 Task: Look for space in Melton, Australia from 6th September, 2023 to 10th September, 2023 for 1 adult in price range Rs.9000 to Rs.17000. Place can be private room with 1  bedroom having 1 bed and 1 bathroom. Property type can be house, flat, guest house, hotel. Amenities needed are: washing machine, kitchen. Booking option can be shelf check-in. Required host language is English.
Action: Mouse moved to (408, 190)
Screenshot: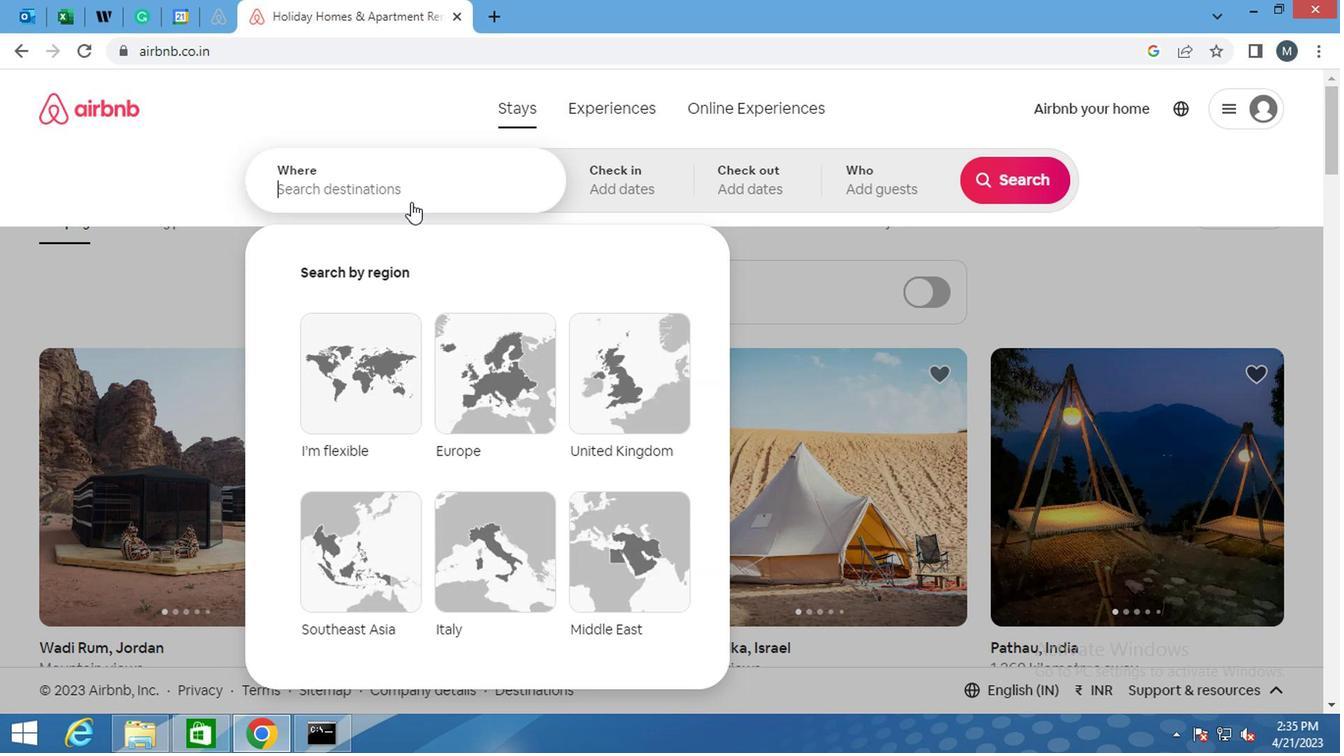 
Action: Mouse pressed left at (408, 190)
Screenshot: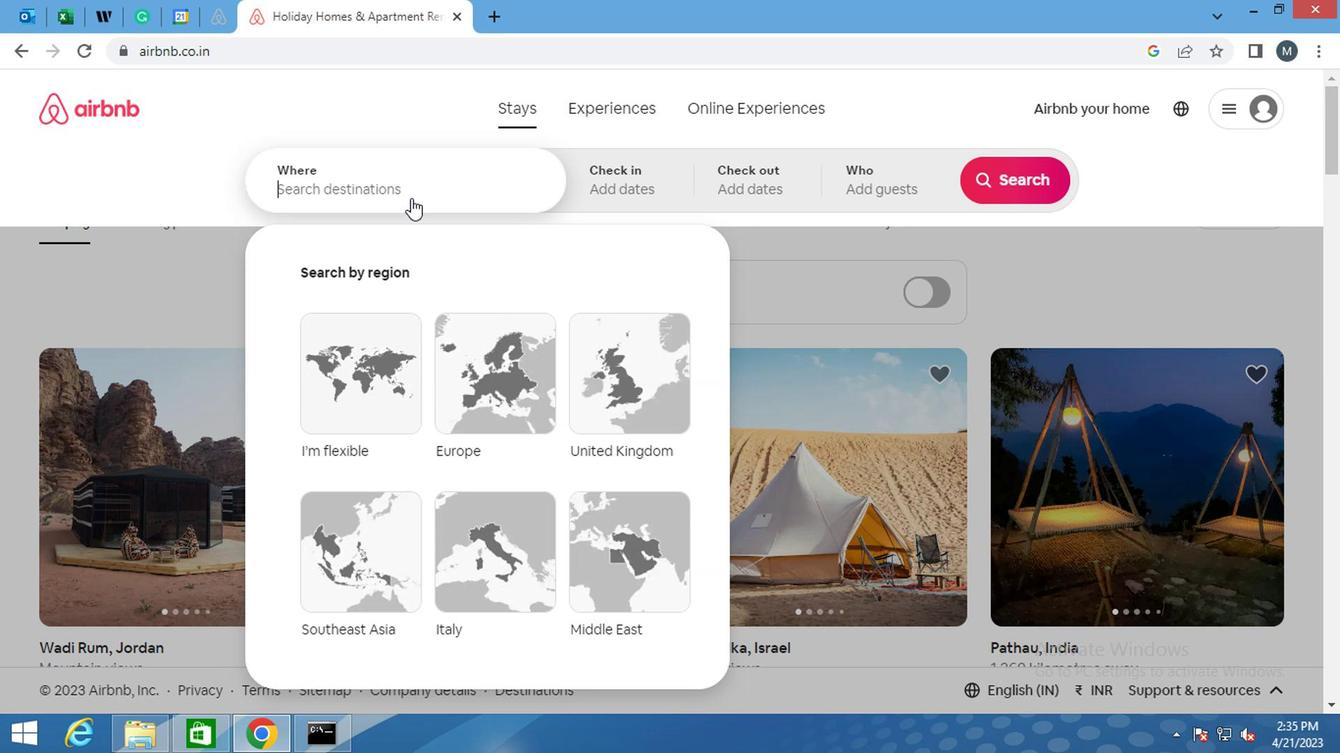 
Action: Key pressed <Key.shift>MELTON<Key.space><Key.shift>A<Key.backspace><Key.backspace>,<Key.shift>AUSTRALIA<Key.enter>
Screenshot: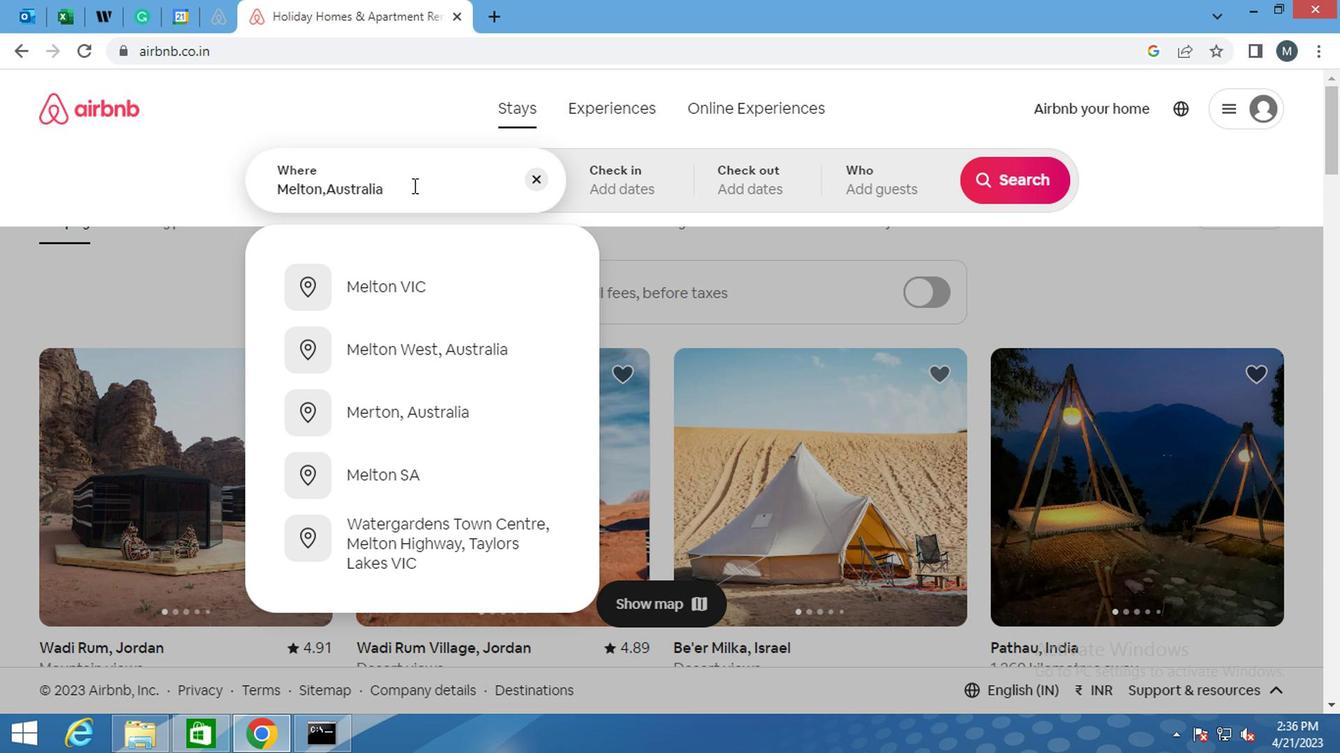 
Action: Mouse moved to (1003, 328)
Screenshot: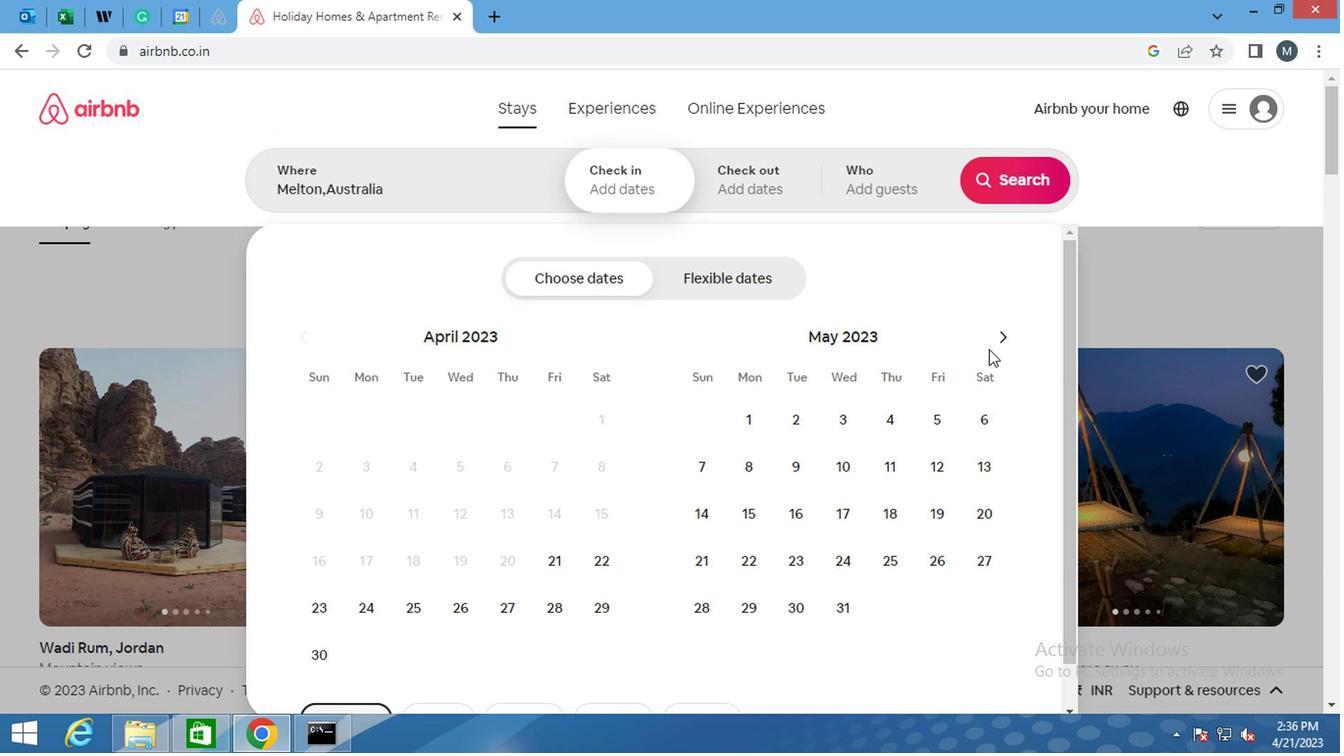 
Action: Mouse pressed left at (1003, 328)
Screenshot: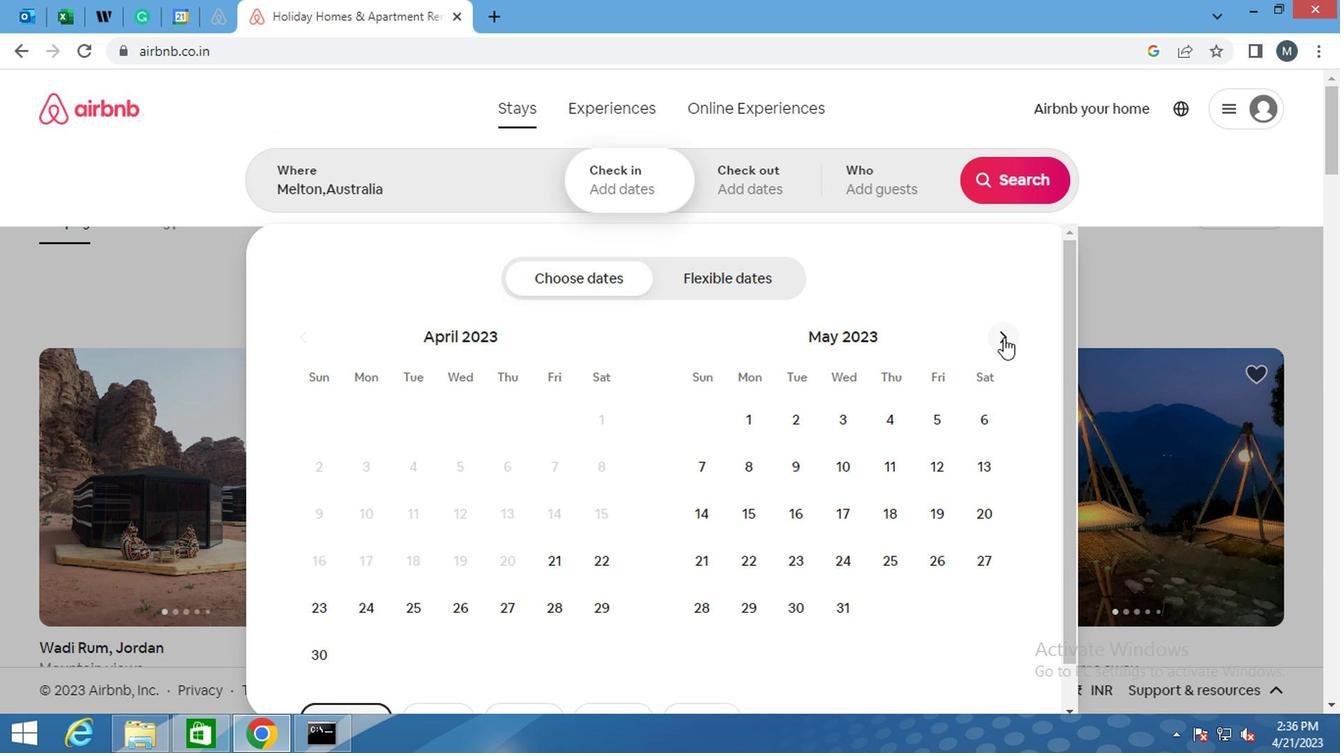 
Action: Mouse pressed left at (1003, 328)
Screenshot: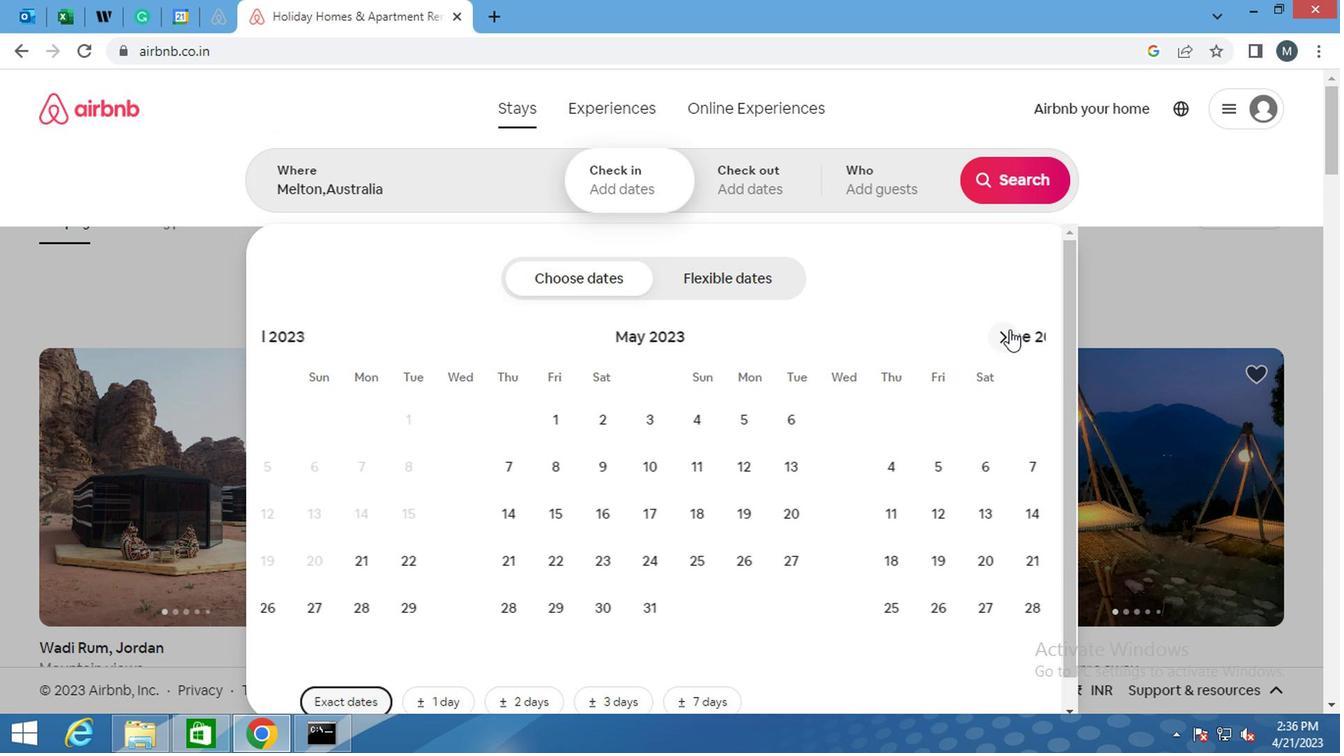 
Action: Mouse pressed left at (1003, 328)
Screenshot: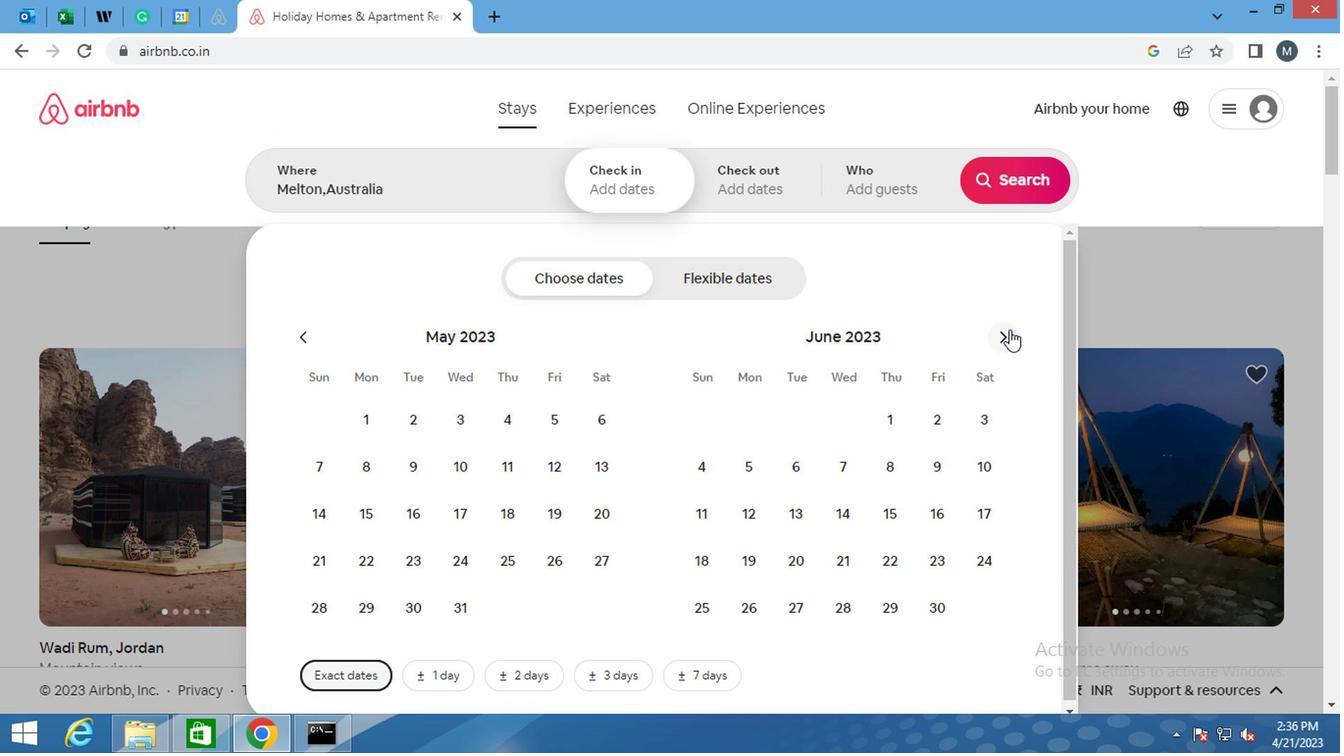 
Action: Mouse pressed left at (1003, 328)
Screenshot: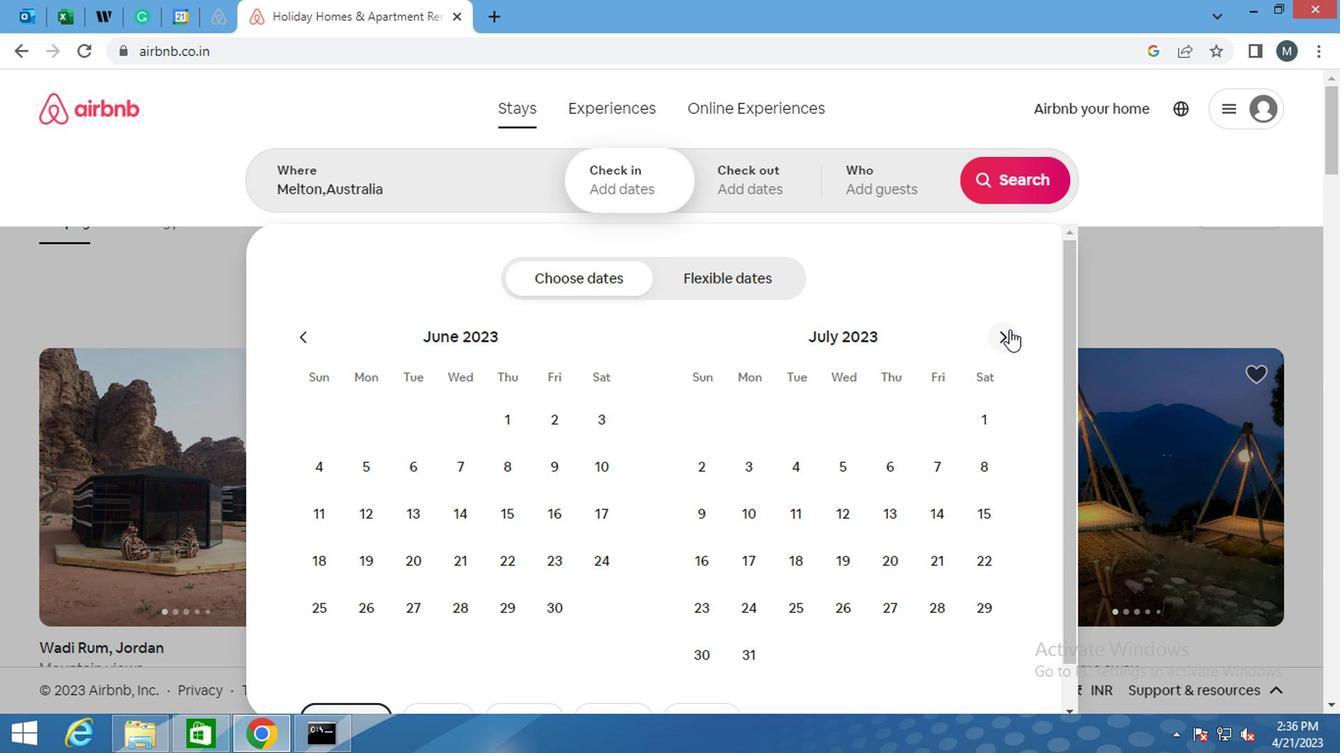 
Action: Mouse moved to (1003, 328)
Screenshot: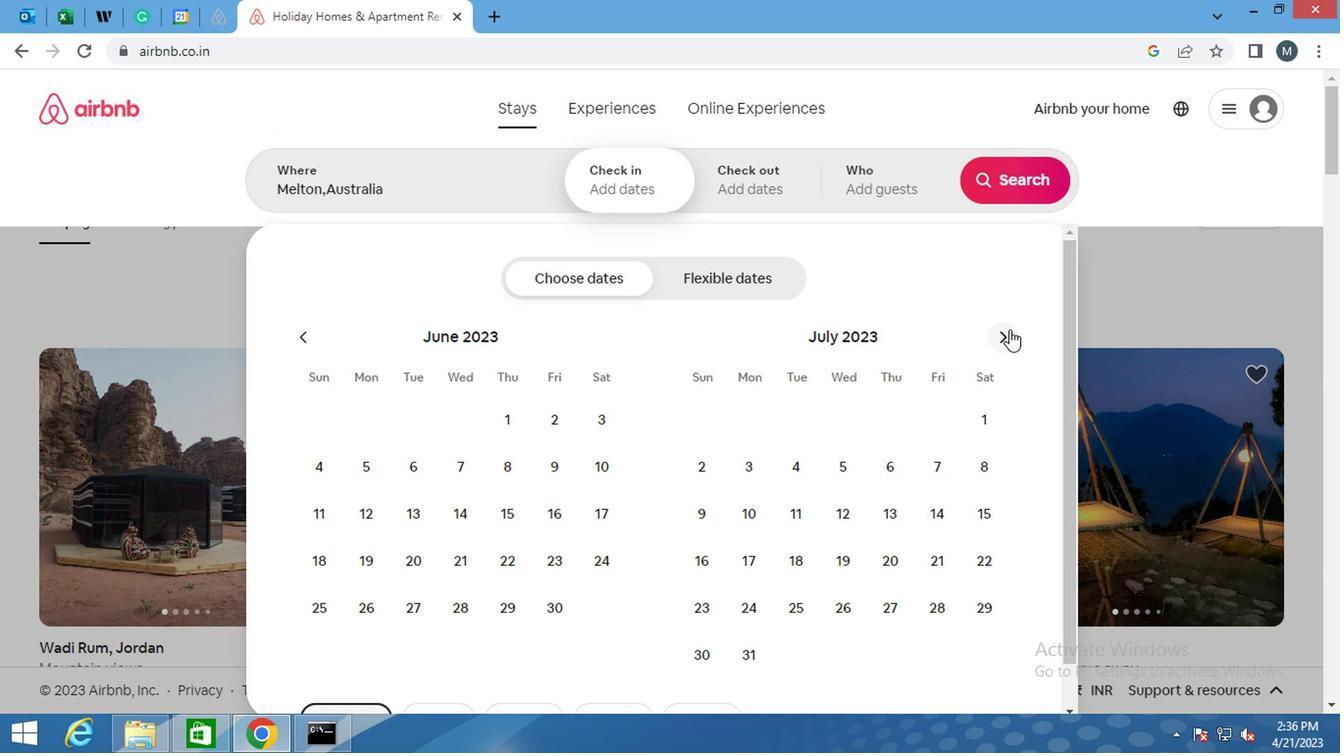 
Action: Mouse pressed left at (1003, 328)
Screenshot: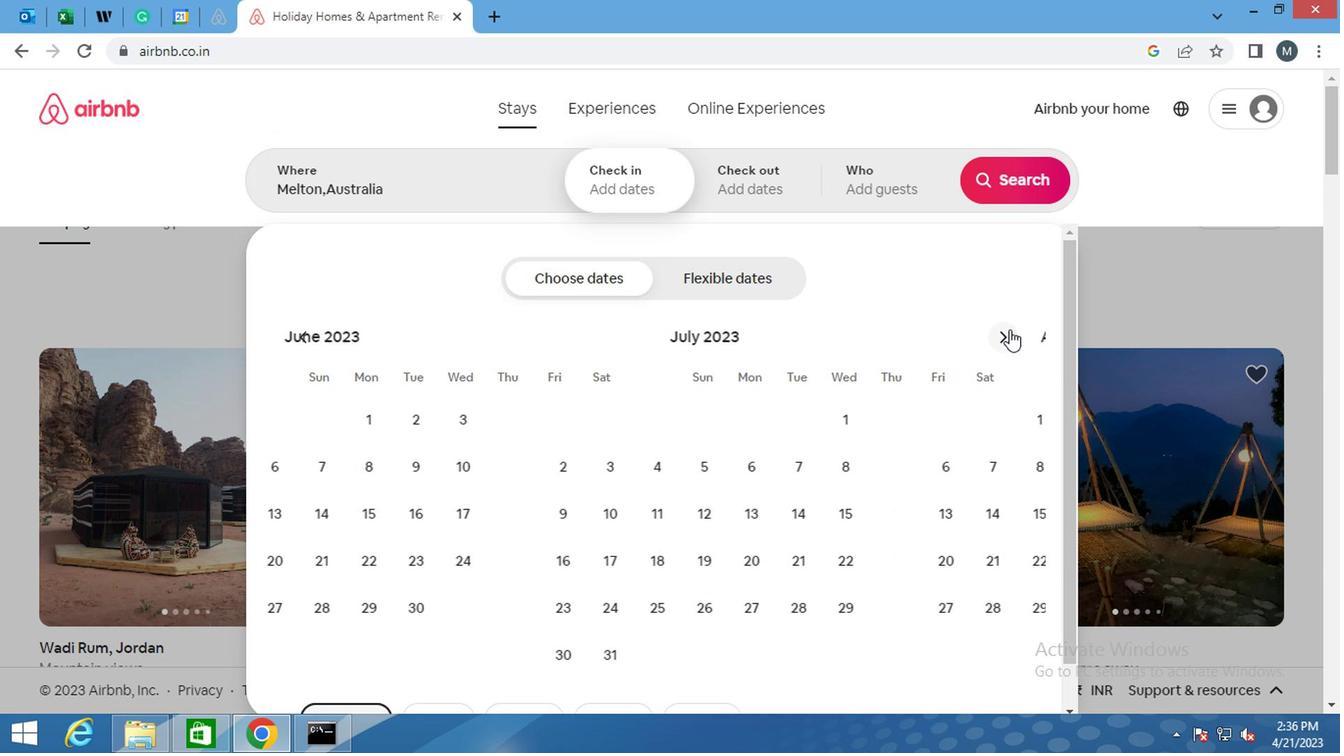 
Action: Mouse moved to (837, 469)
Screenshot: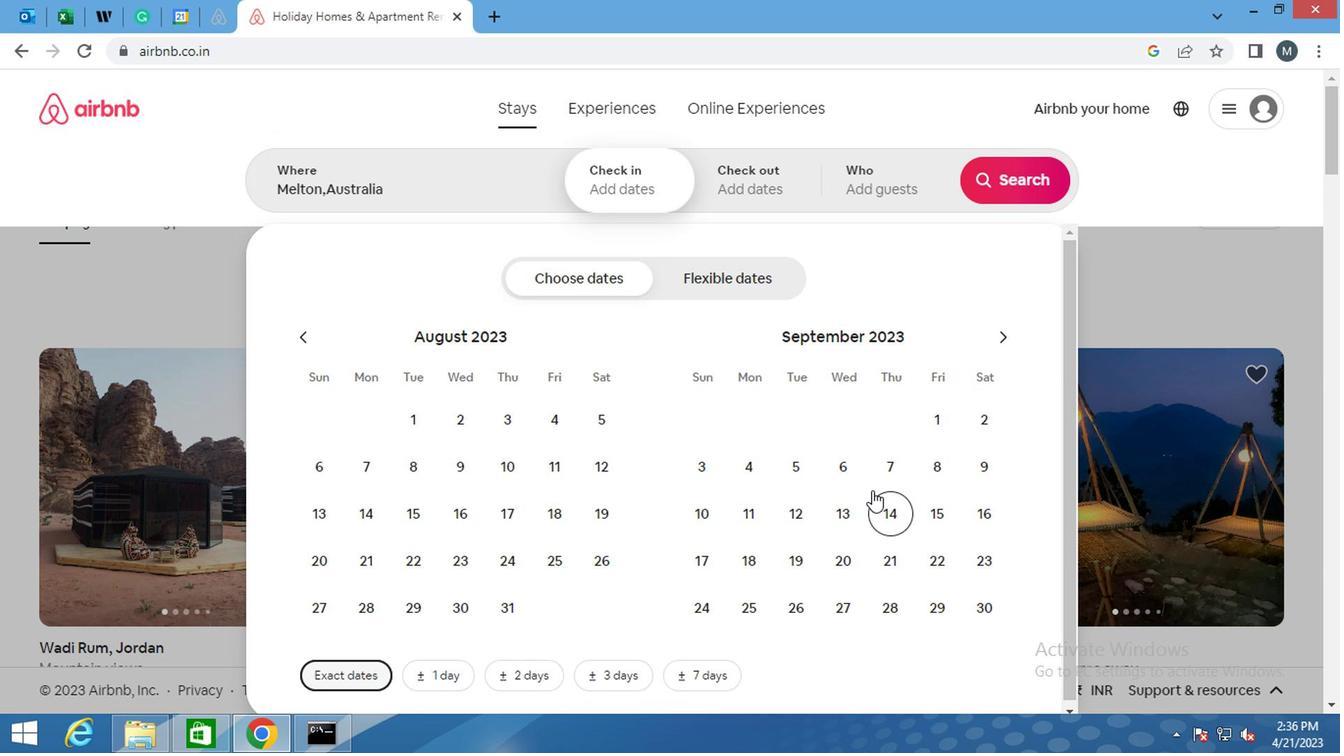 
Action: Mouse pressed left at (837, 469)
Screenshot: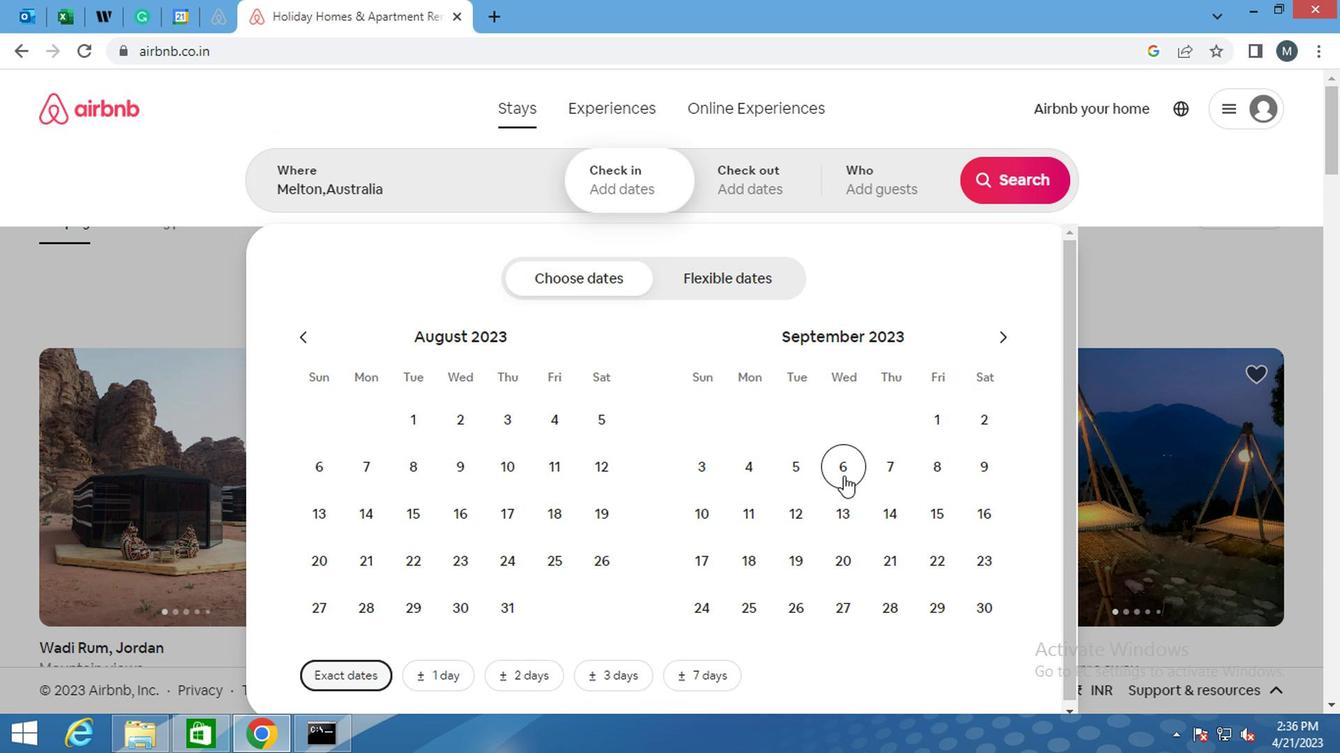 
Action: Mouse moved to (691, 503)
Screenshot: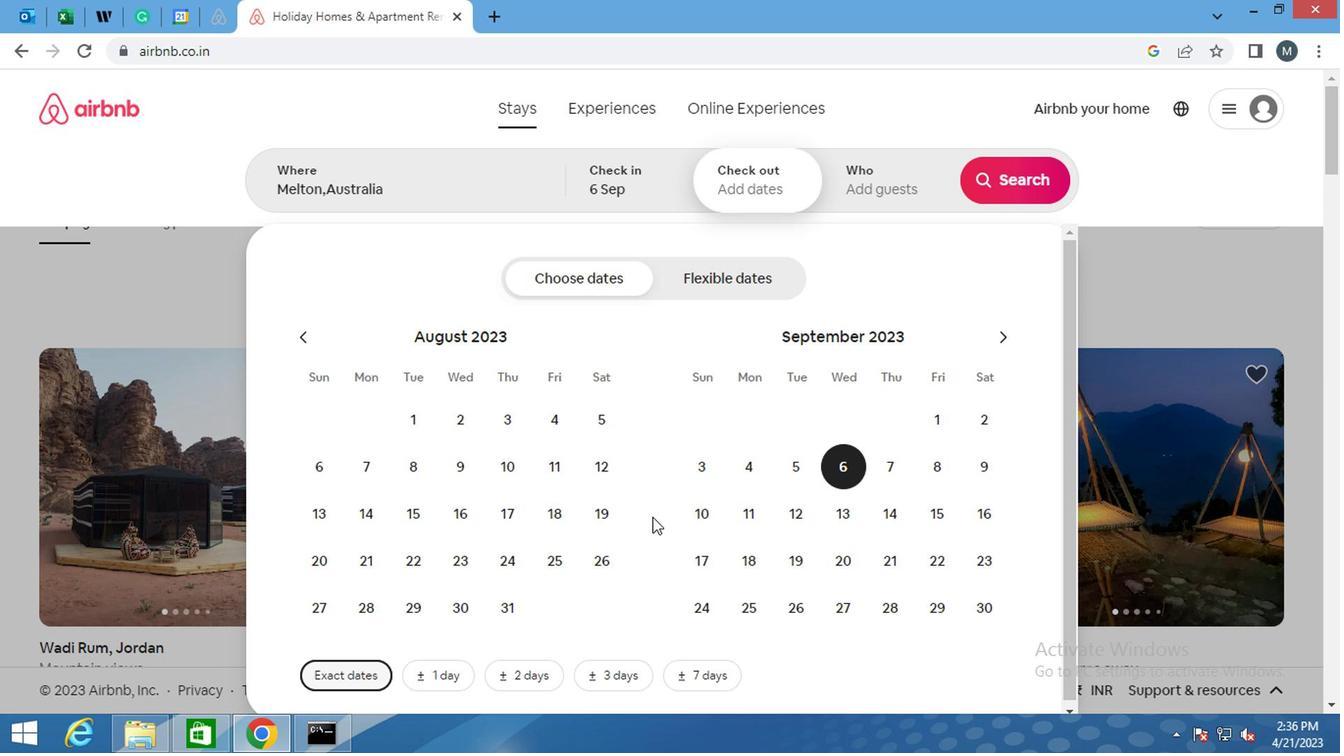 
Action: Mouse pressed left at (691, 503)
Screenshot: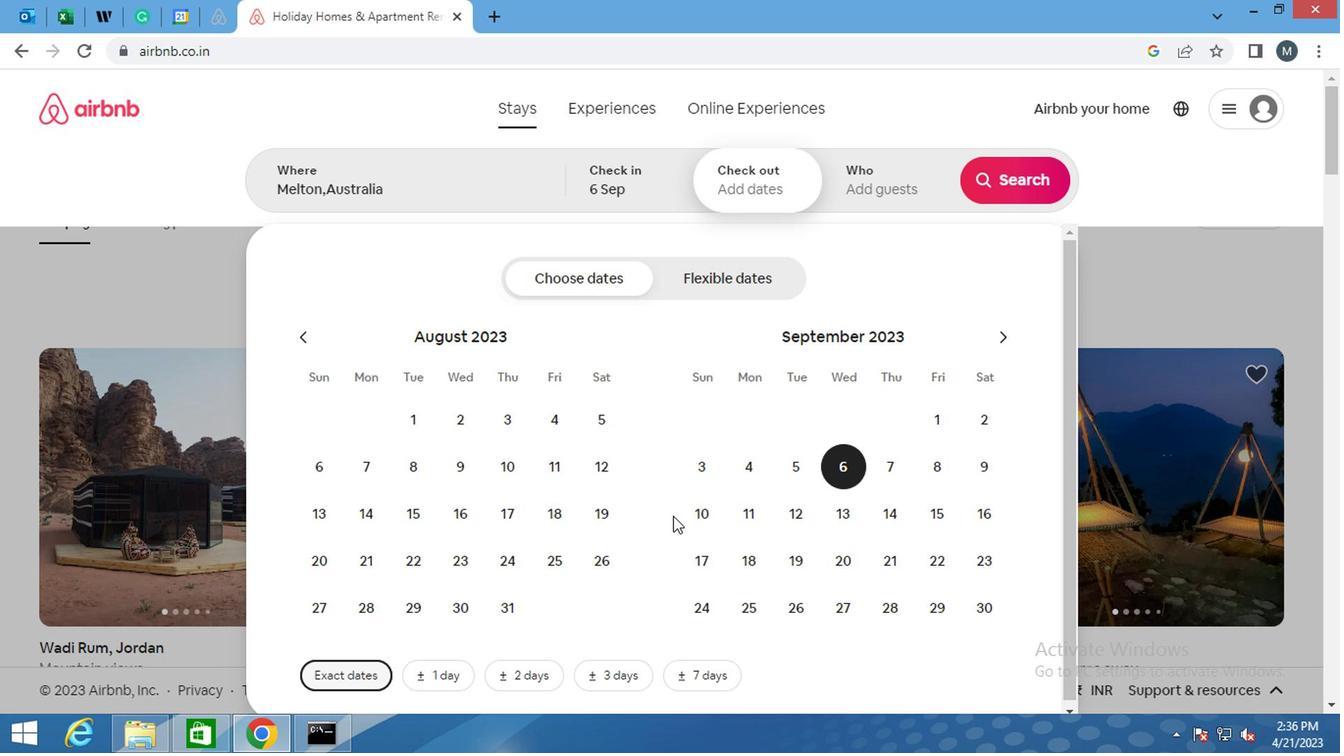 
Action: Mouse moved to (862, 204)
Screenshot: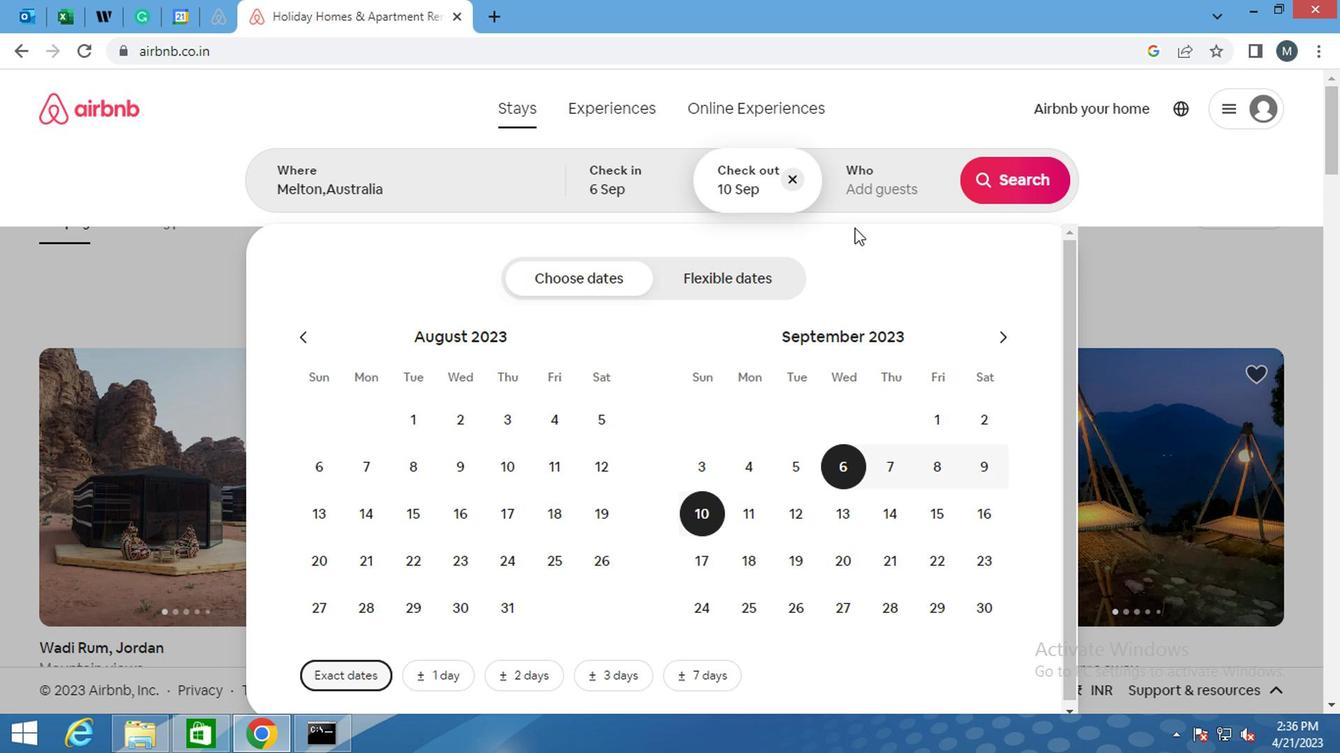 
Action: Mouse pressed left at (862, 204)
Screenshot: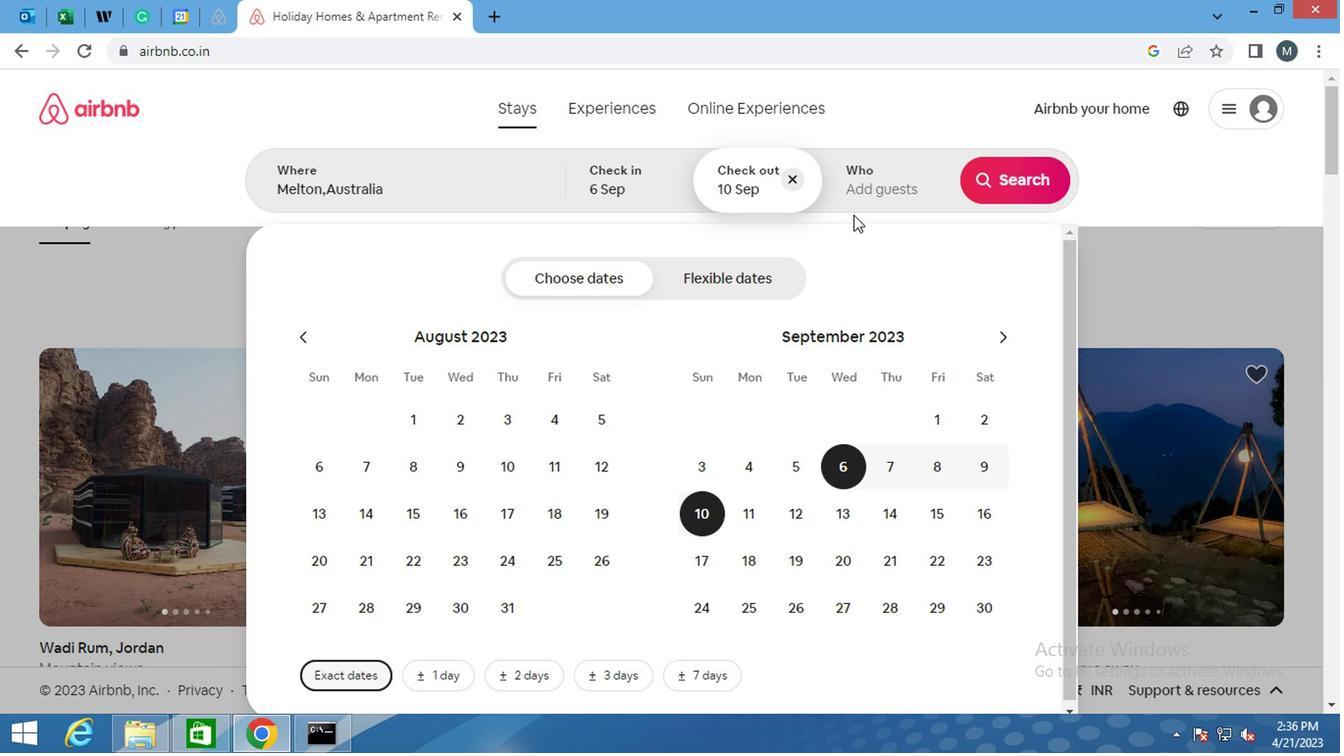 
Action: Mouse moved to (1012, 292)
Screenshot: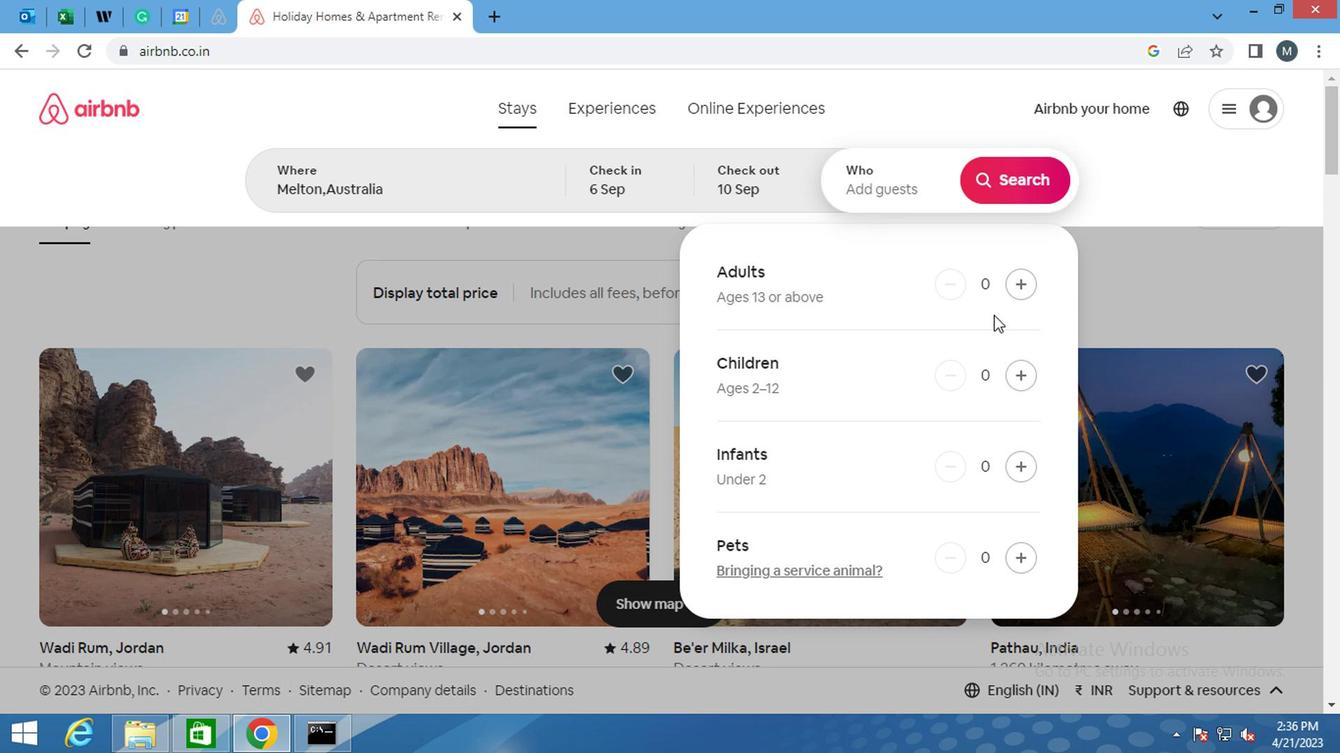 
Action: Mouse pressed left at (1012, 292)
Screenshot: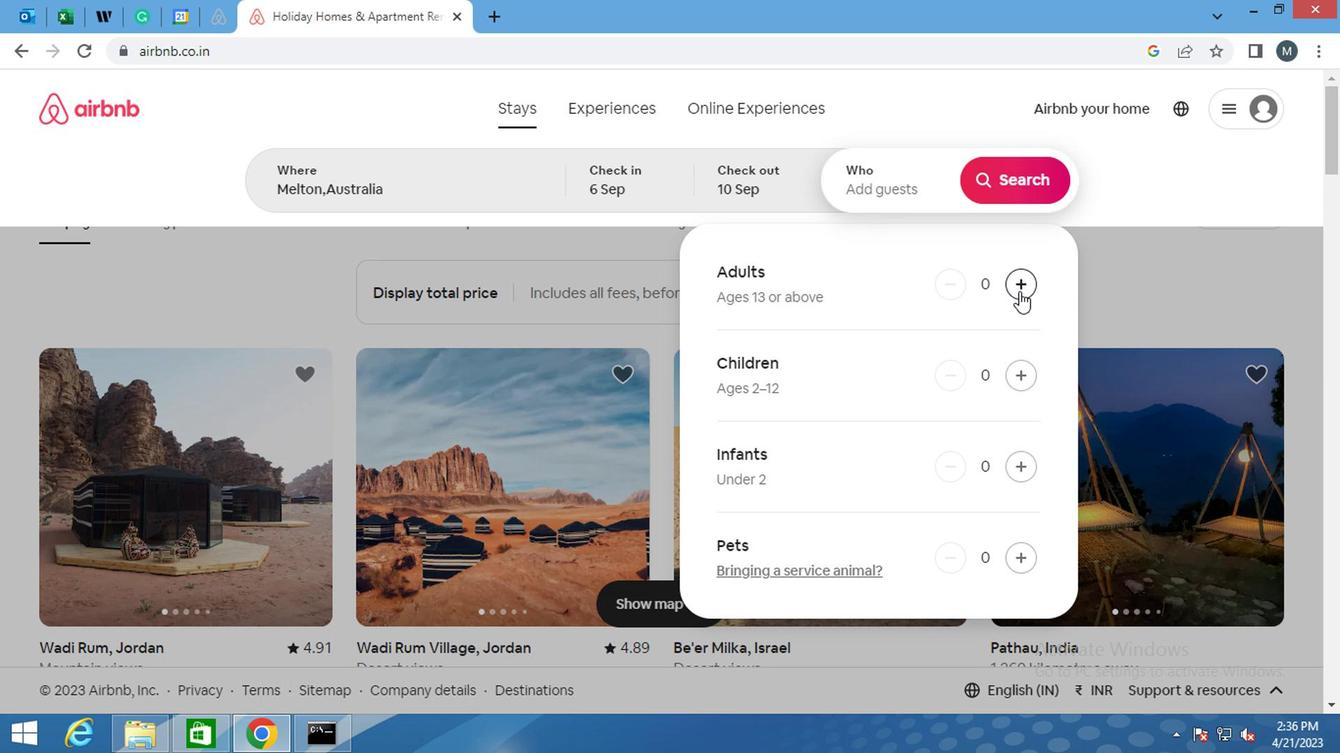 
Action: Mouse moved to (1202, 219)
Screenshot: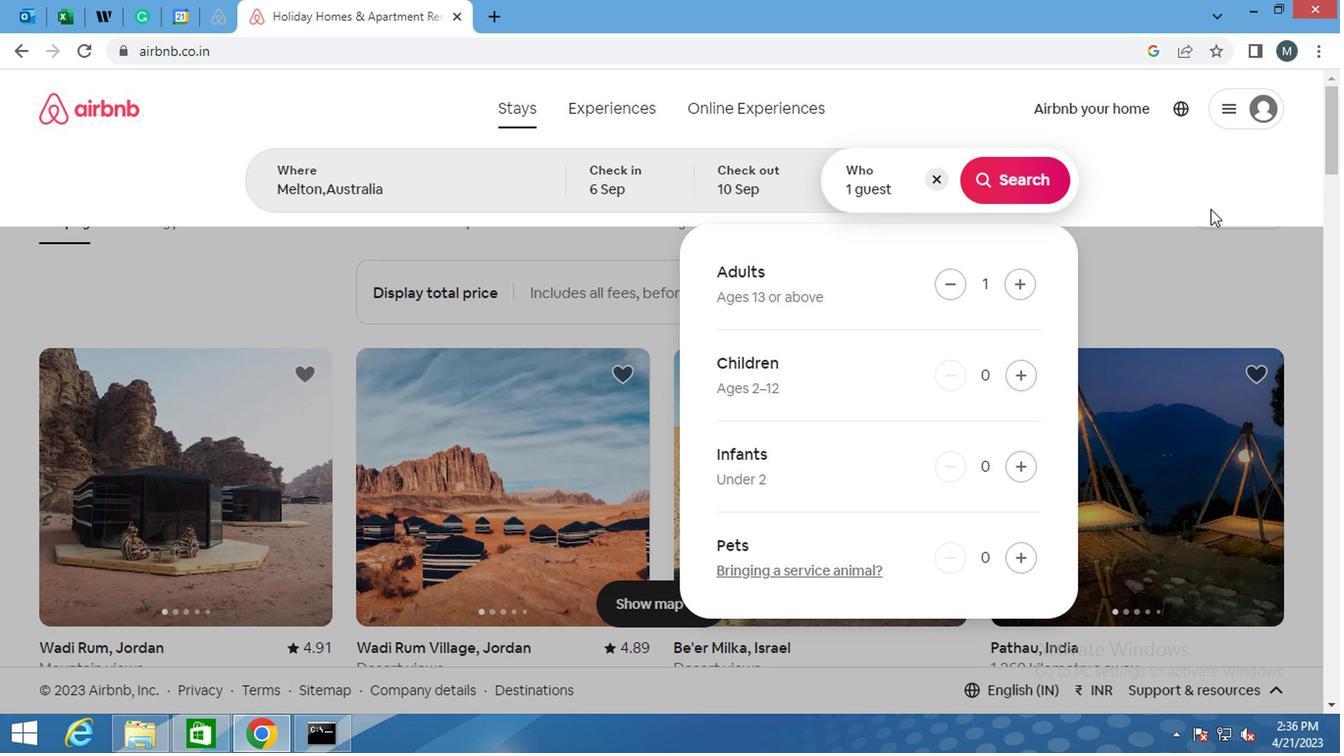 
Action: Mouse pressed left at (1202, 219)
Screenshot: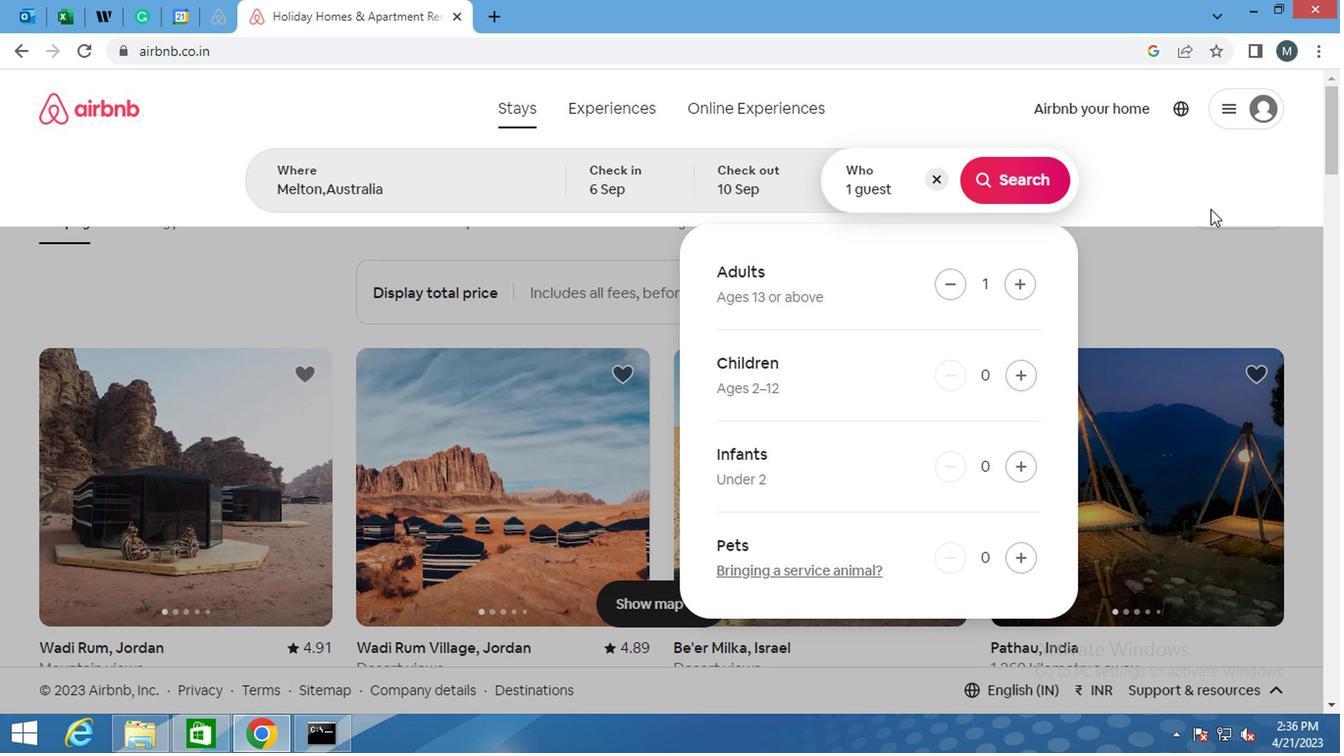 
Action: Mouse moved to (1199, 206)
Screenshot: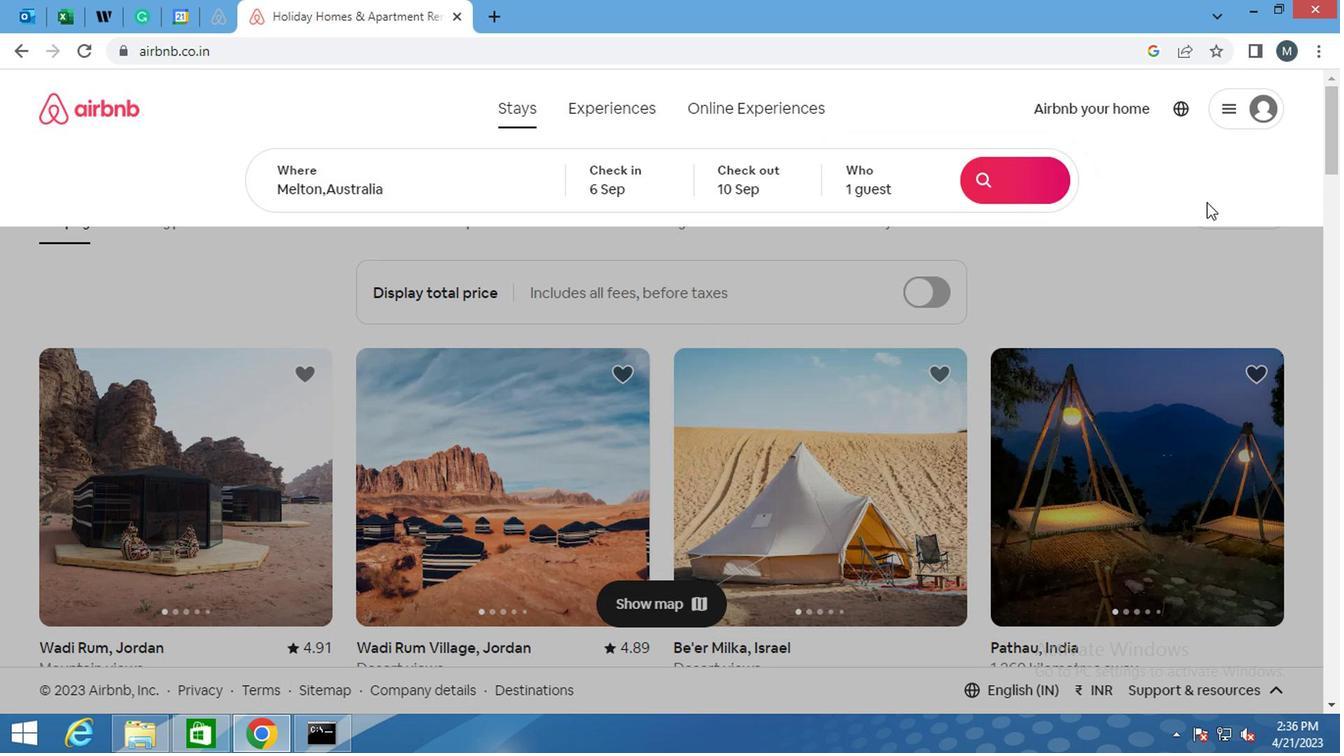 
Action: Mouse scrolled (1199, 205) with delta (0, -1)
Screenshot: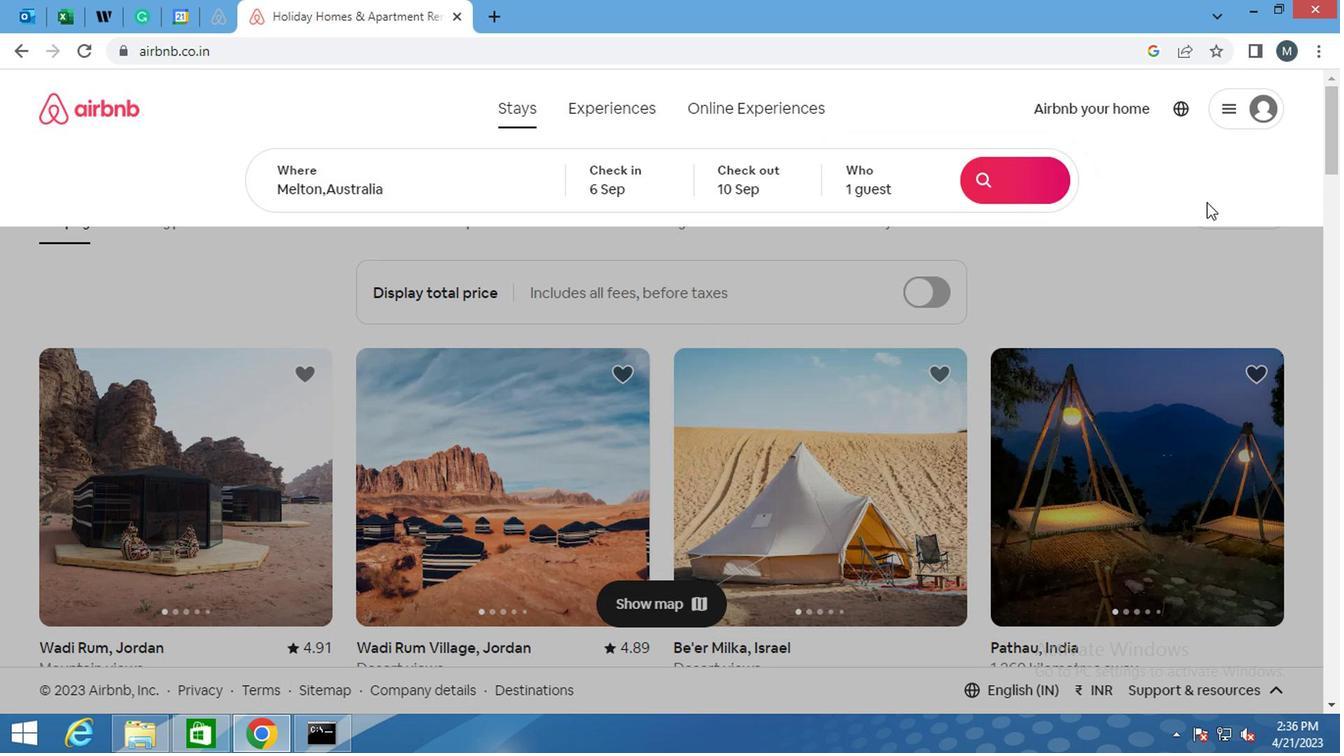 
Action: Mouse moved to (1199, 222)
Screenshot: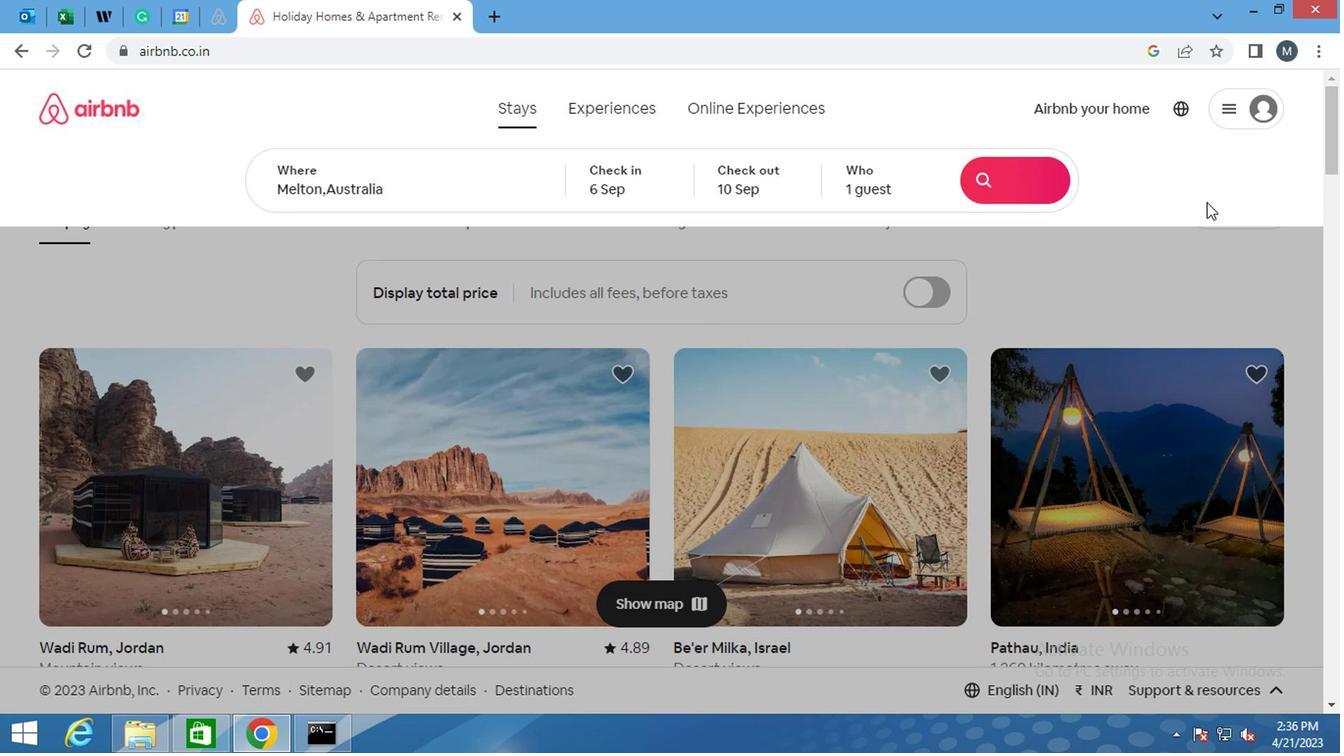 
Action: Mouse scrolled (1199, 221) with delta (0, -1)
Screenshot: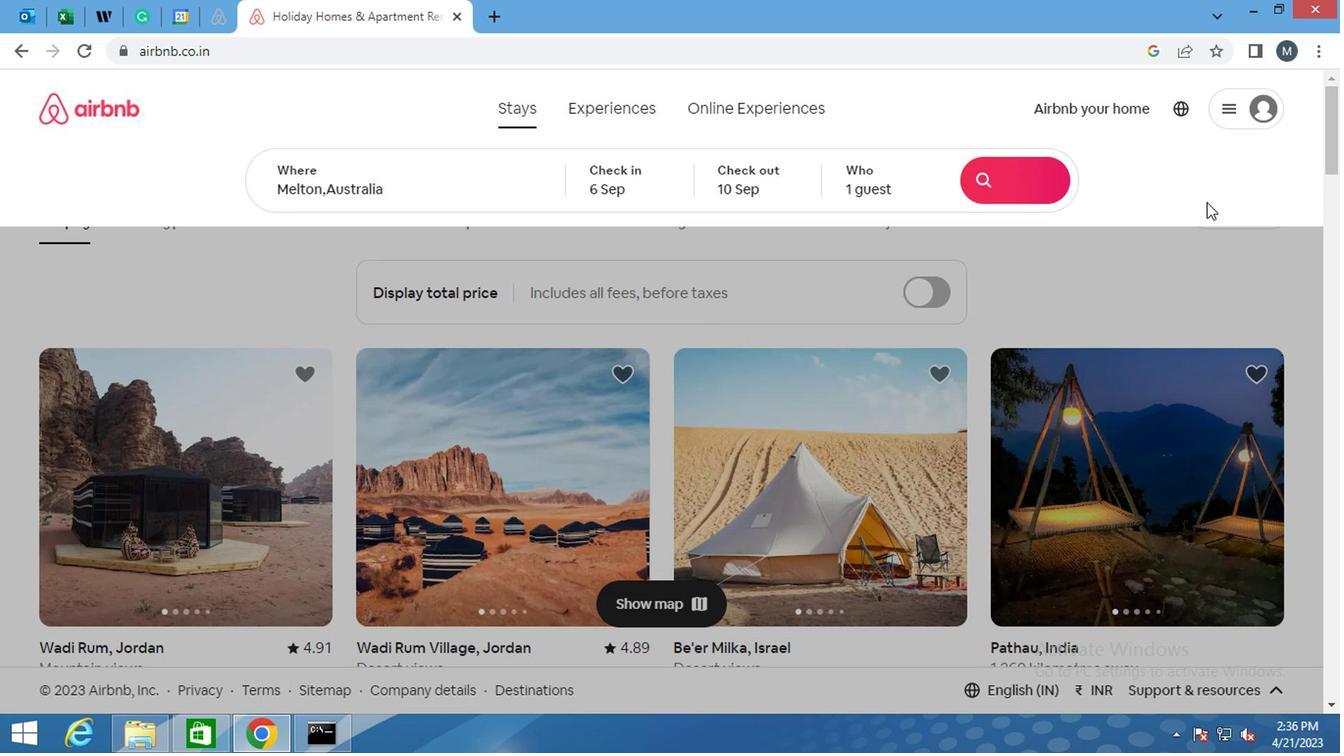 
Action: Mouse moved to (1200, 233)
Screenshot: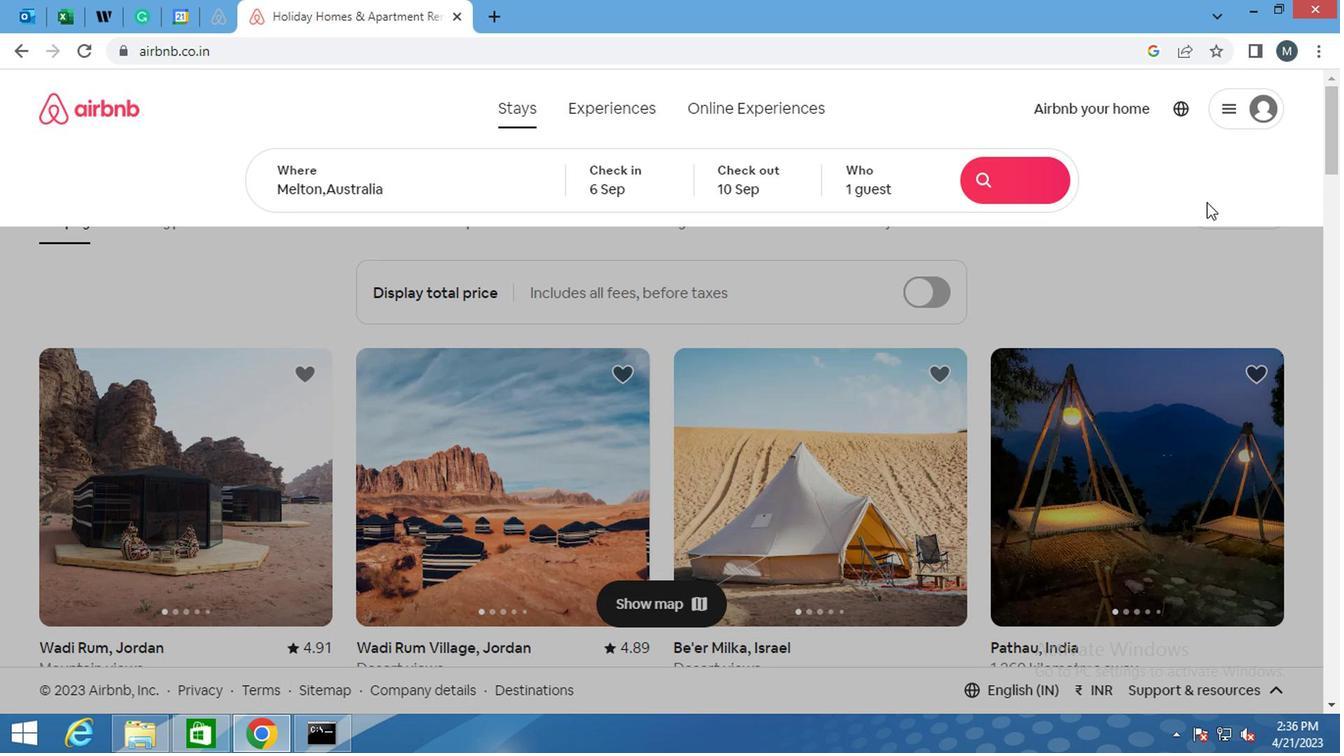 
Action: Mouse scrolled (1200, 233) with delta (0, 0)
Screenshot: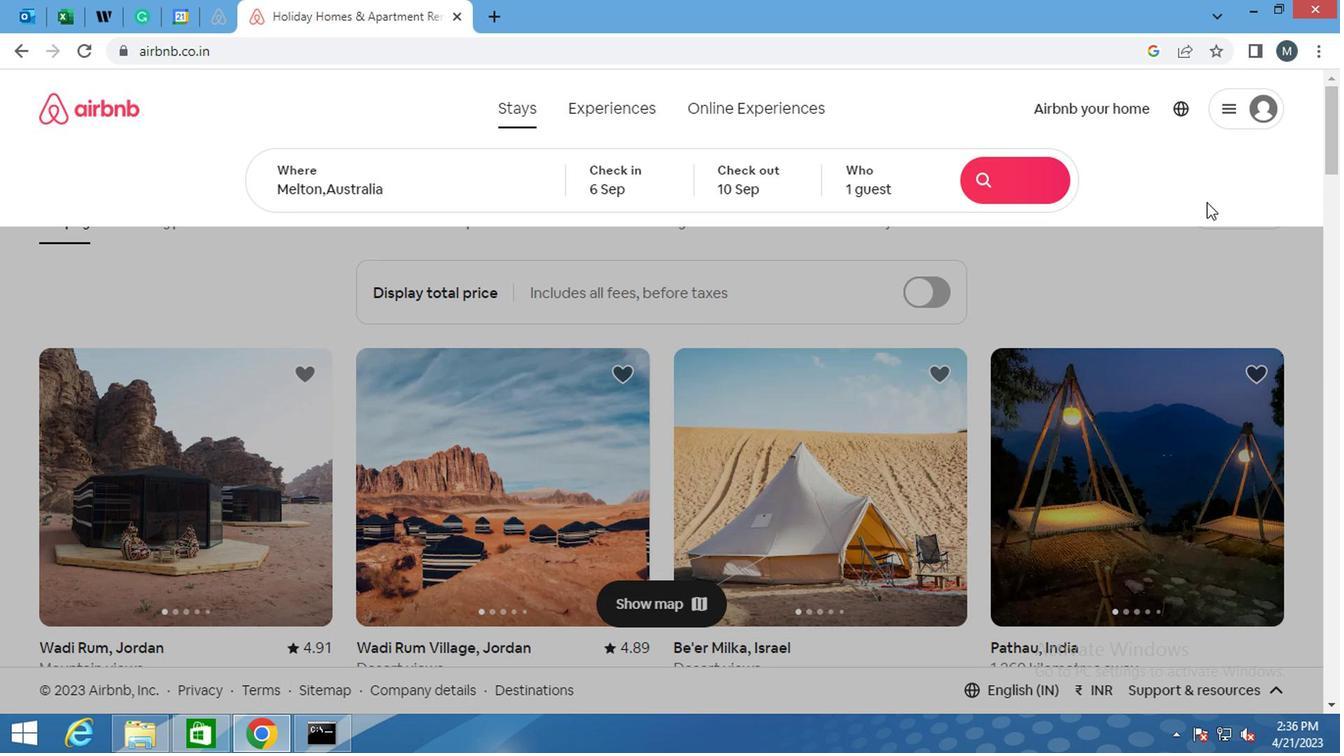 
Action: Mouse scrolled (1200, 234) with delta (0, 0)
Screenshot: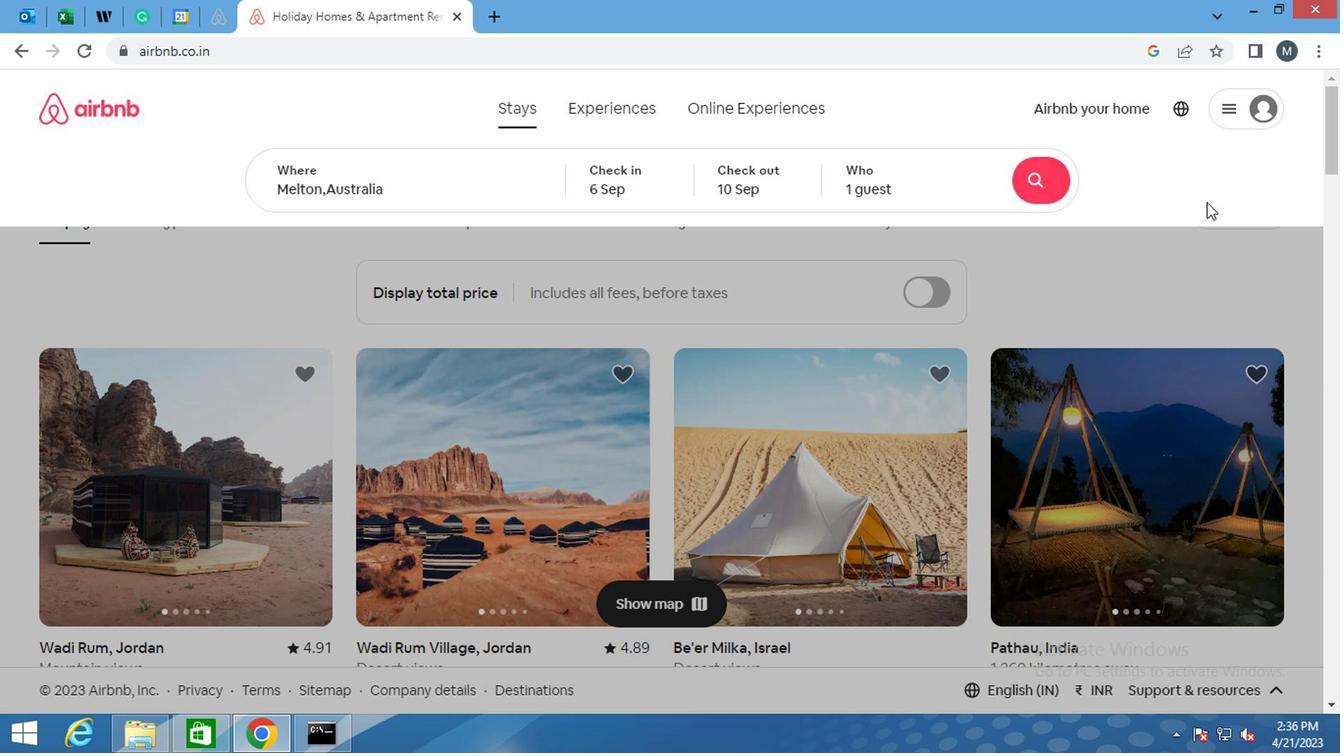 
Action: Mouse scrolled (1200, 234) with delta (0, 0)
Screenshot: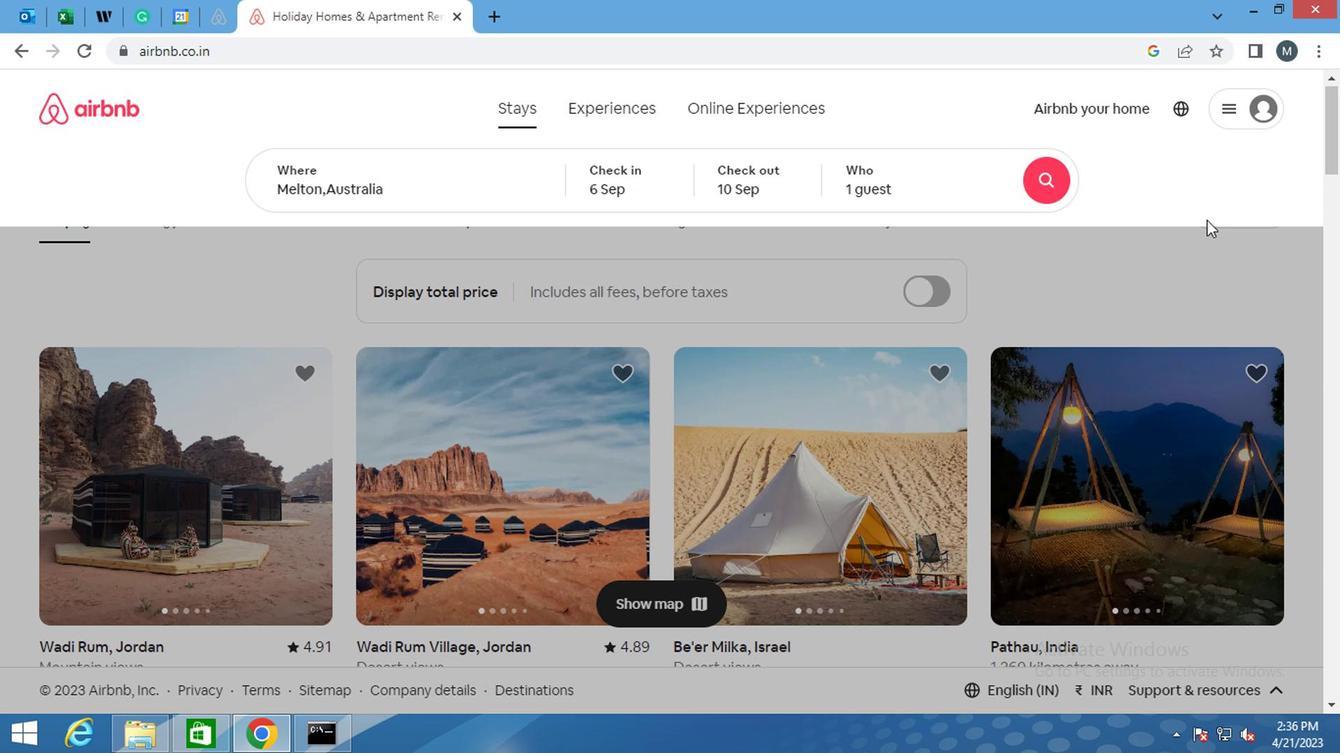 
Action: Mouse scrolled (1200, 234) with delta (0, 0)
Screenshot: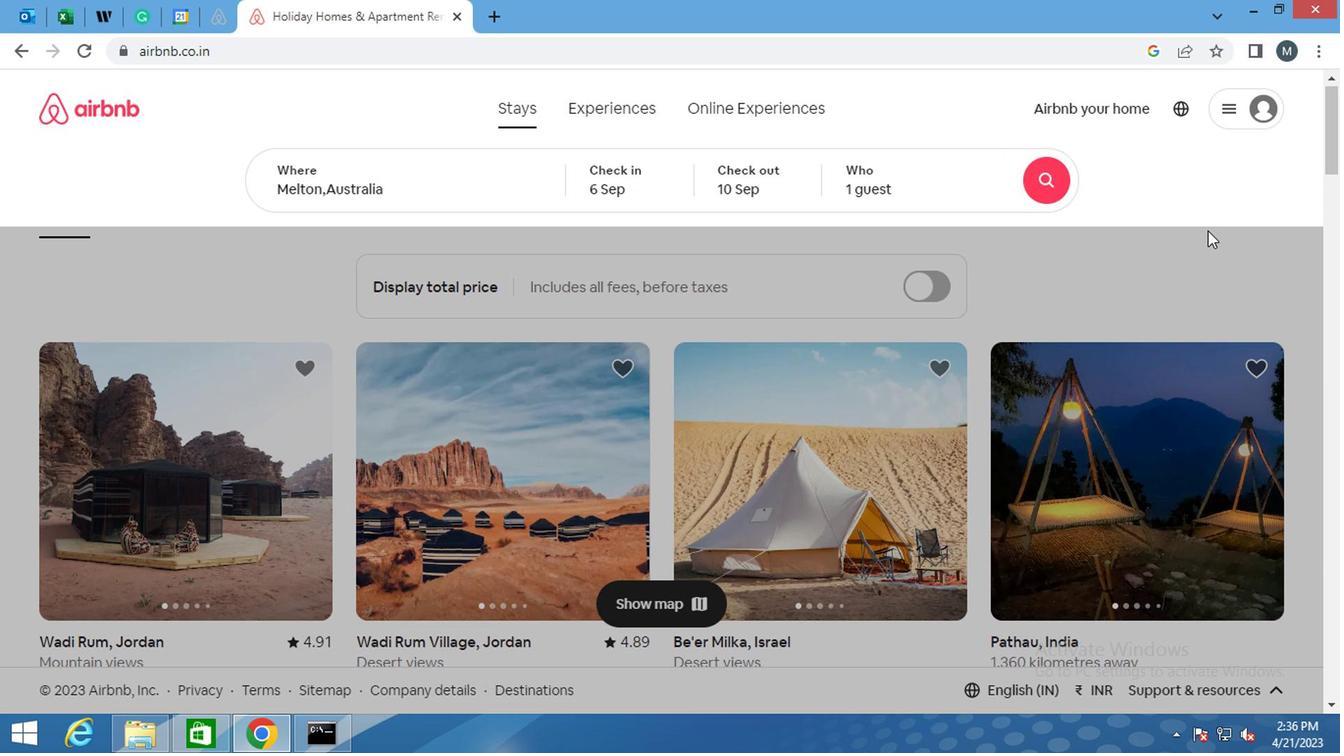 
Action: Mouse moved to (1248, 201)
Screenshot: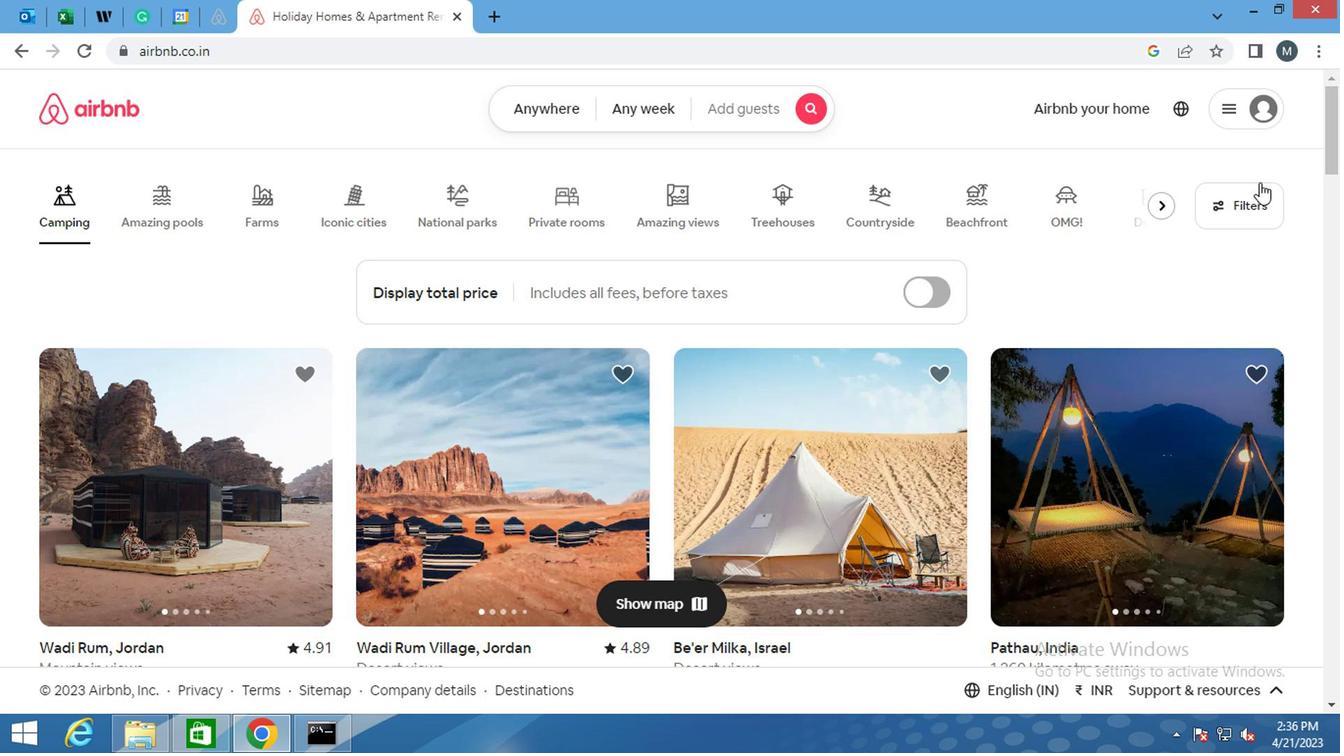 
Action: Mouse pressed left at (1248, 201)
Screenshot: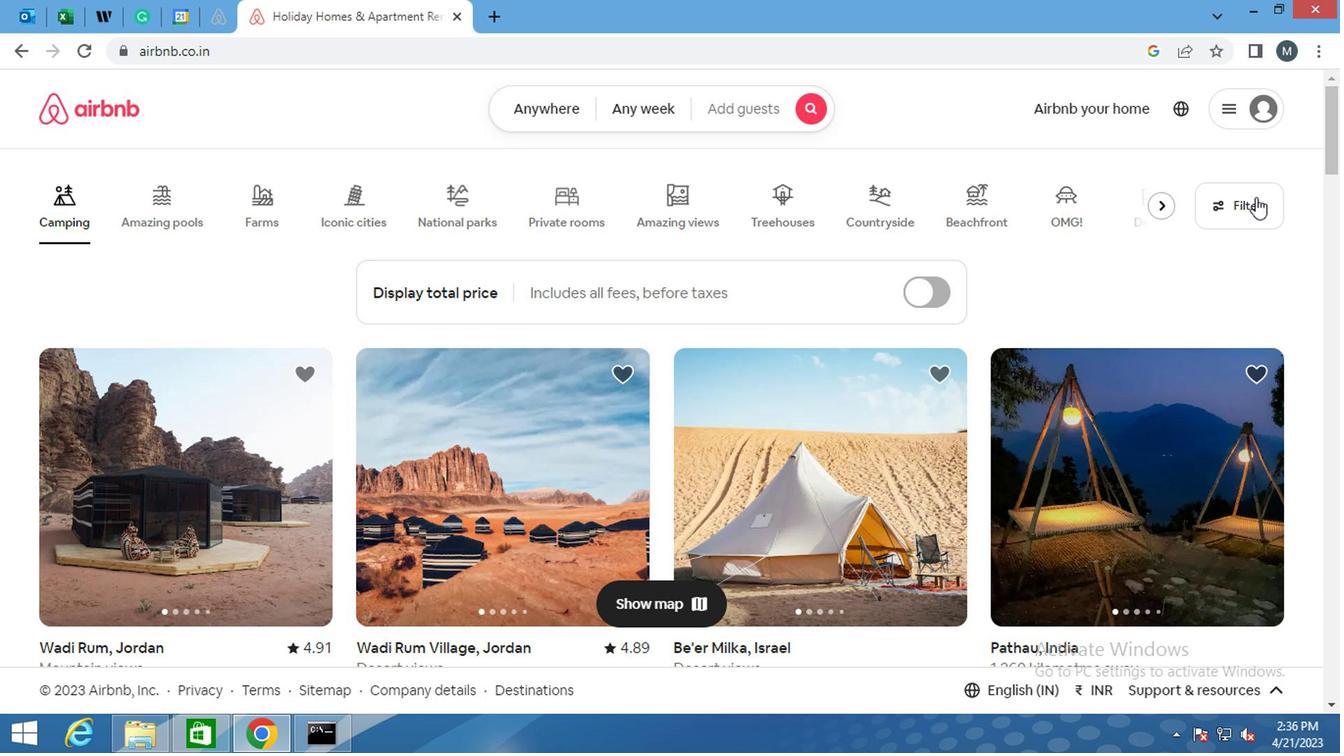 
Action: Mouse moved to (425, 439)
Screenshot: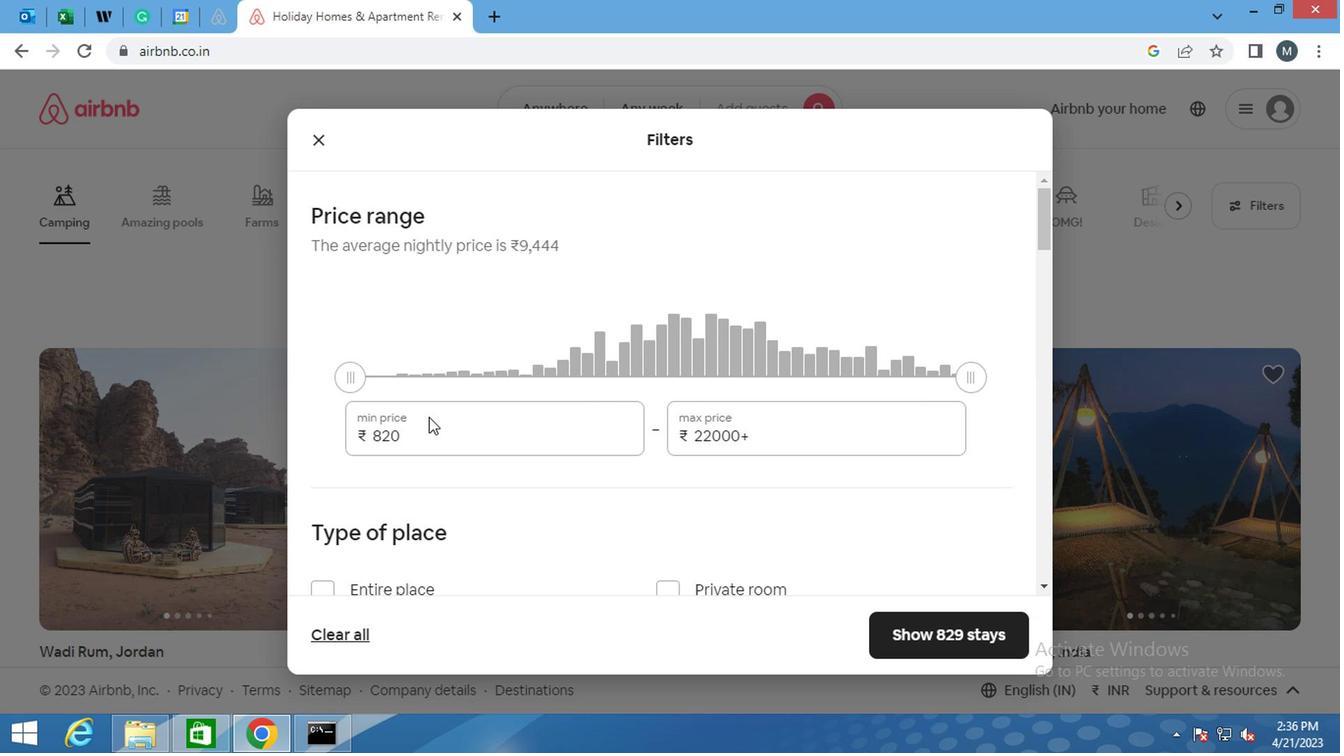 
Action: Mouse pressed left at (425, 439)
Screenshot: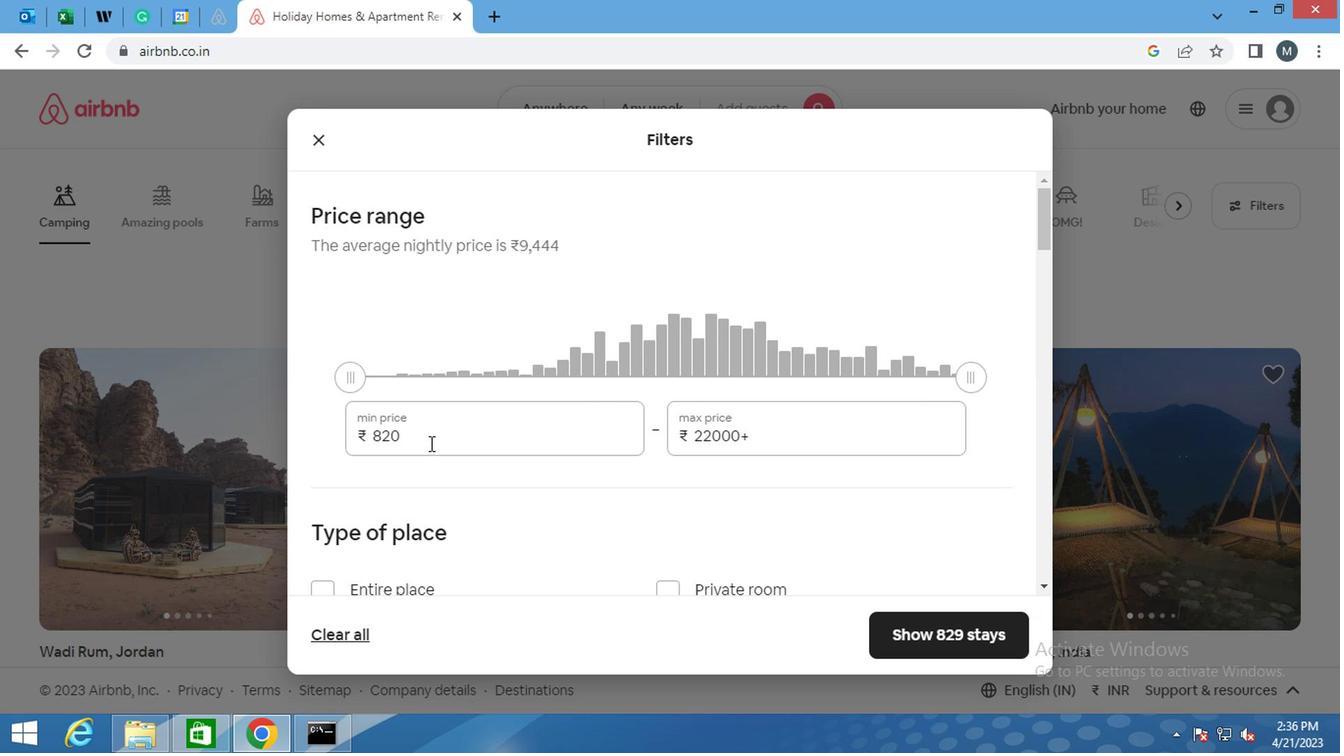 
Action: Mouse moved to (420, 437)
Screenshot: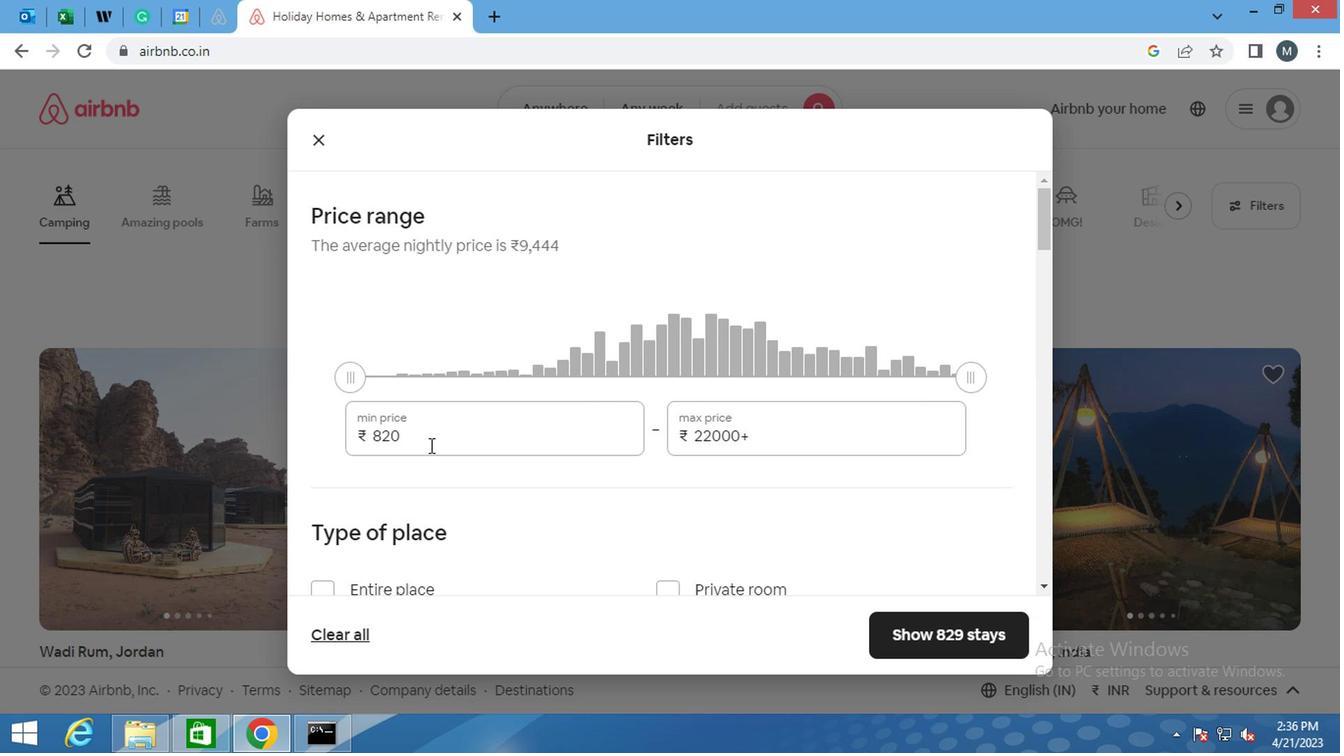 
Action: Key pressed <Key.backspace><Key.backspace><Key.backspace><Key.backspace>9000
Screenshot: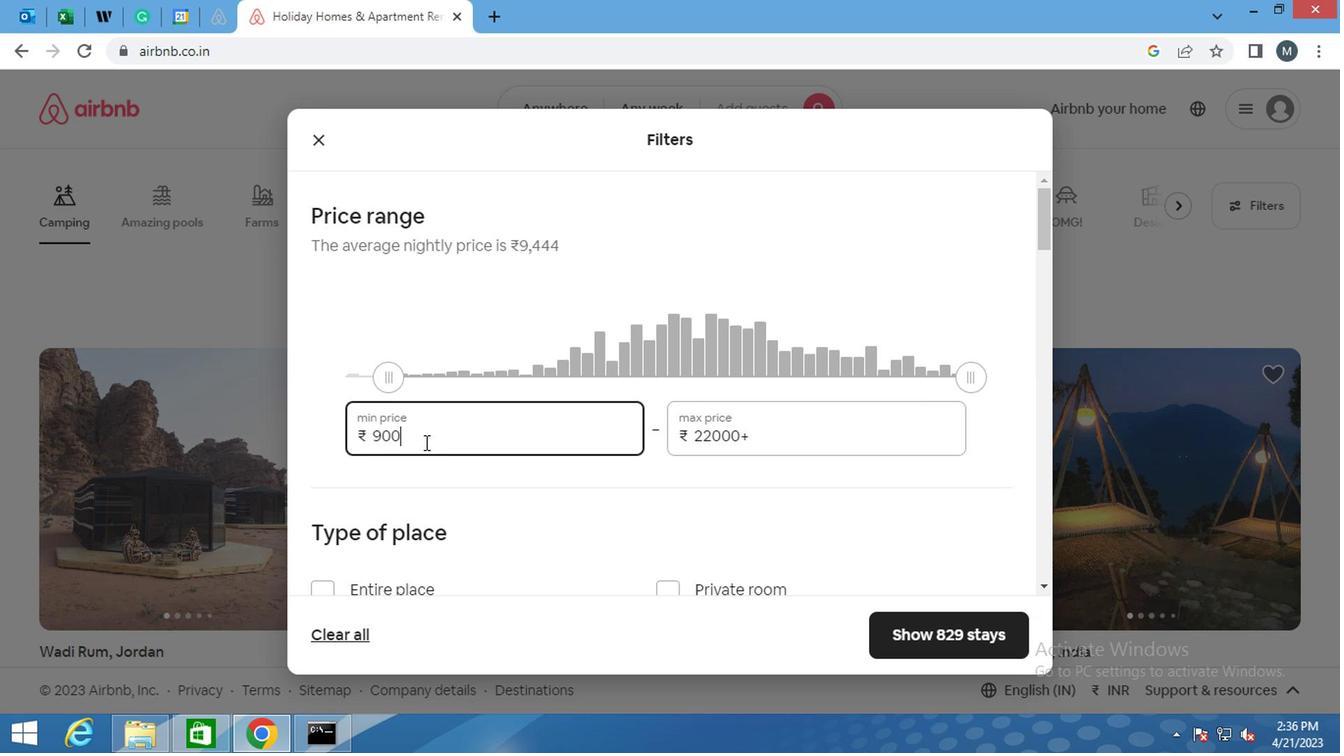 
Action: Mouse moved to (745, 434)
Screenshot: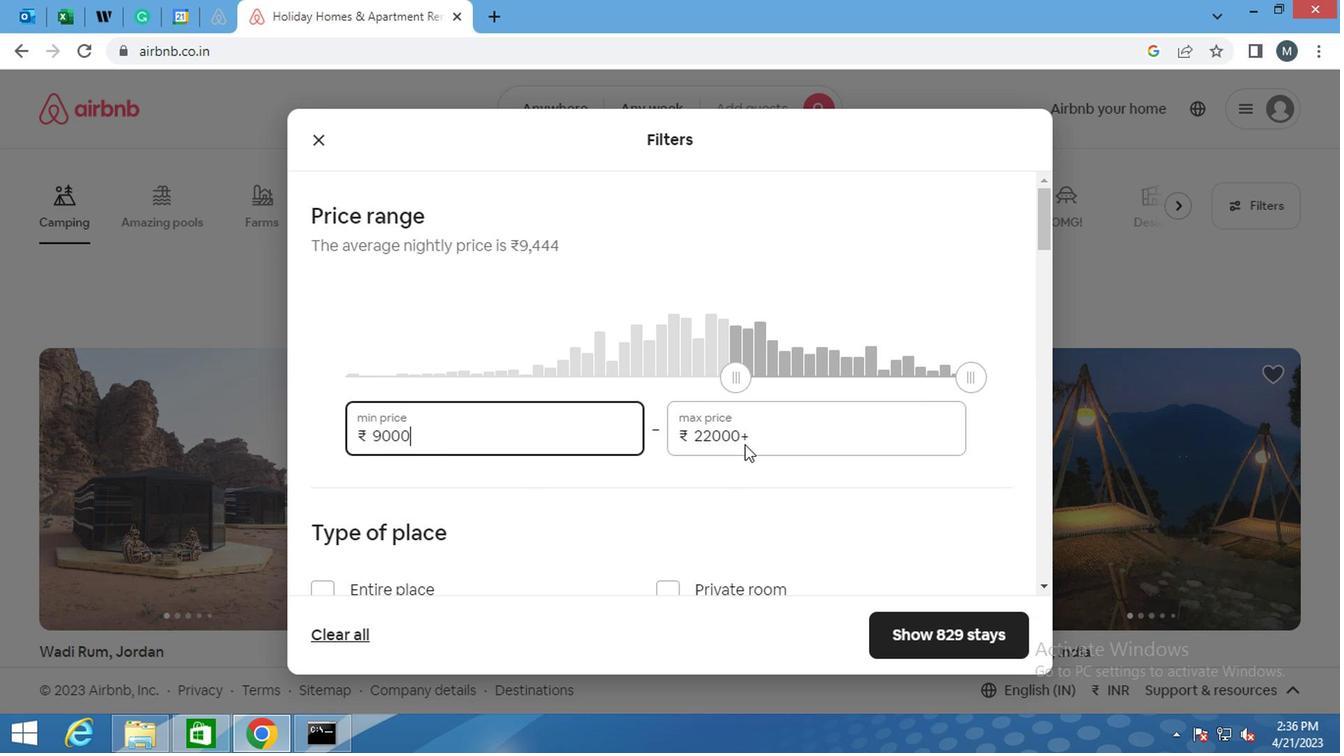 
Action: Mouse pressed left at (745, 434)
Screenshot: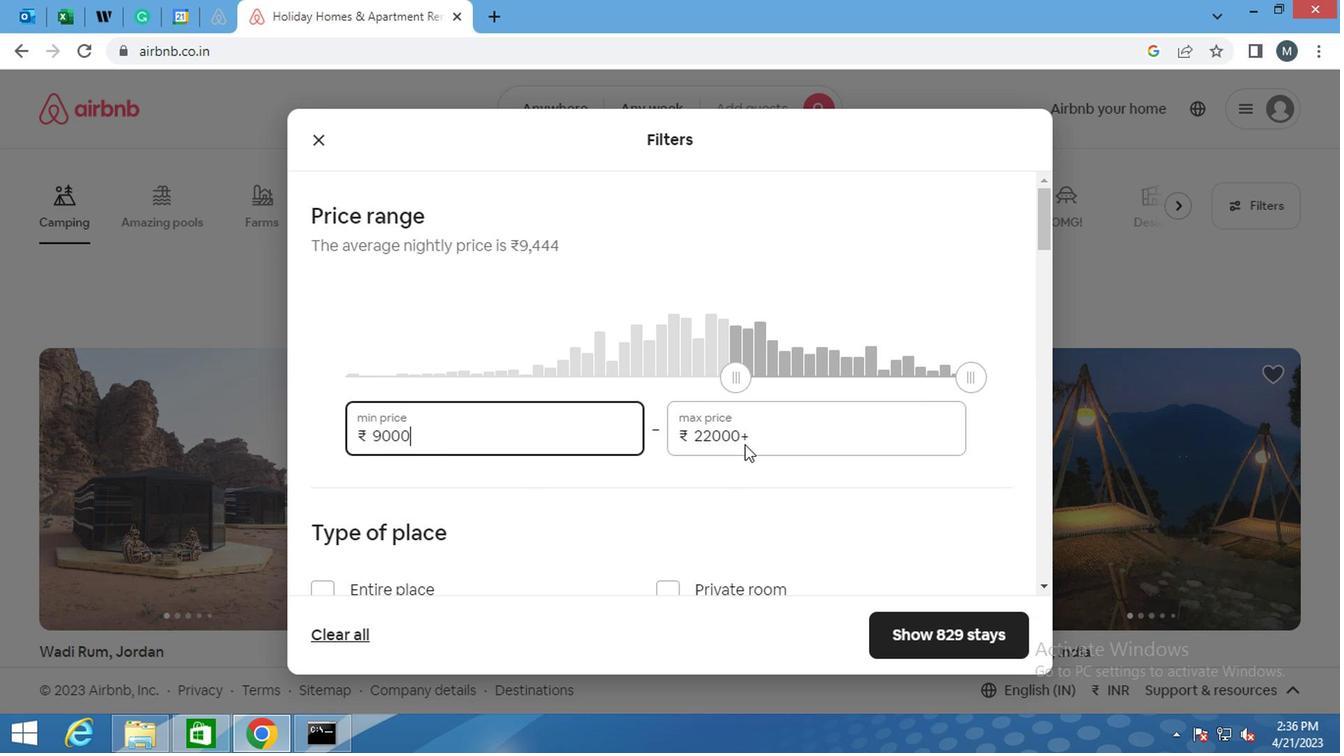 
Action: Key pressed <Key.backspace><Key.backspace><Key.backspace><Key.backspace><Key.backspace><Key.backspace><Key.backspace>17000
Screenshot: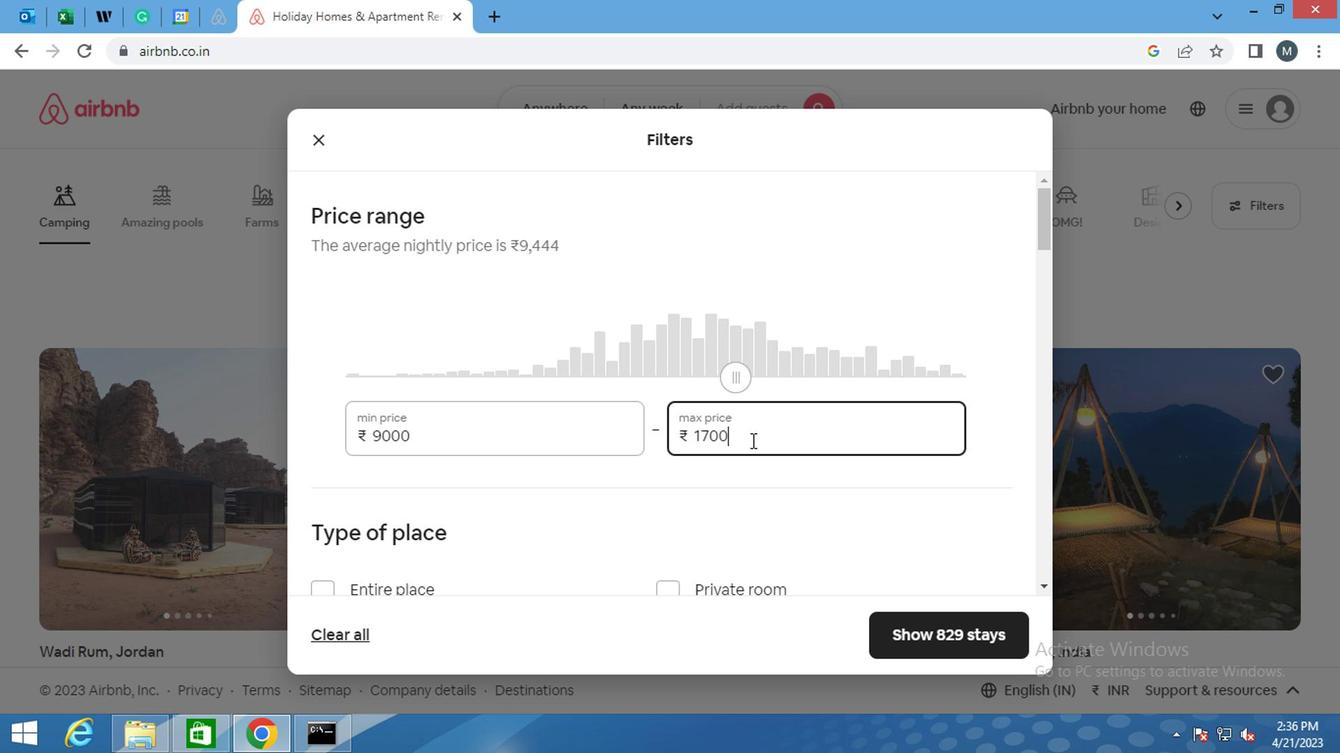 
Action: Mouse scrolled (745, 436) with delta (0, 1)
Screenshot: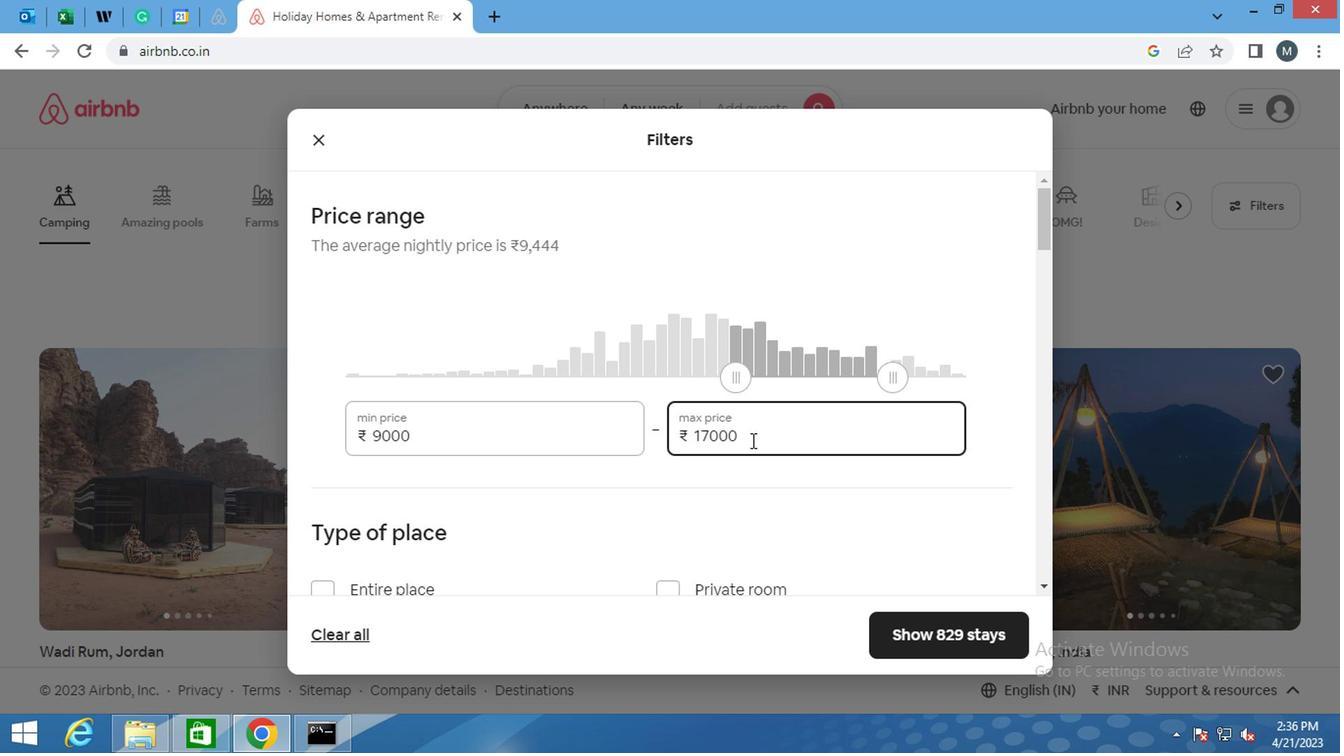 
Action: Mouse moved to (733, 441)
Screenshot: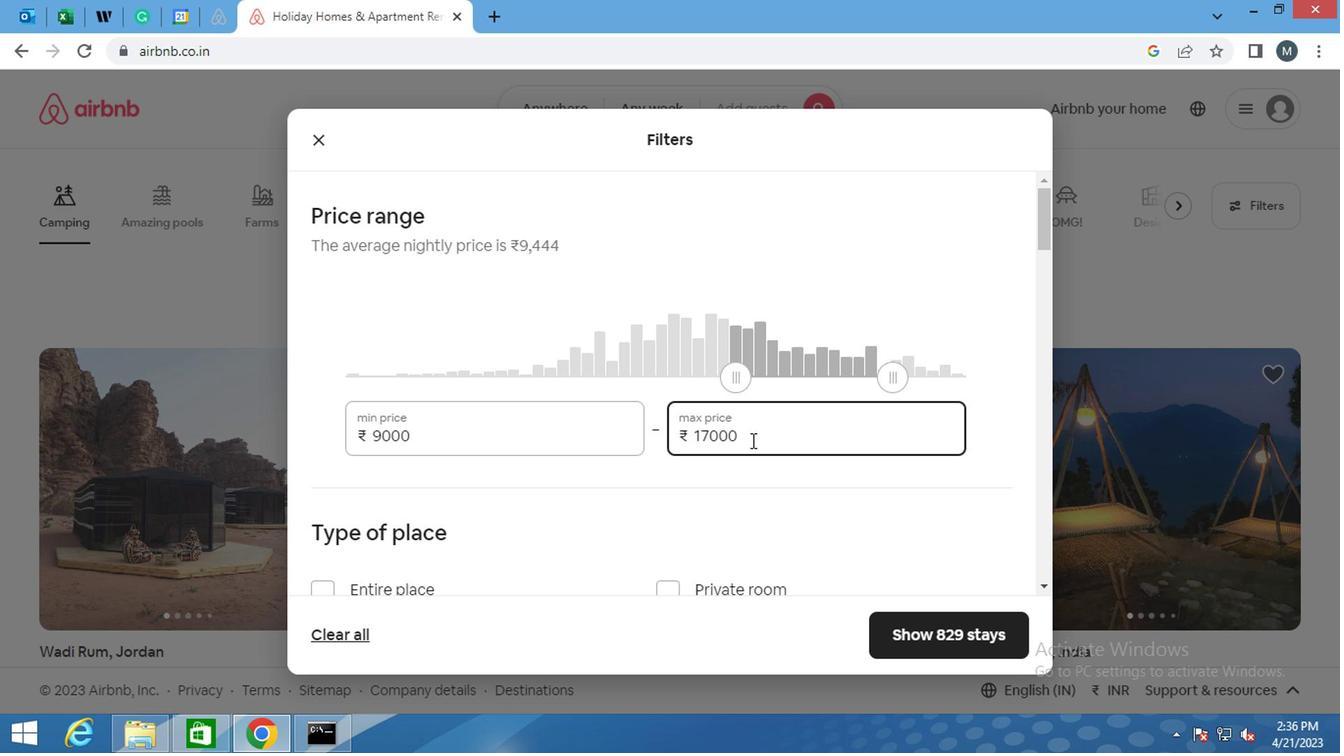 
Action: Mouse scrolled (733, 439) with delta (0, -1)
Screenshot: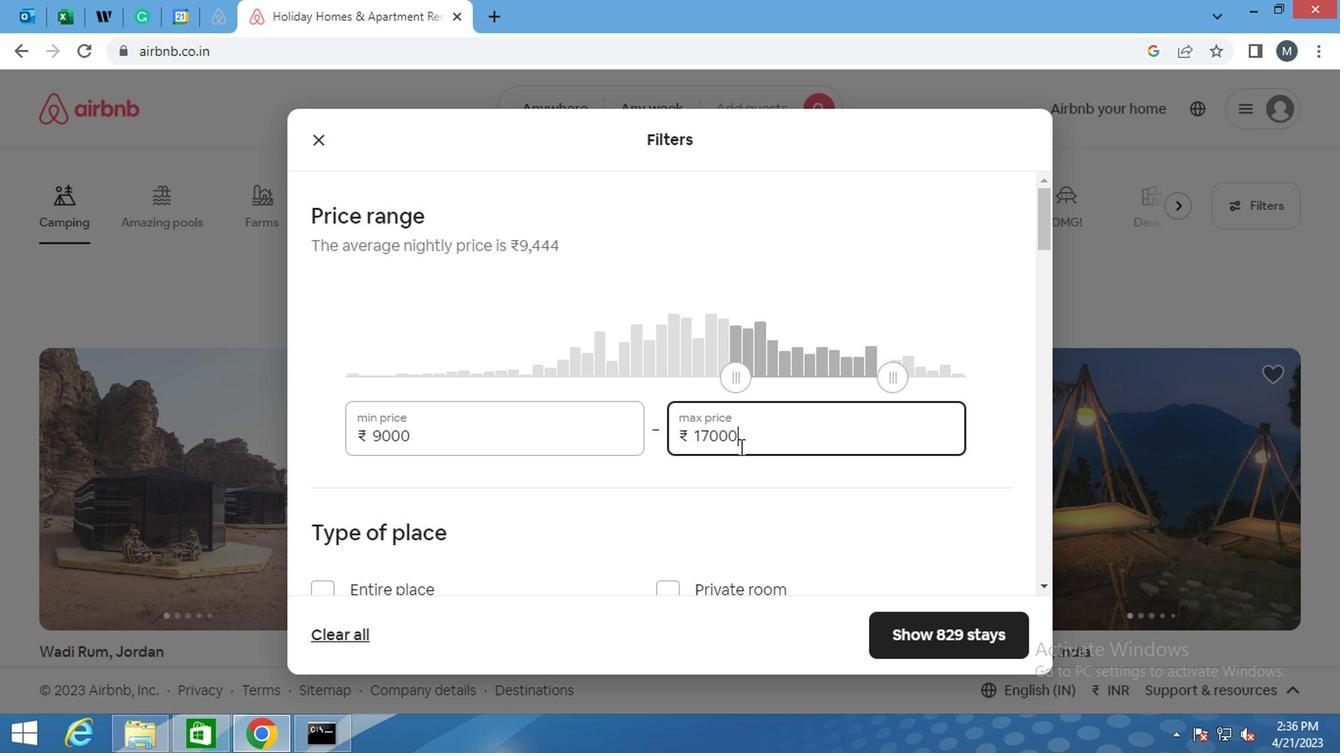 
Action: Mouse scrolled (733, 439) with delta (0, -1)
Screenshot: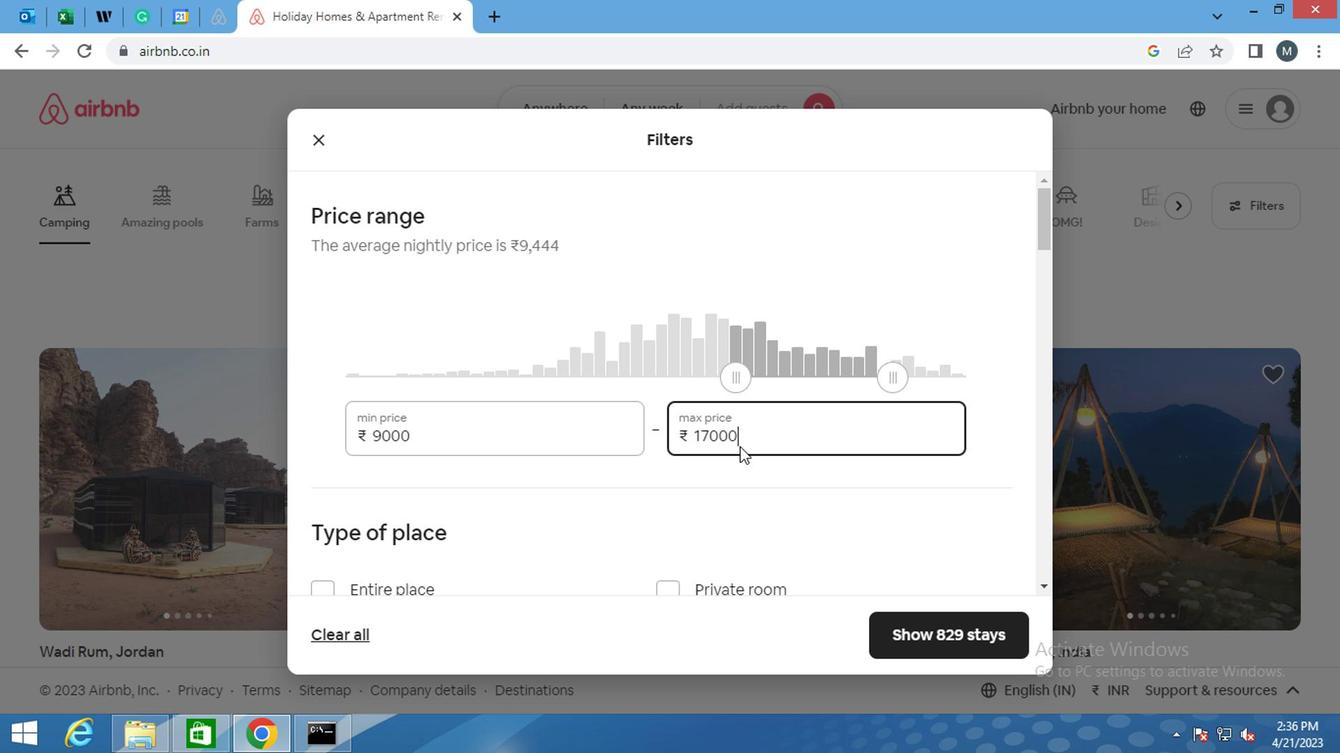 
Action: Mouse moved to (727, 461)
Screenshot: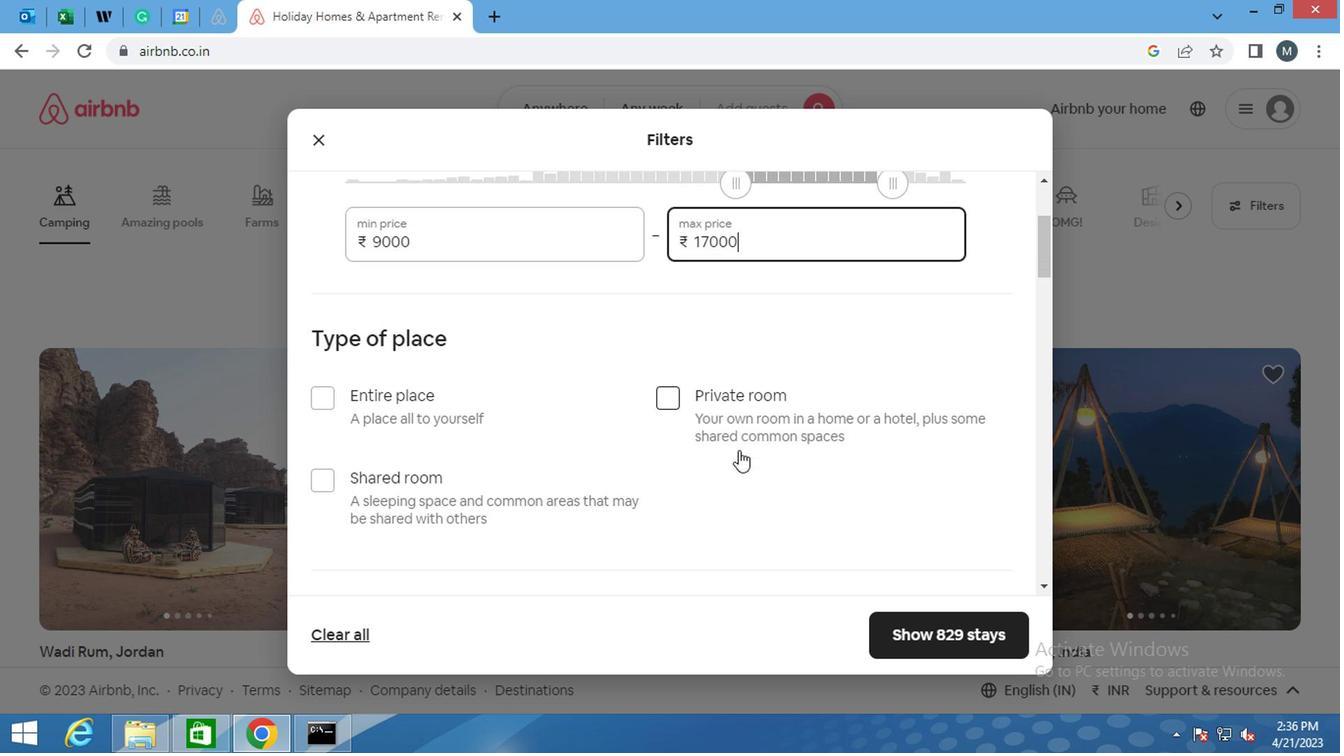 
Action: Mouse scrolled (727, 460) with delta (0, 0)
Screenshot: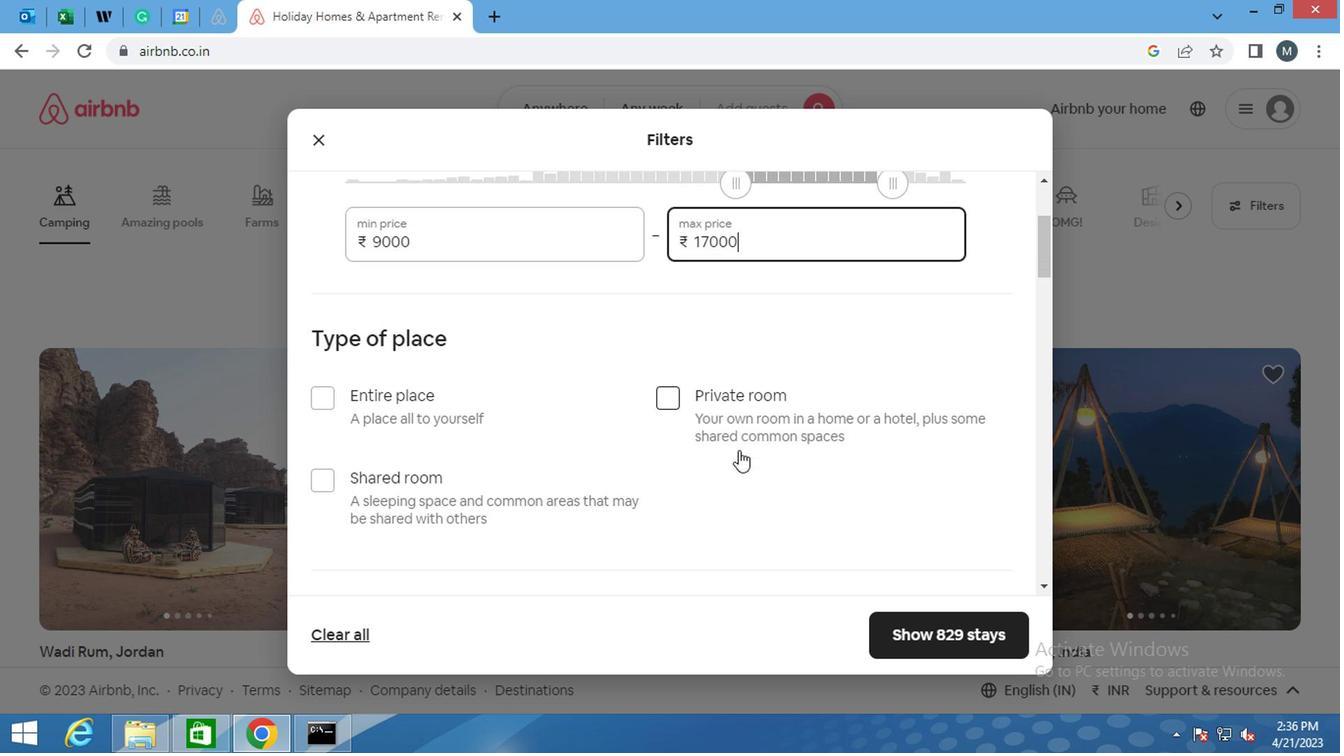 
Action: Mouse moved to (718, 472)
Screenshot: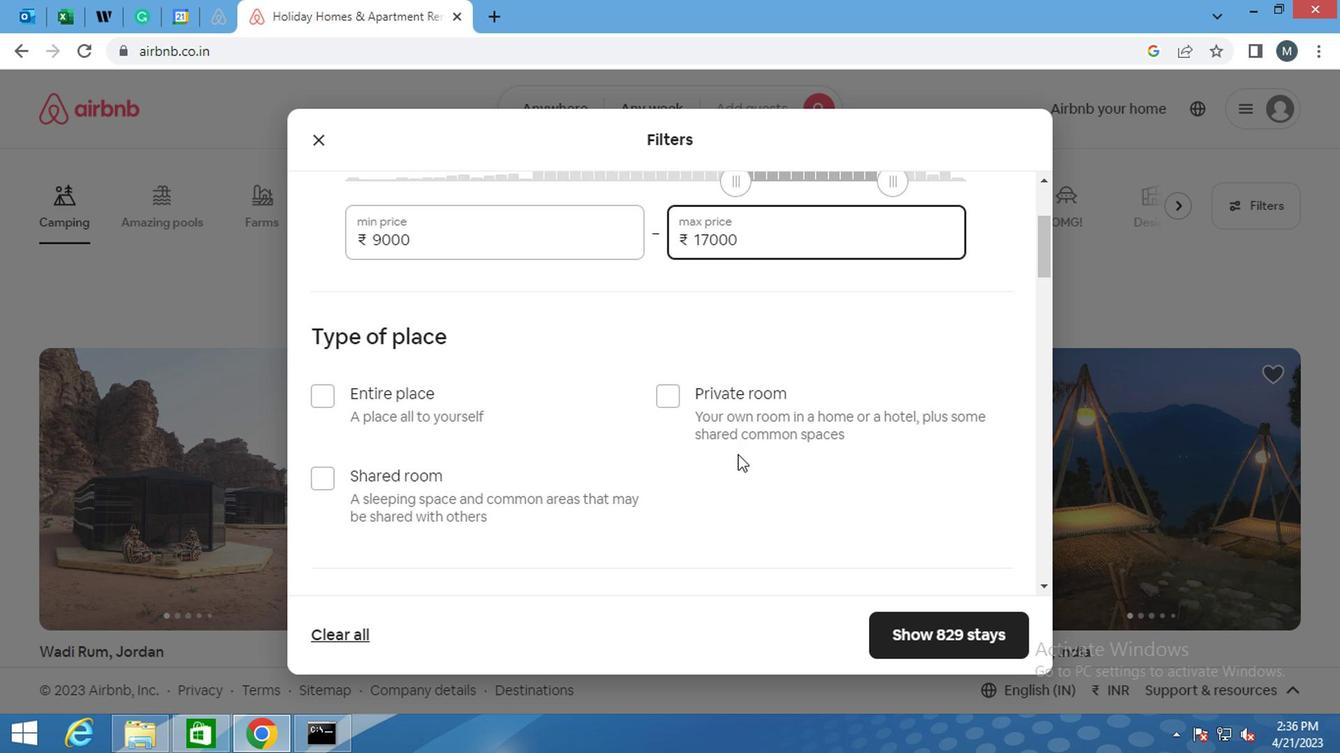 
Action: Mouse scrolled (718, 471) with delta (0, 0)
Screenshot: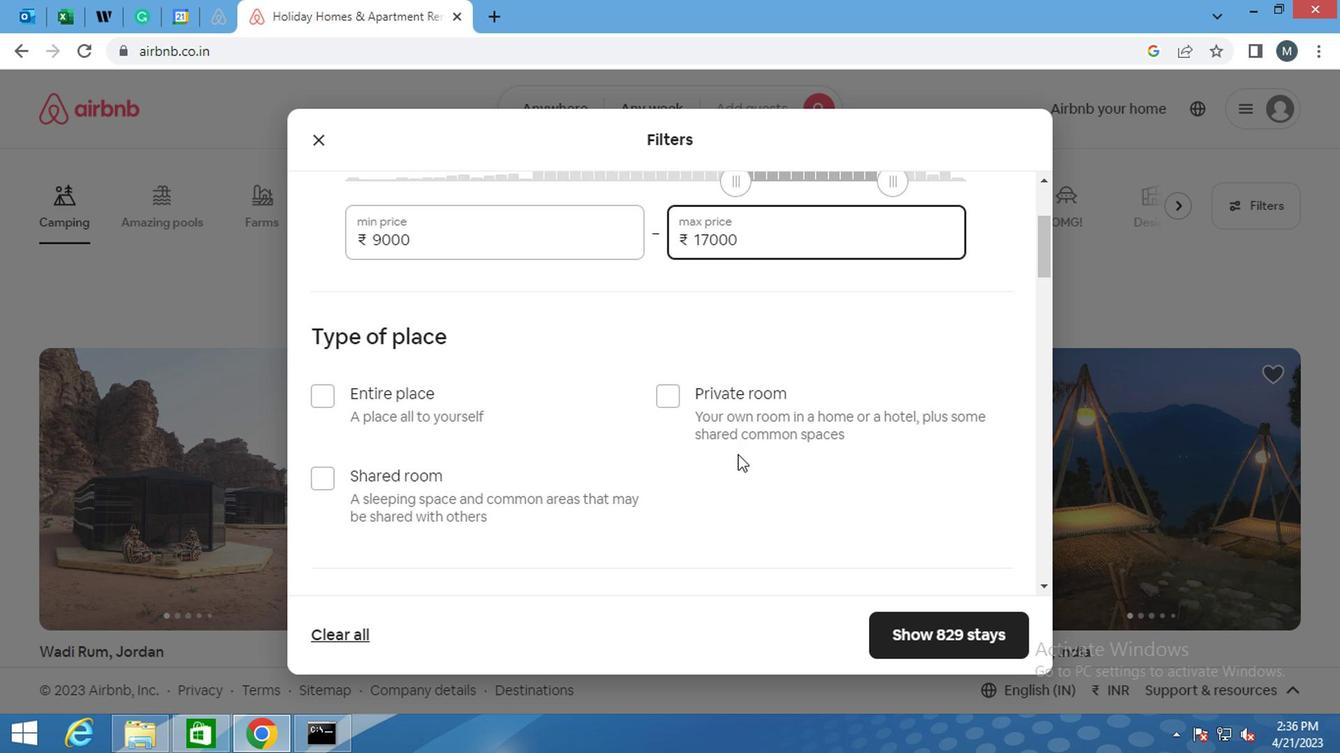 
Action: Mouse moved to (668, 204)
Screenshot: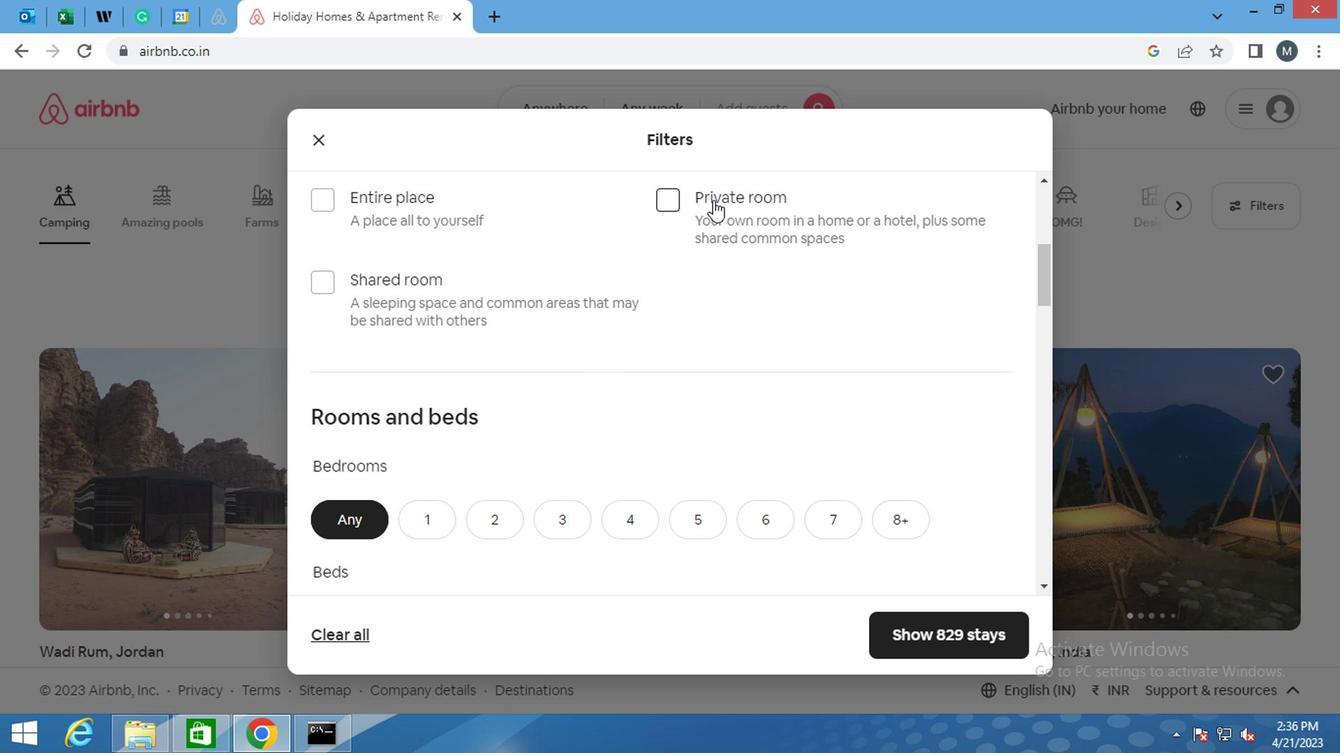 
Action: Mouse pressed left at (668, 204)
Screenshot: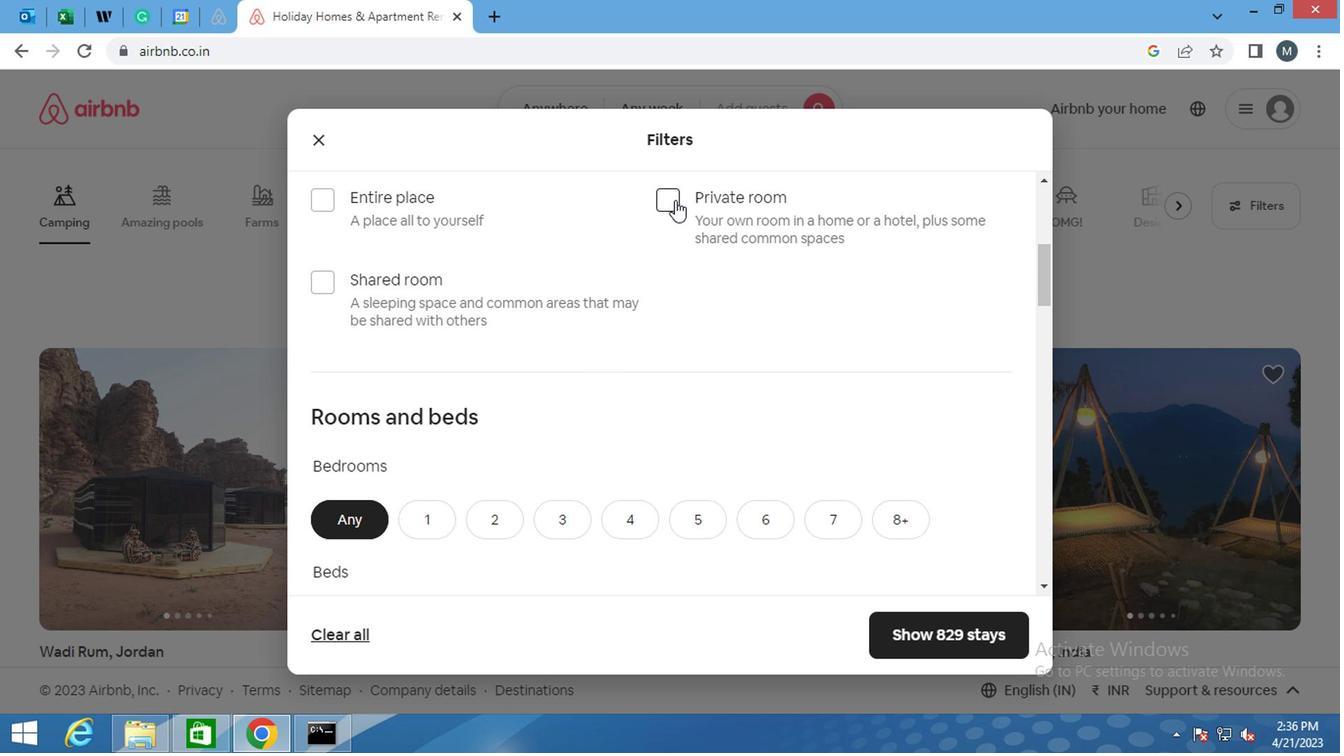 
Action: Mouse moved to (333, 357)
Screenshot: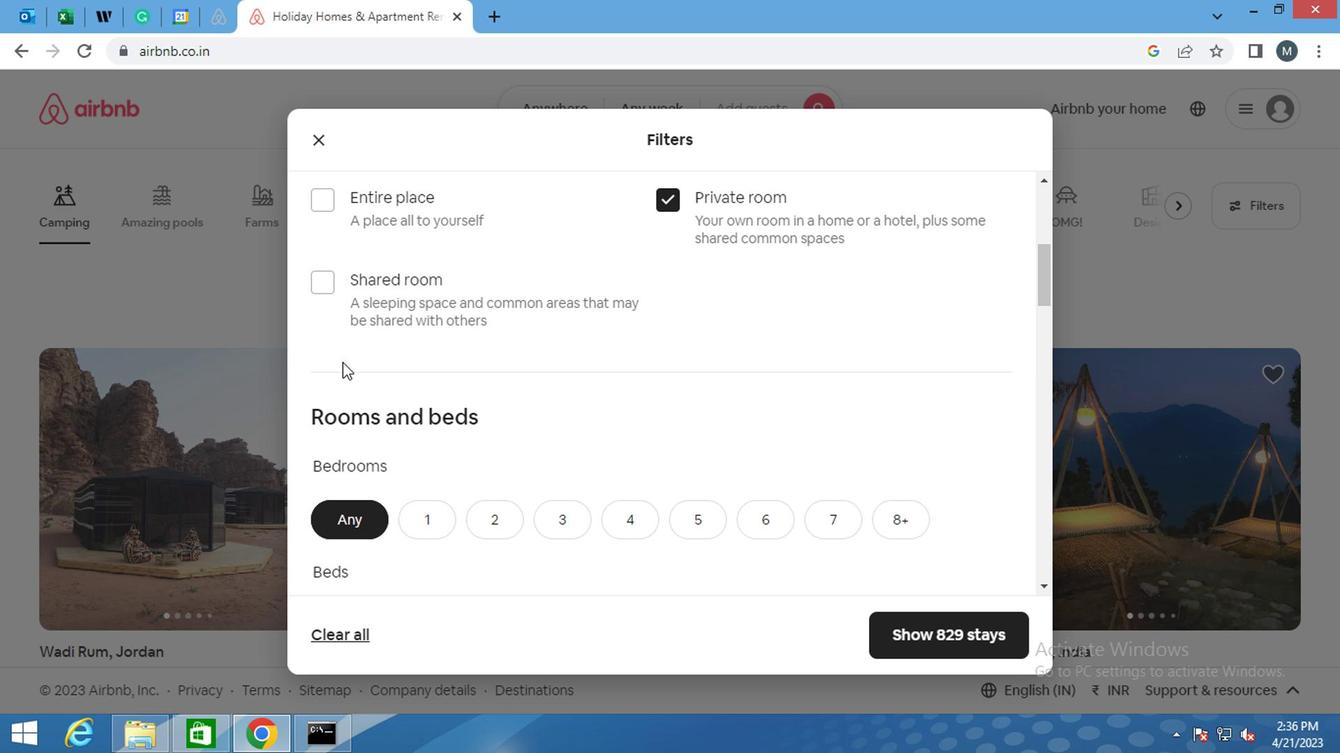 
Action: Mouse scrolled (333, 356) with delta (0, -1)
Screenshot: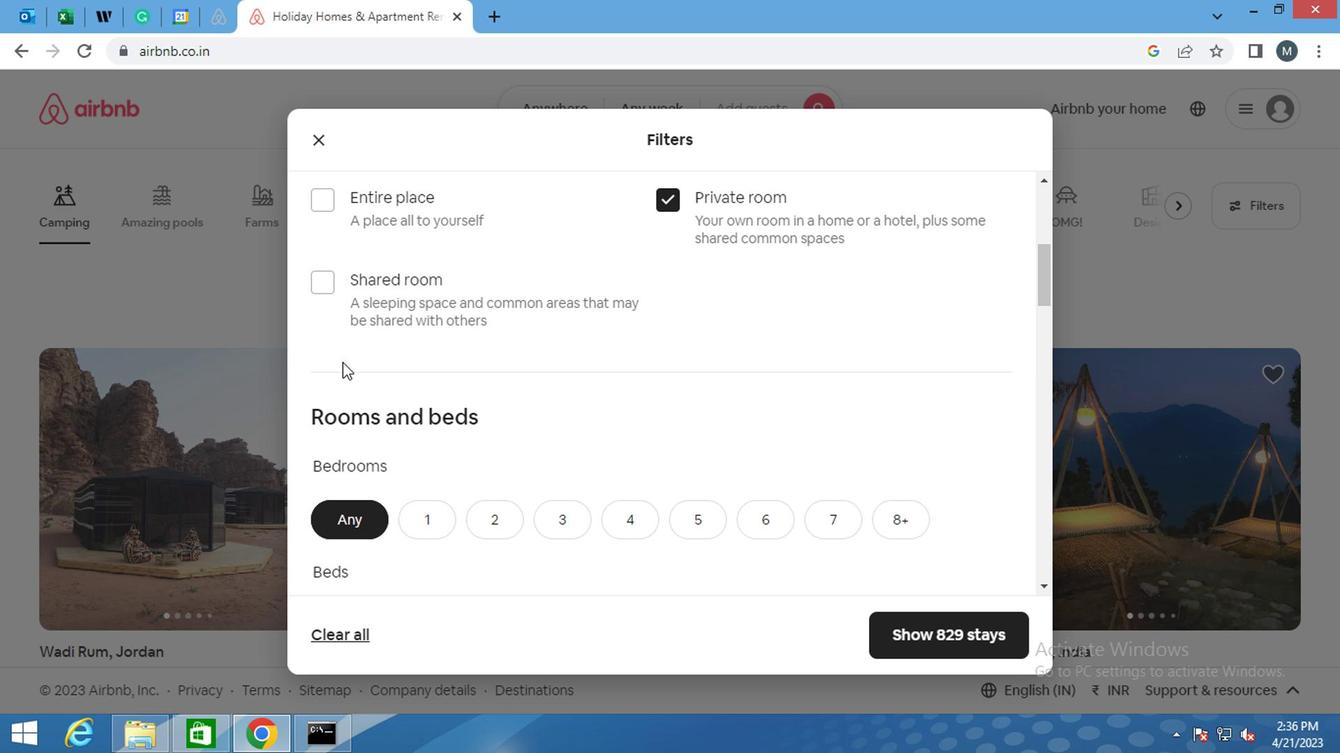 
Action: Mouse moved to (449, 409)
Screenshot: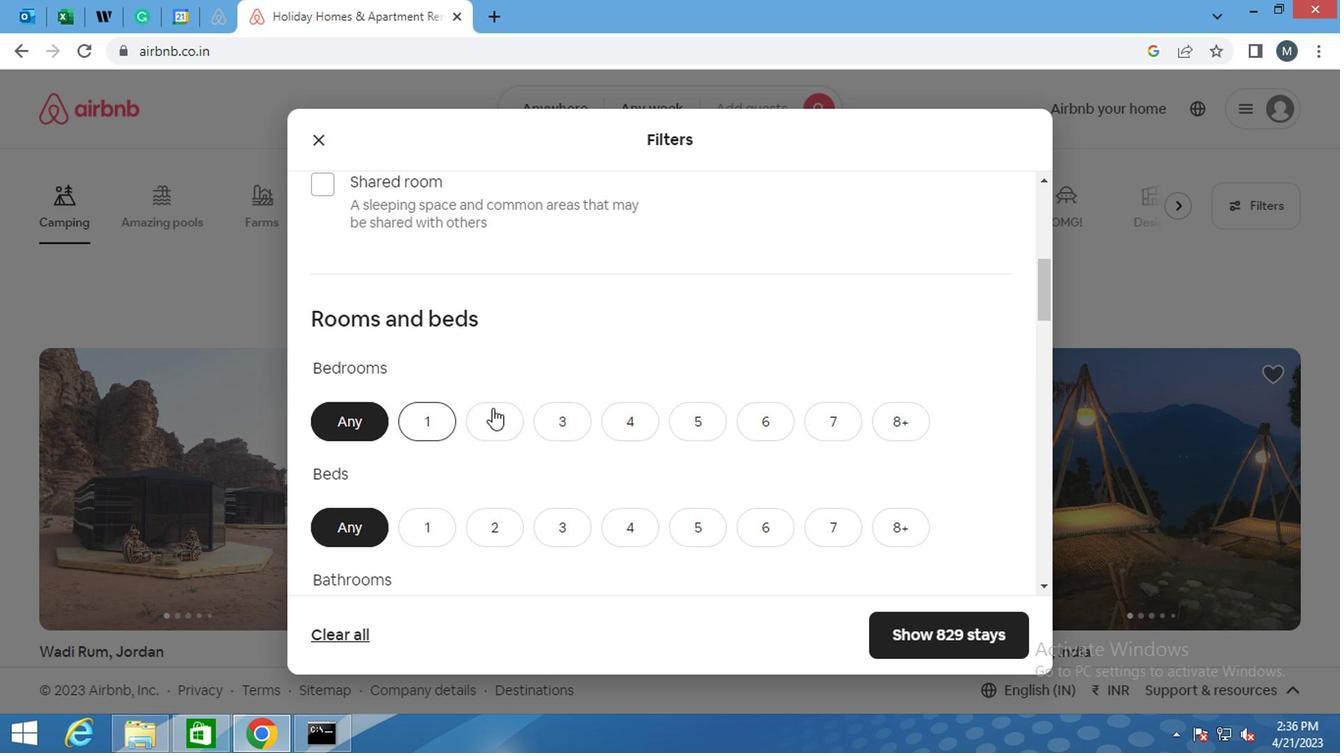 
Action: Mouse pressed left at (449, 409)
Screenshot: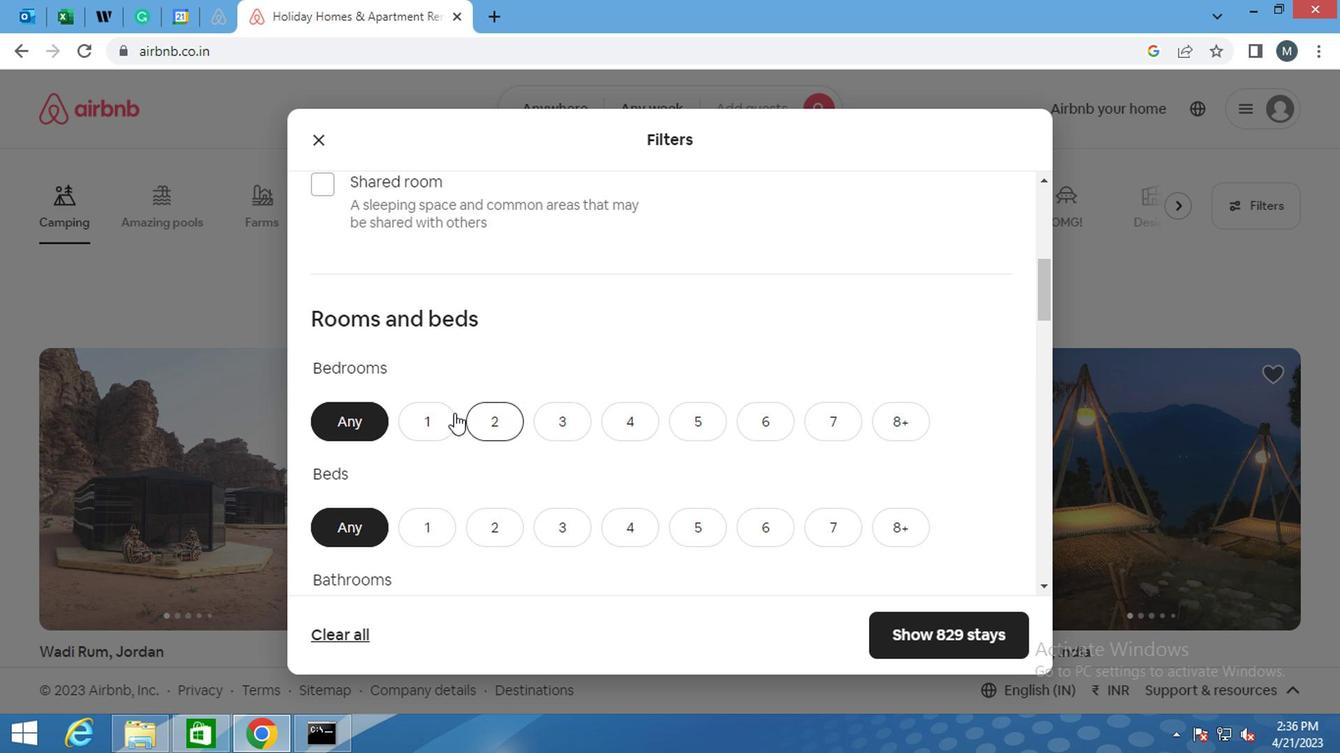 
Action: Mouse moved to (451, 407)
Screenshot: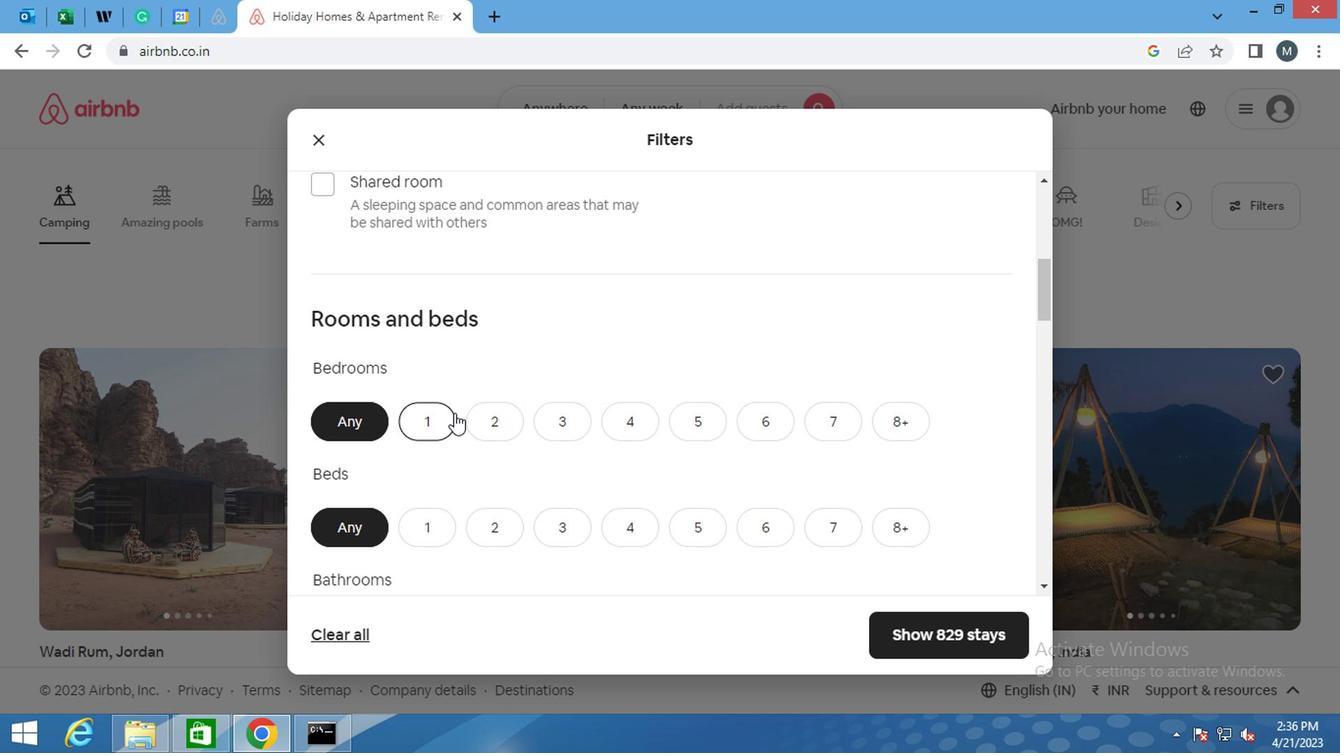 
Action: Mouse scrolled (451, 406) with delta (0, 0)
Screenshot: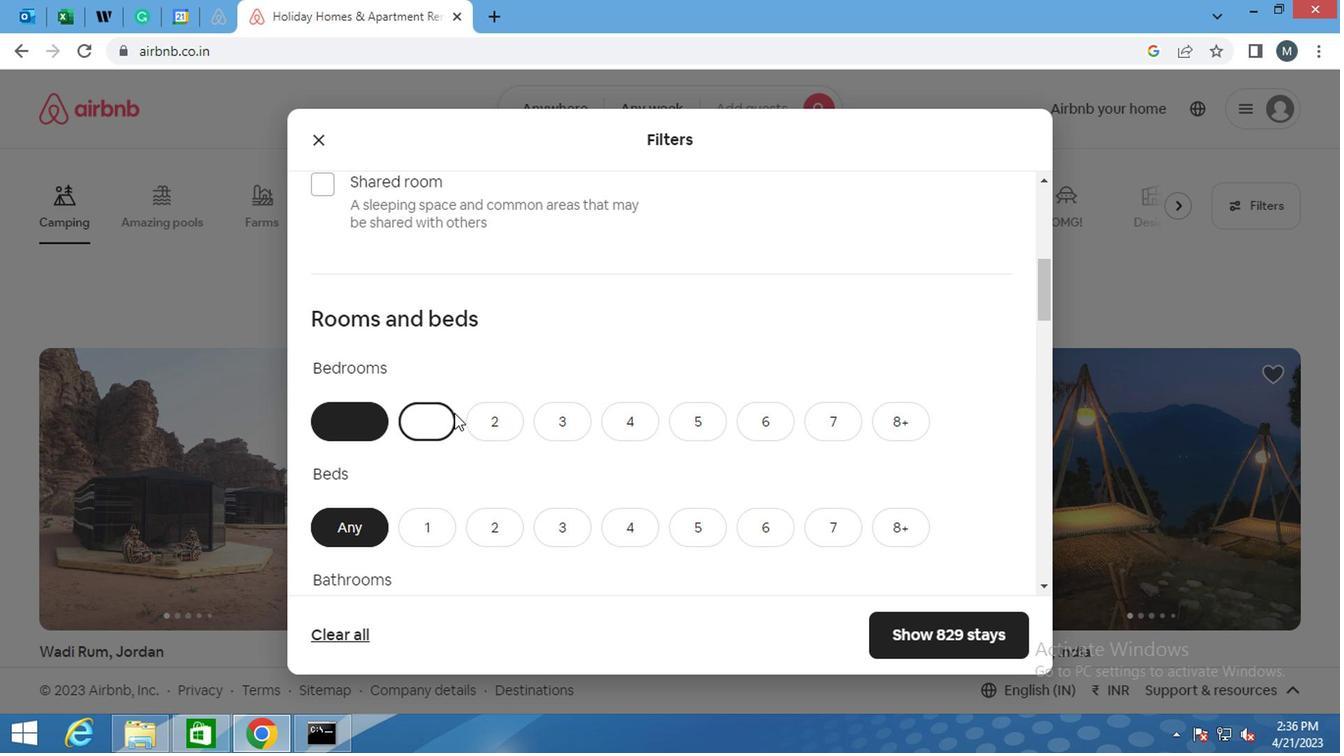
Action: Mouse moved to (451, 407)
Screenshot: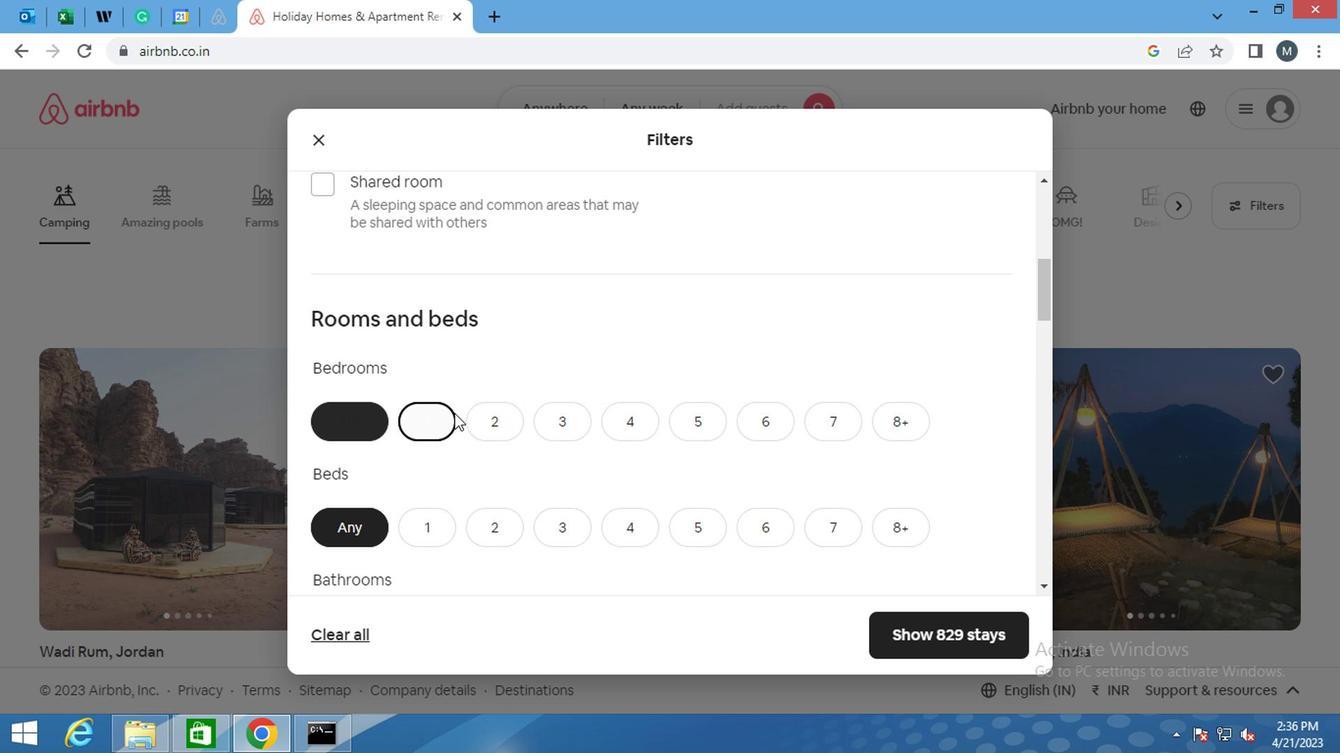 
Action: Mouse scrolled (451, 406) with delta (0, 0)
Screenshot: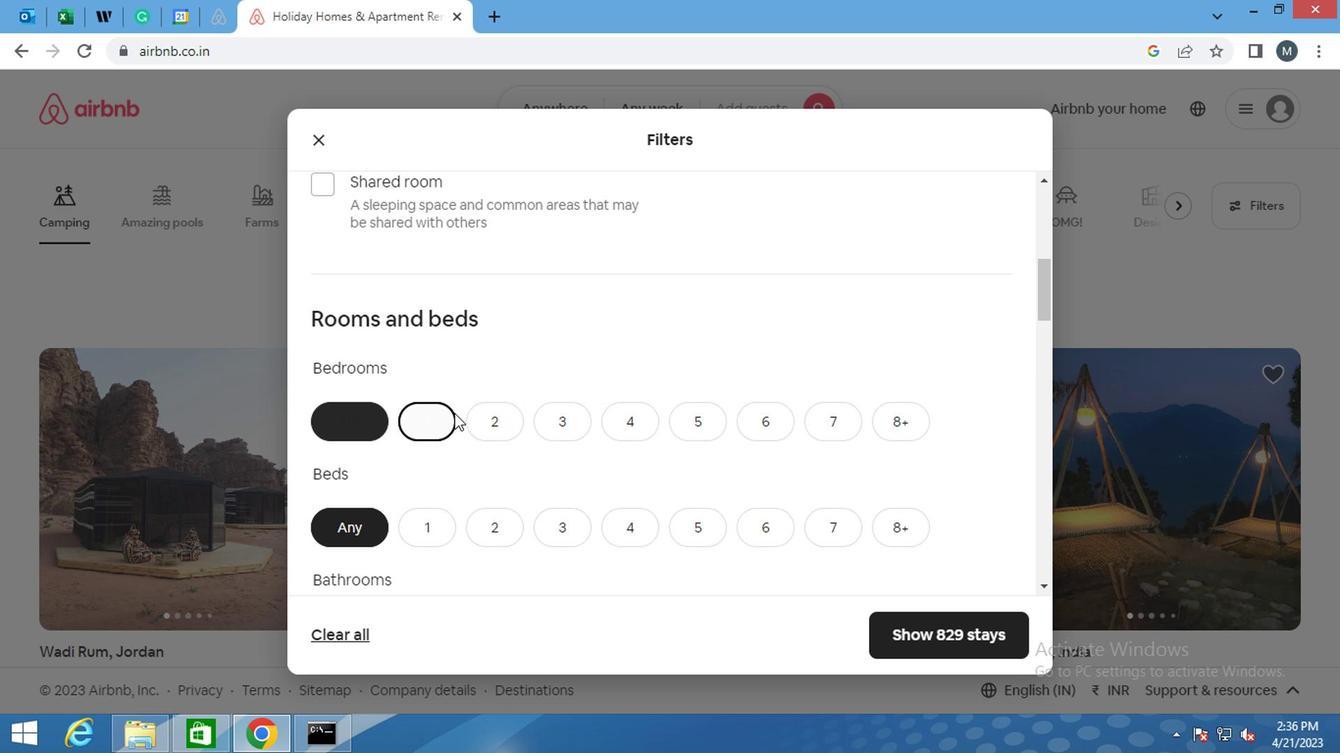 
Action: Mouse moved to (452, 407)
Screenshot: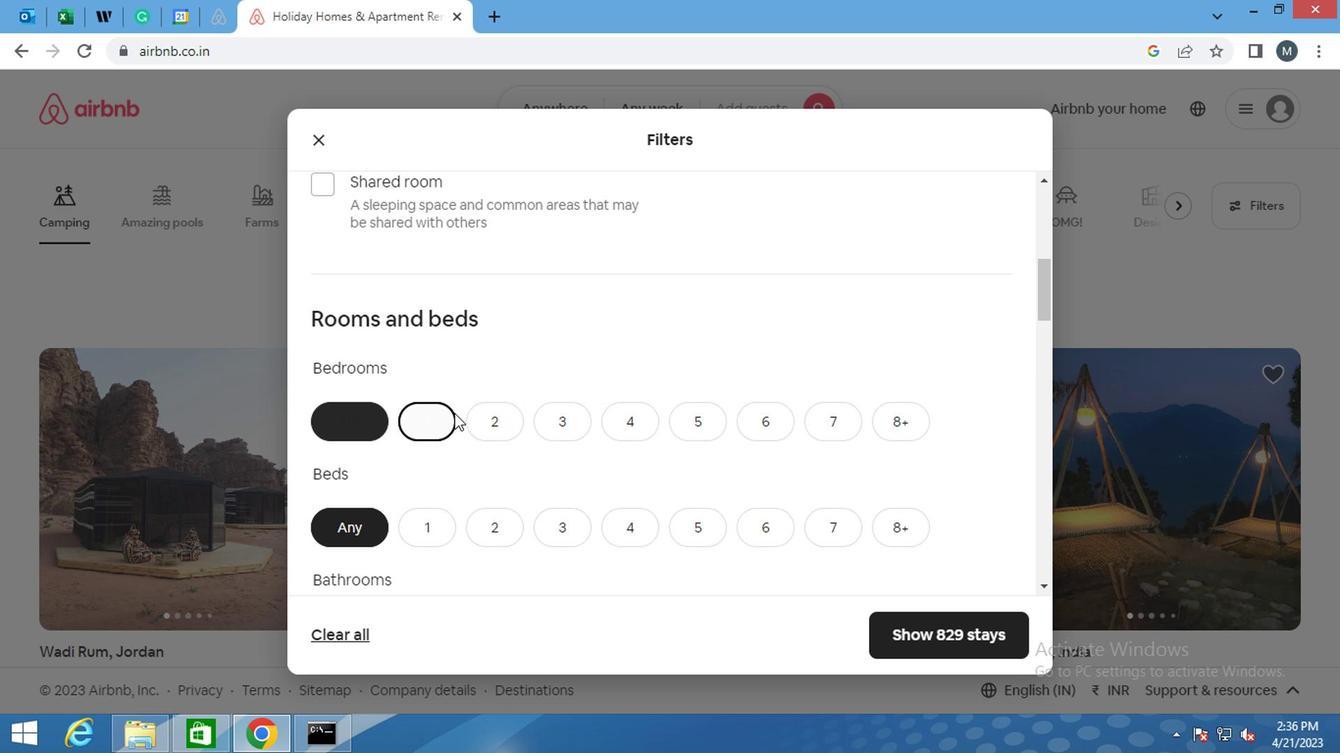 
Action: Mouse scrolled (452, 407) with delta (0, 0)
Screenshot: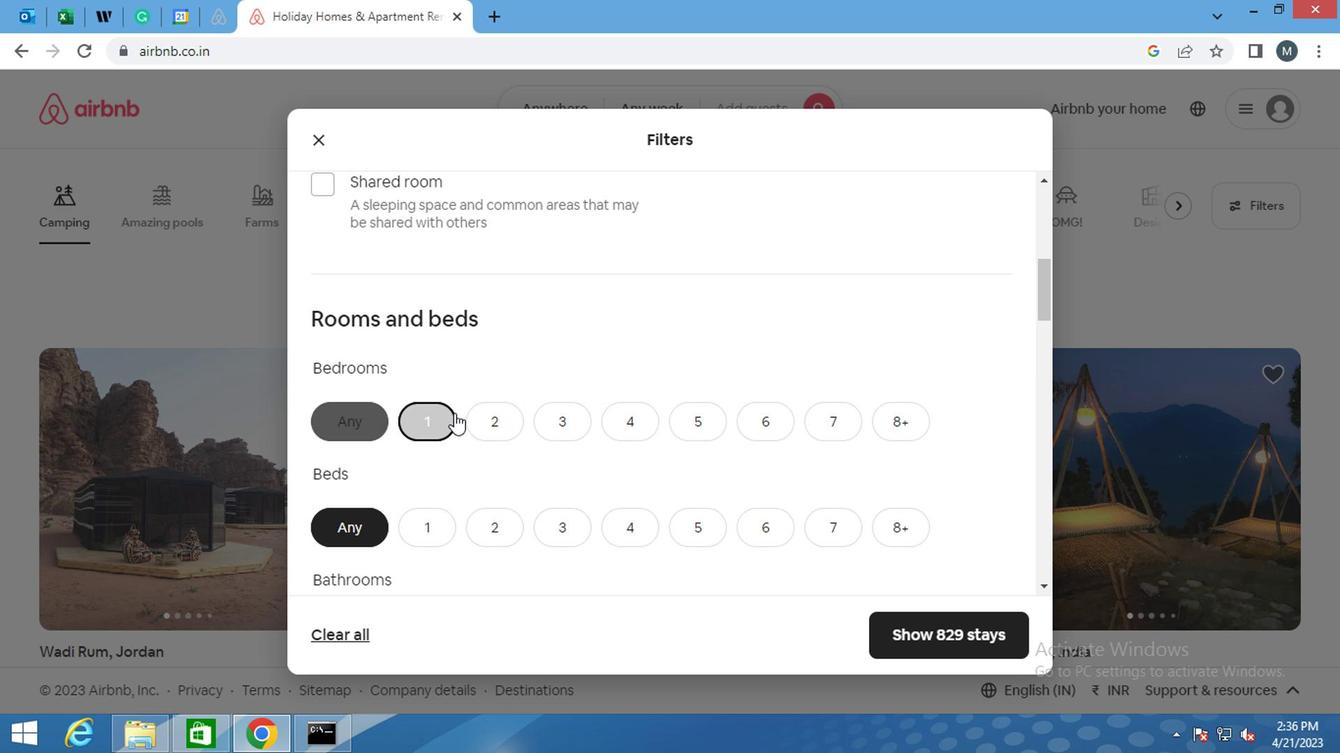 
Action: Mouse moved to (444, 234)
Screenshot: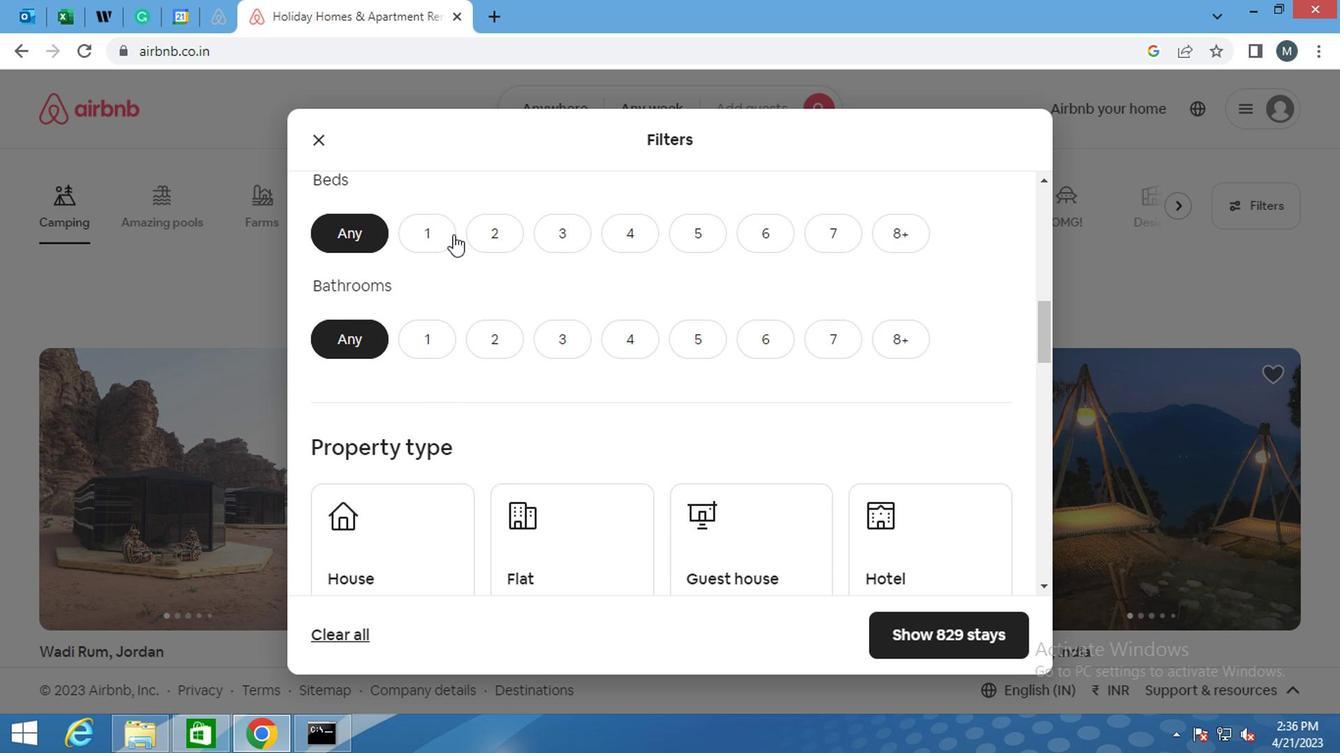 
Action: Mouse pressed left at (444, 234)
Screenshot: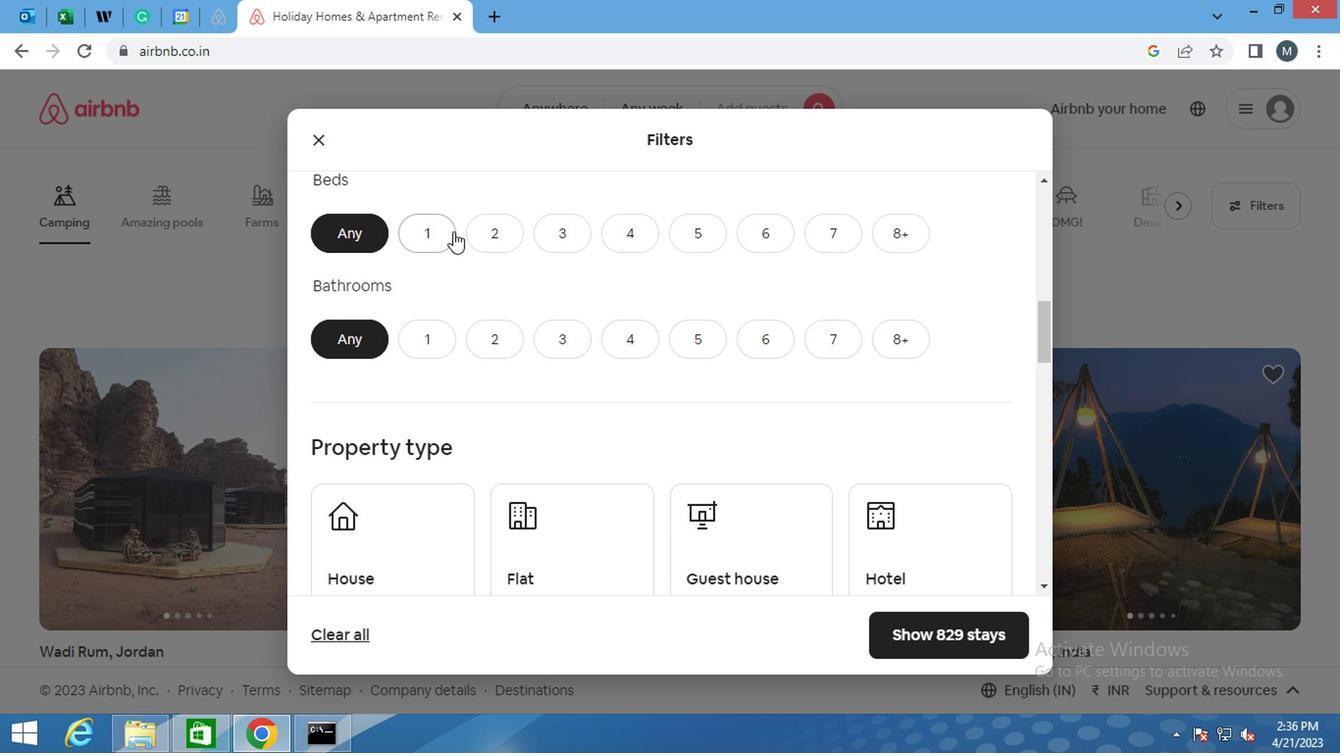 
Action: Mouse moved to (404, 334)
Screenshot: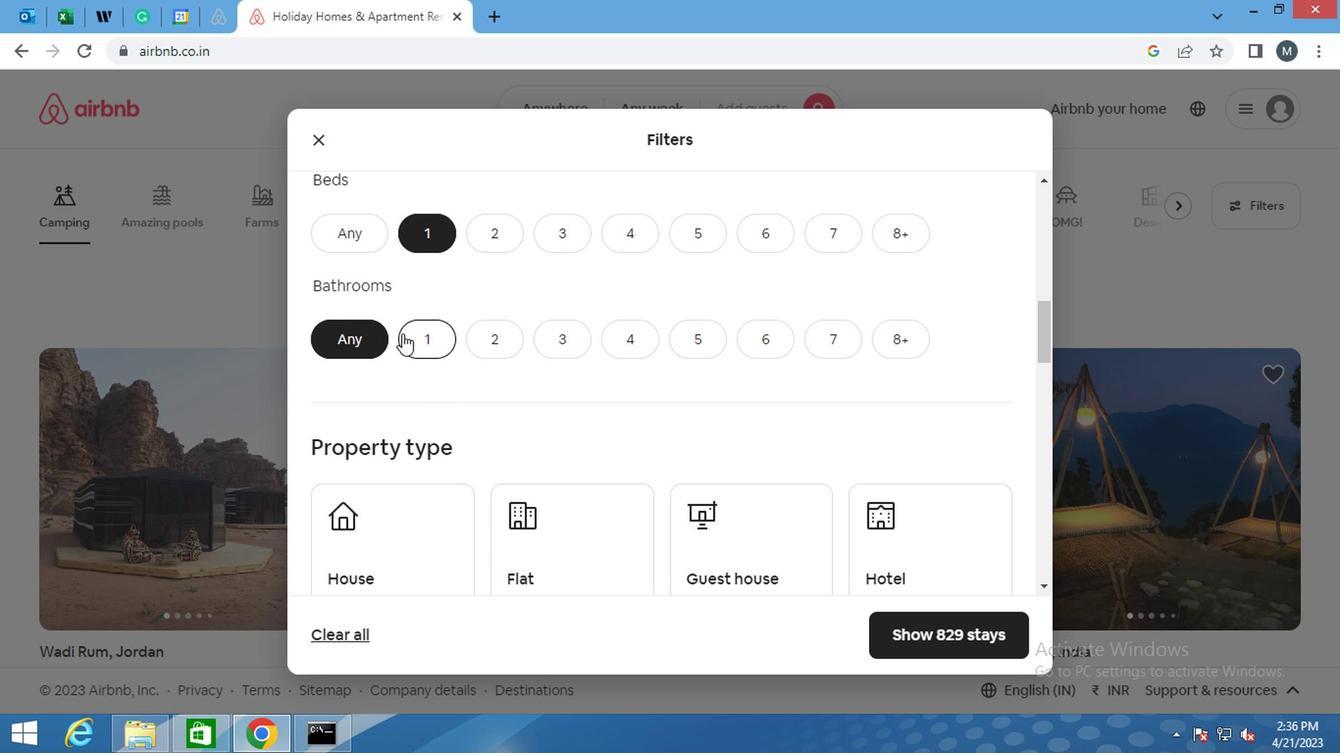 
Action: Mouse pressed left at (404, 334)
Screenshot: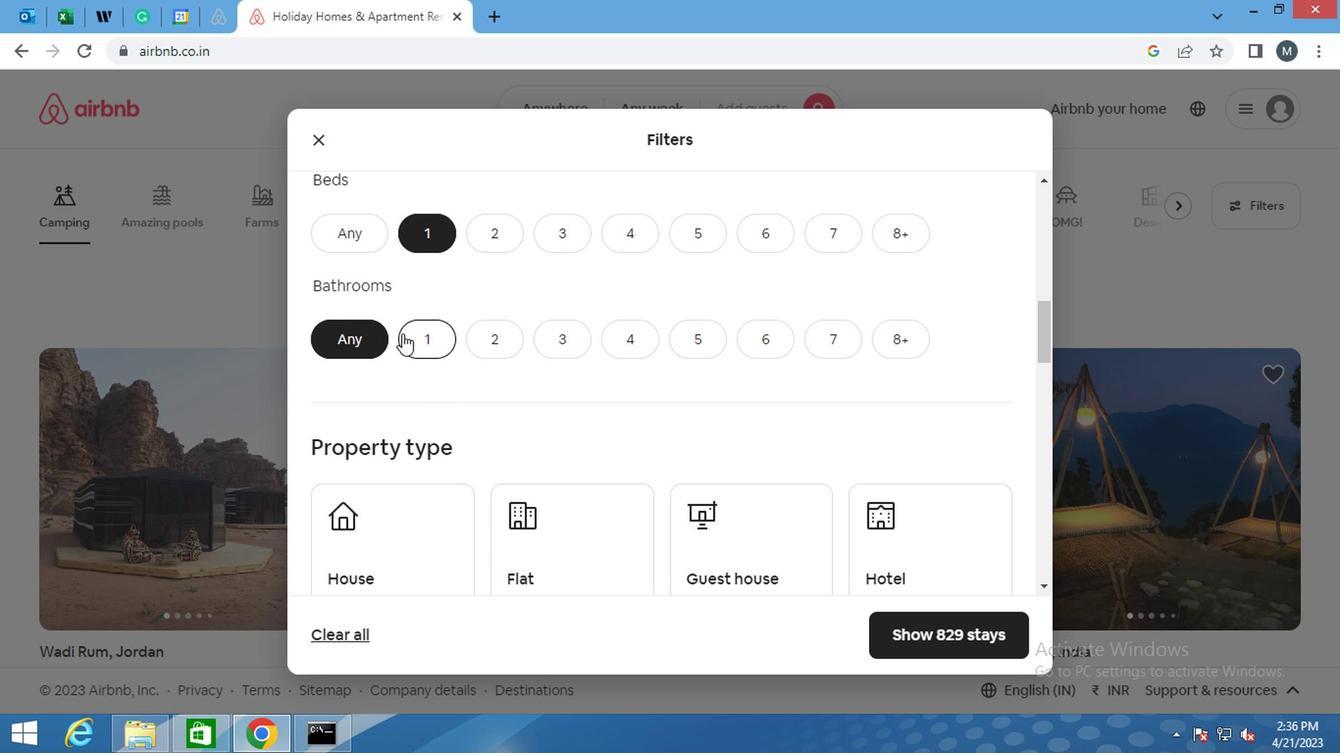 
Action: Mouse moved to (482, 283)
Screenshot: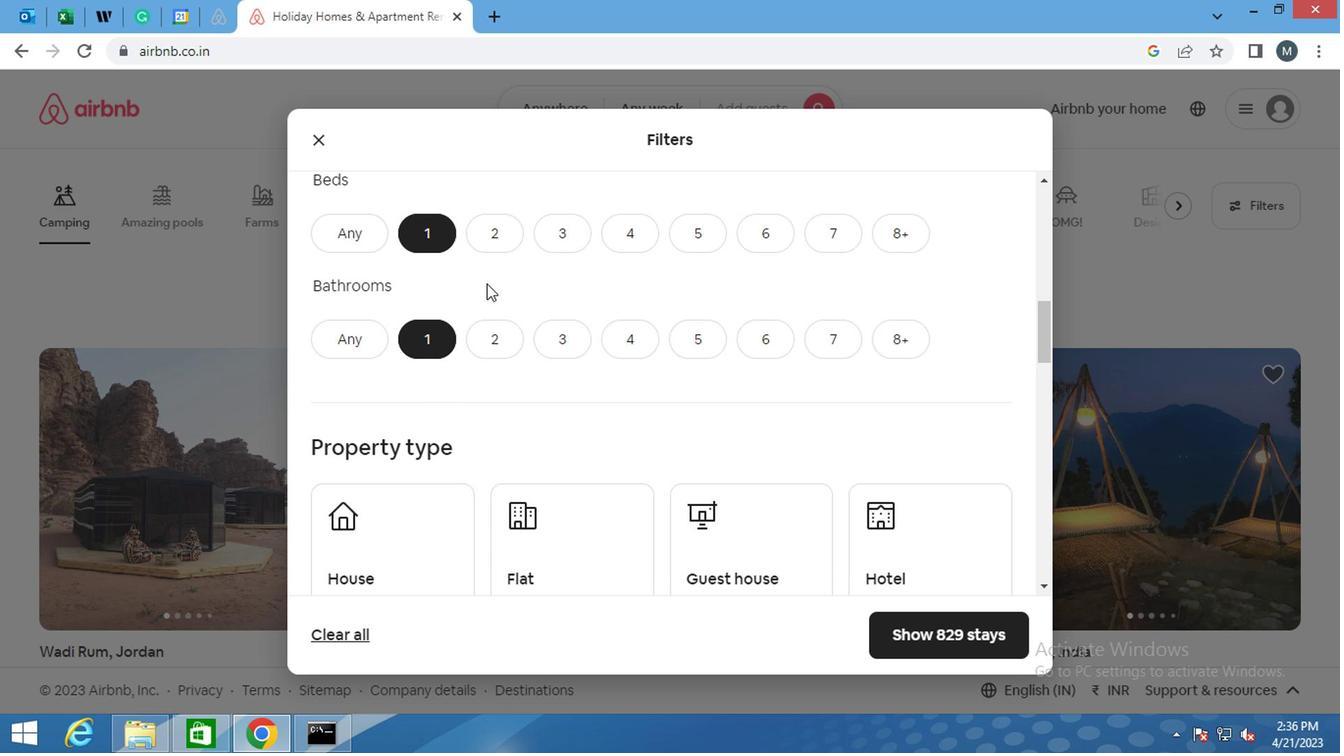 
Action: Mouse scrolled (482, 282) with delta (0, 0)
Screenshot: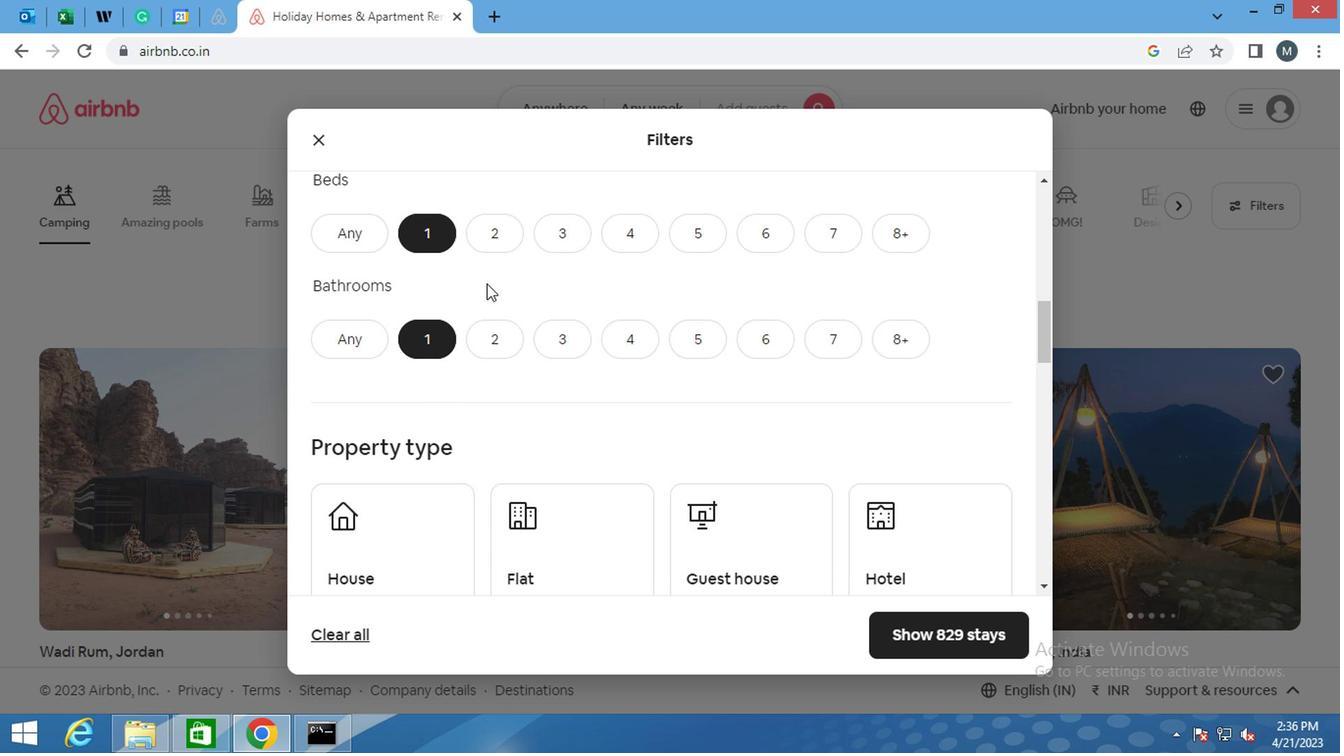
Action: Mouse scrolled (482, 282) with delta (0, 0)
Screenshot: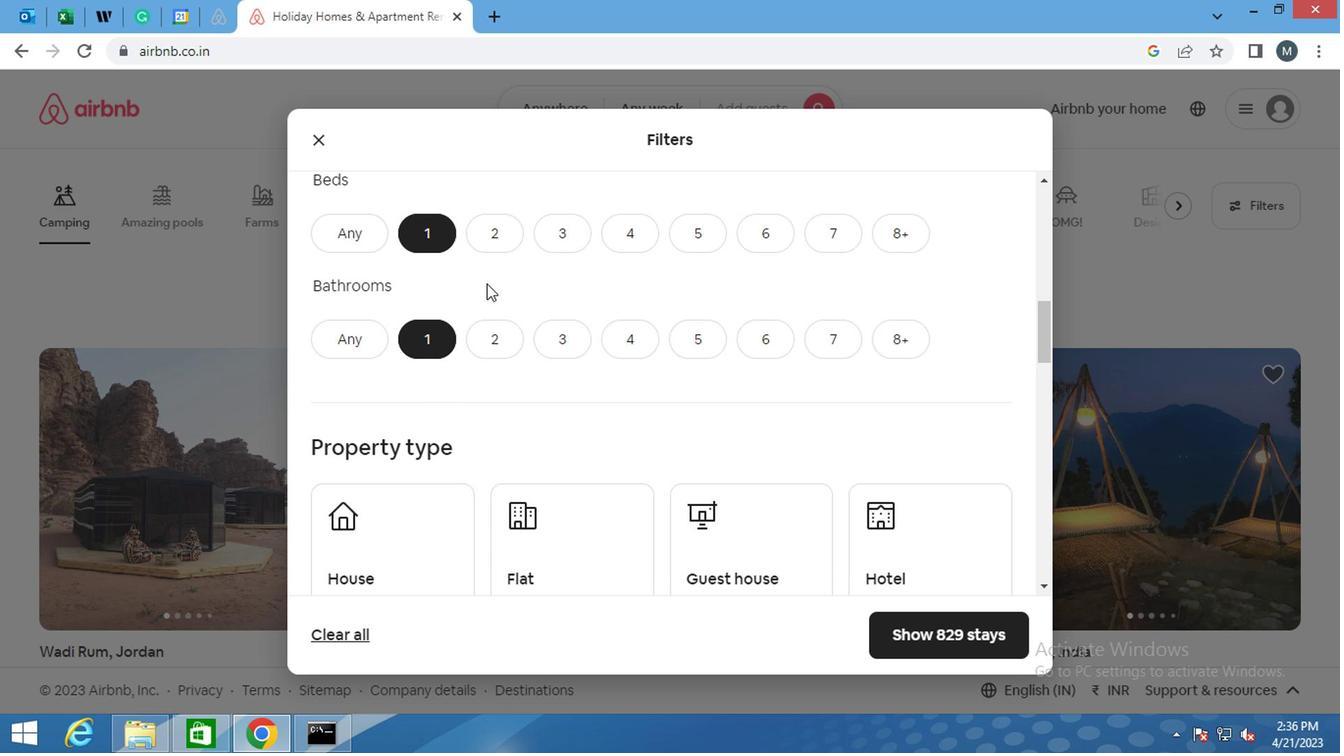 
Action: Mouse moved to (482, 283)
Screenshot: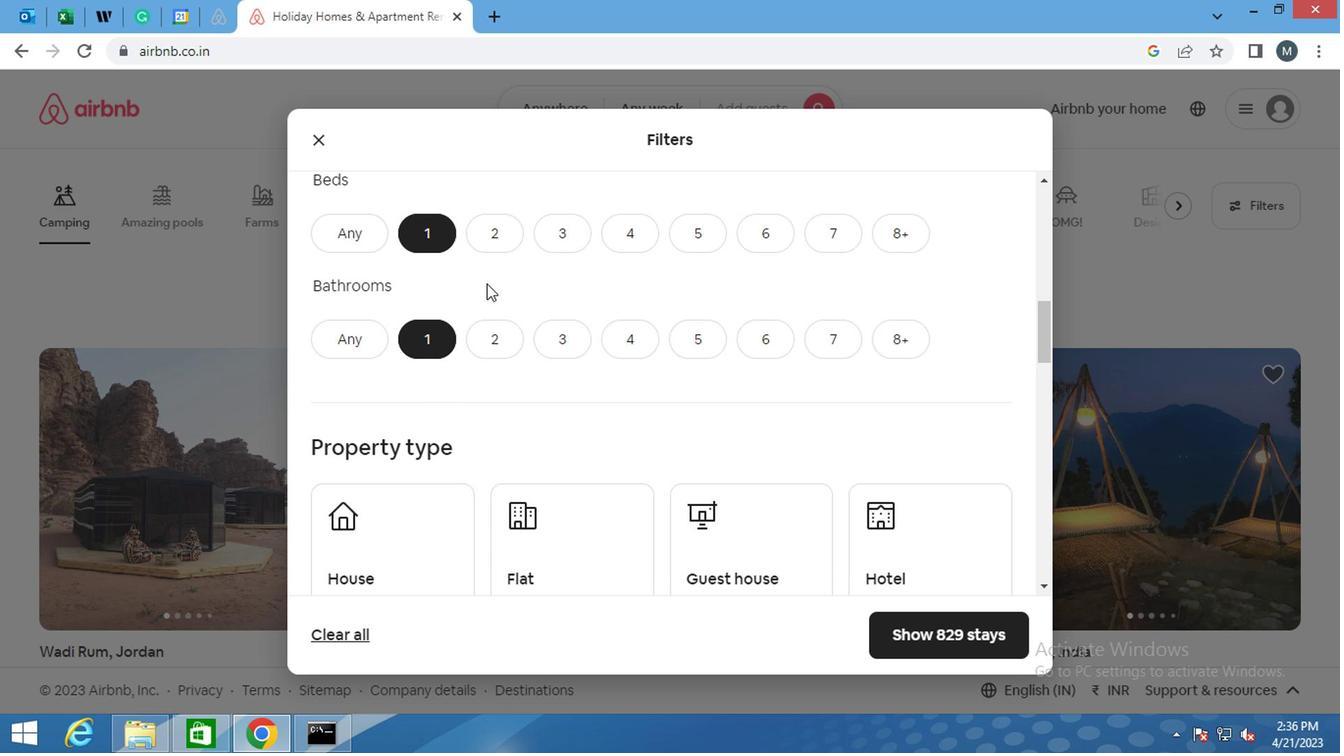 
Action: Mouse scrolled (482, 282) with delta (0, 0)
Screenshot: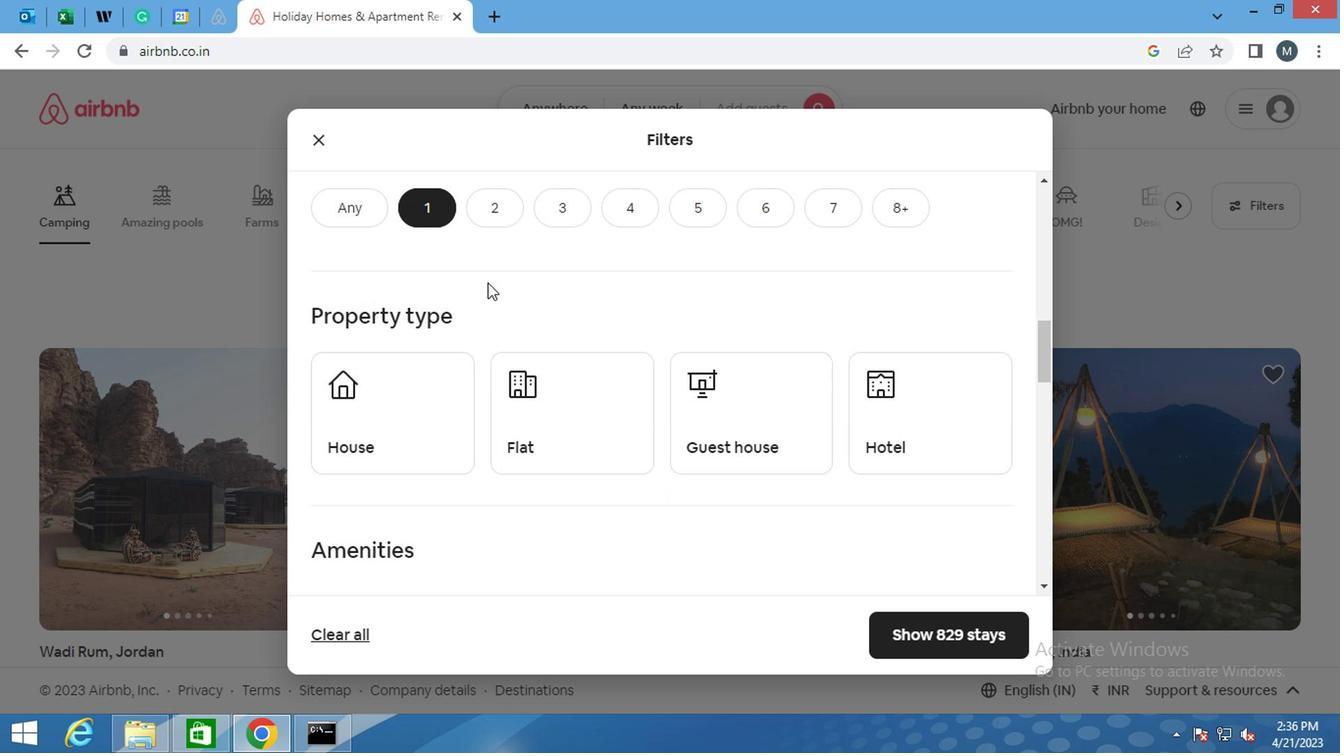 
Action: Mouse moved to (418, 288)
Screenshot: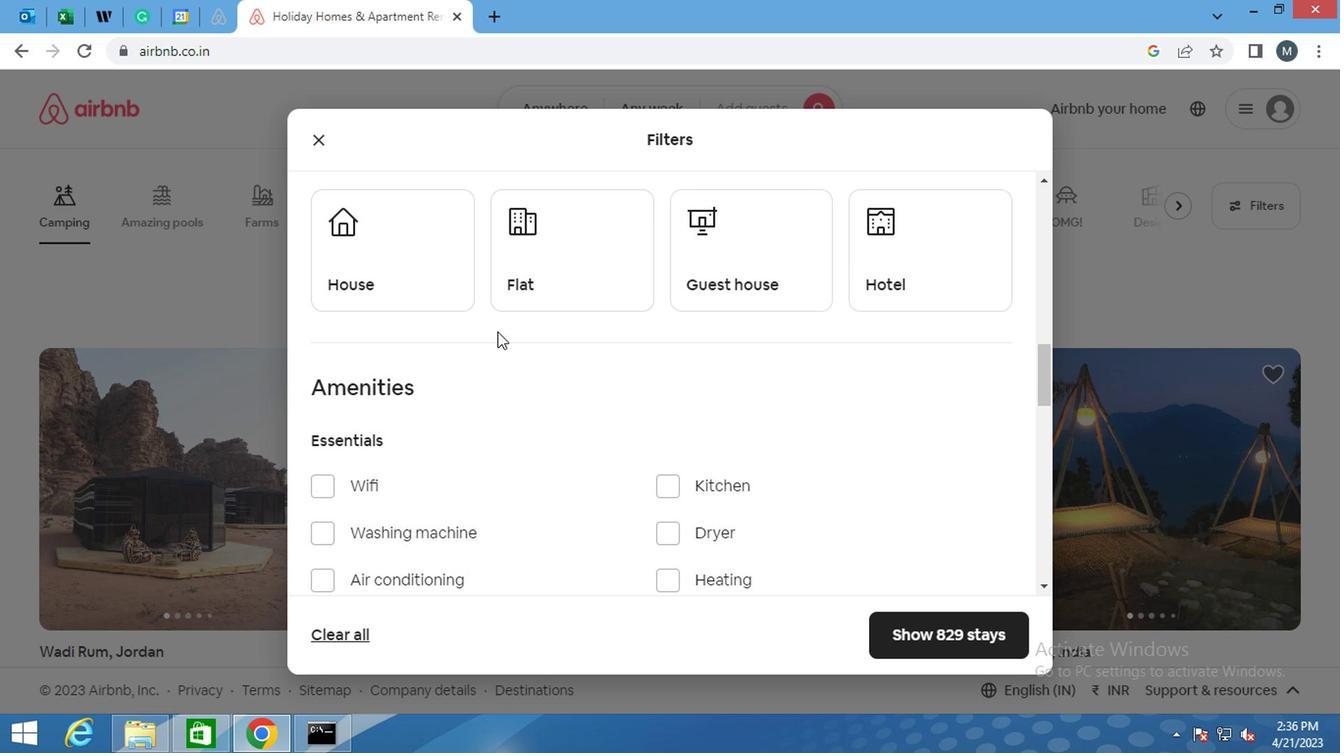 
Action: Mouse pressed left at (418, 288)
Screenshot: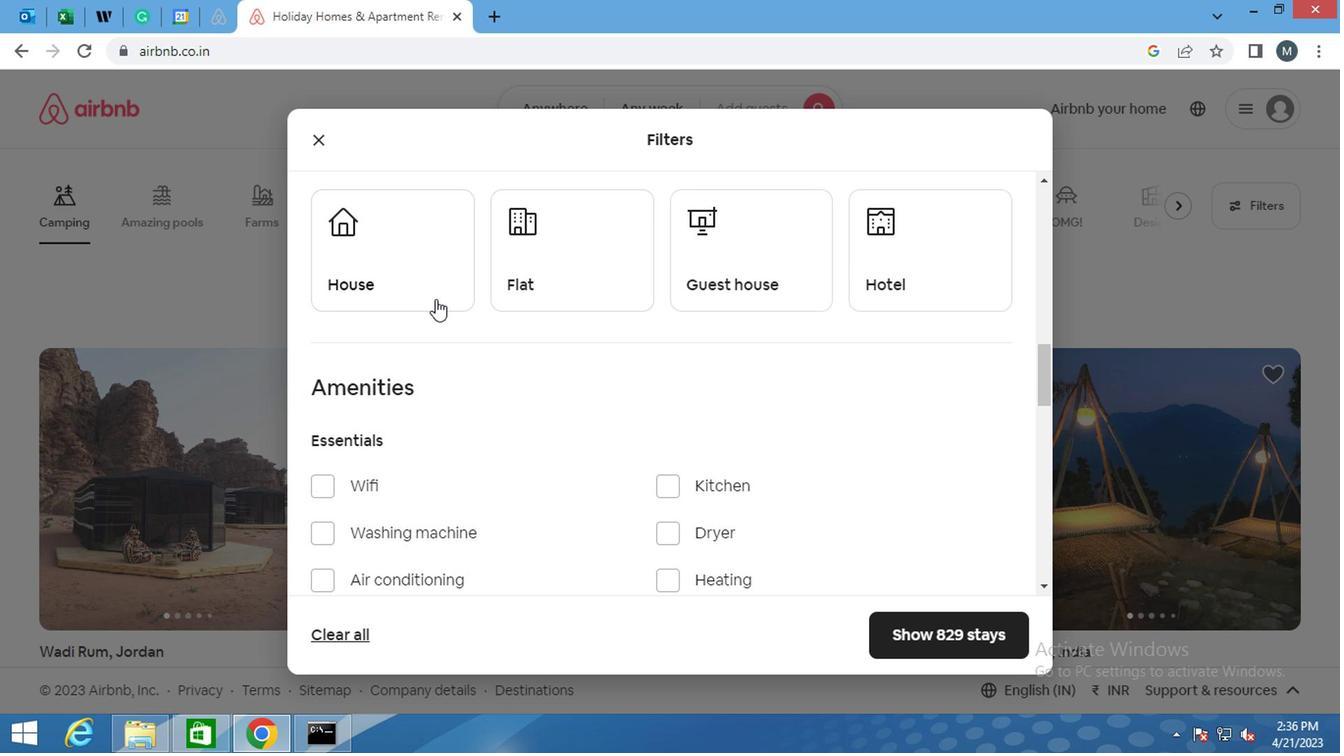 
Action: Mouse moved to (518, 279)
Screenshot: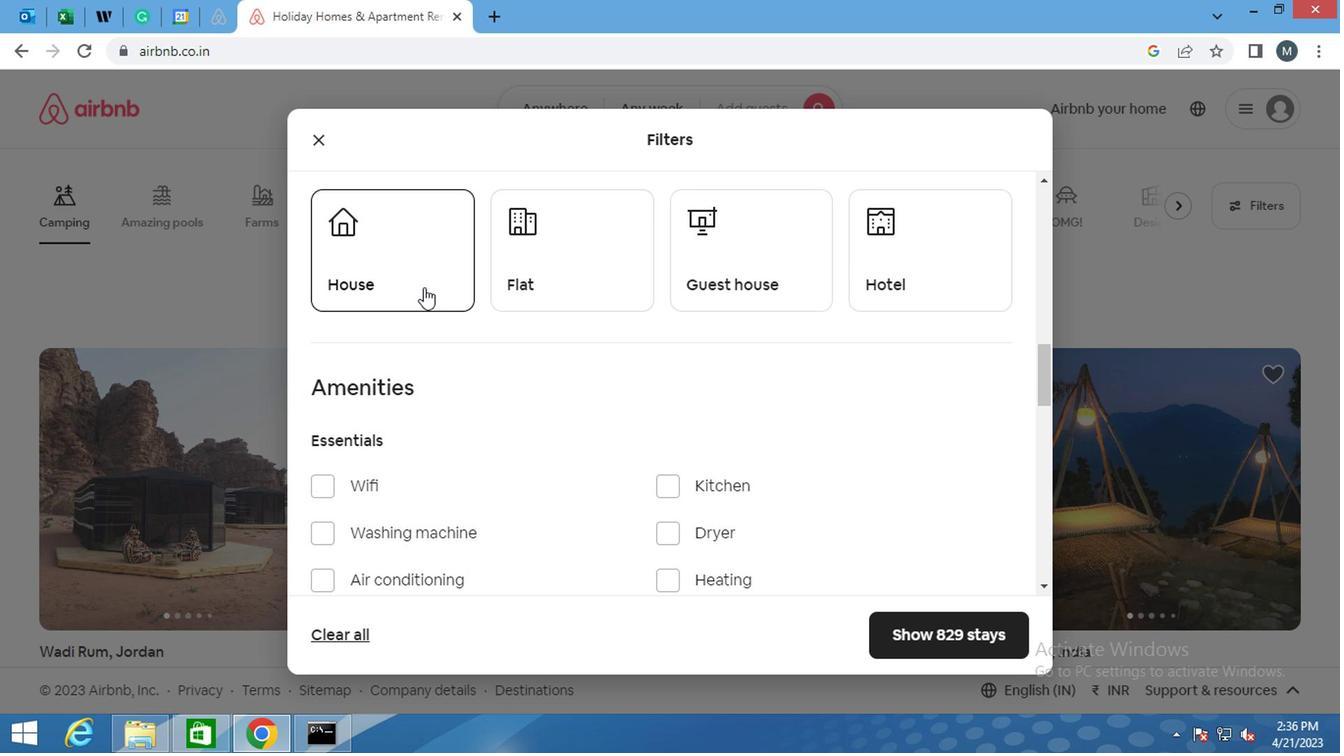 
Action: Mouse pressed left at (518, 279)
Screenshot: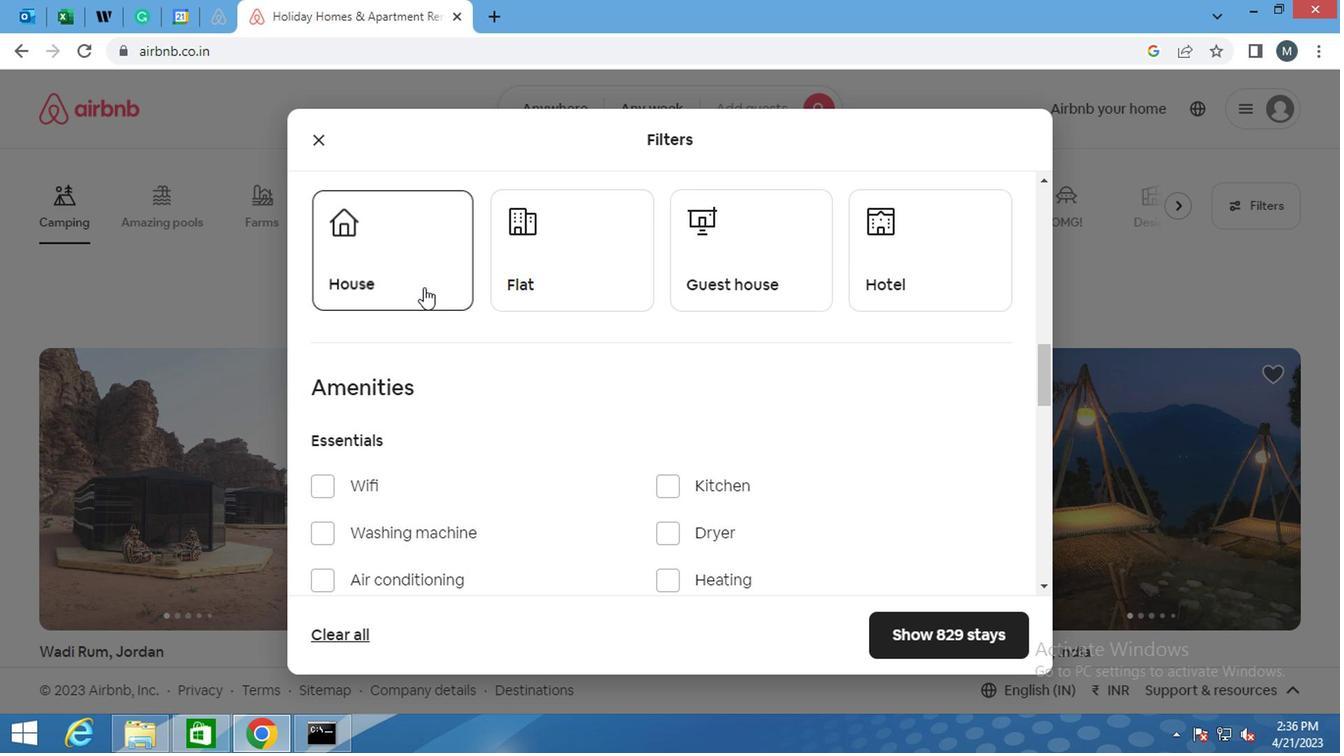 
Action: Mouse moved to (712, 263)
Screenshot: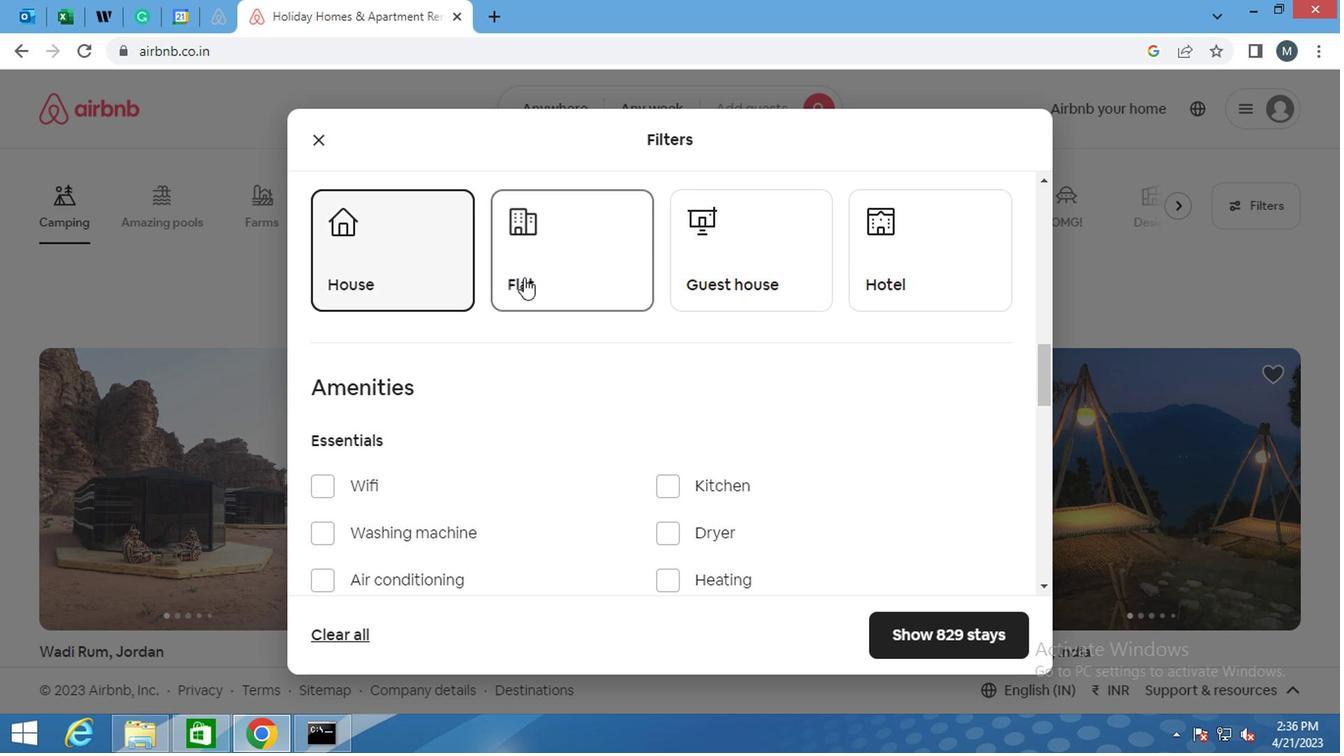 
Action: Mouse pressed left at (712, 263)
Screenshot: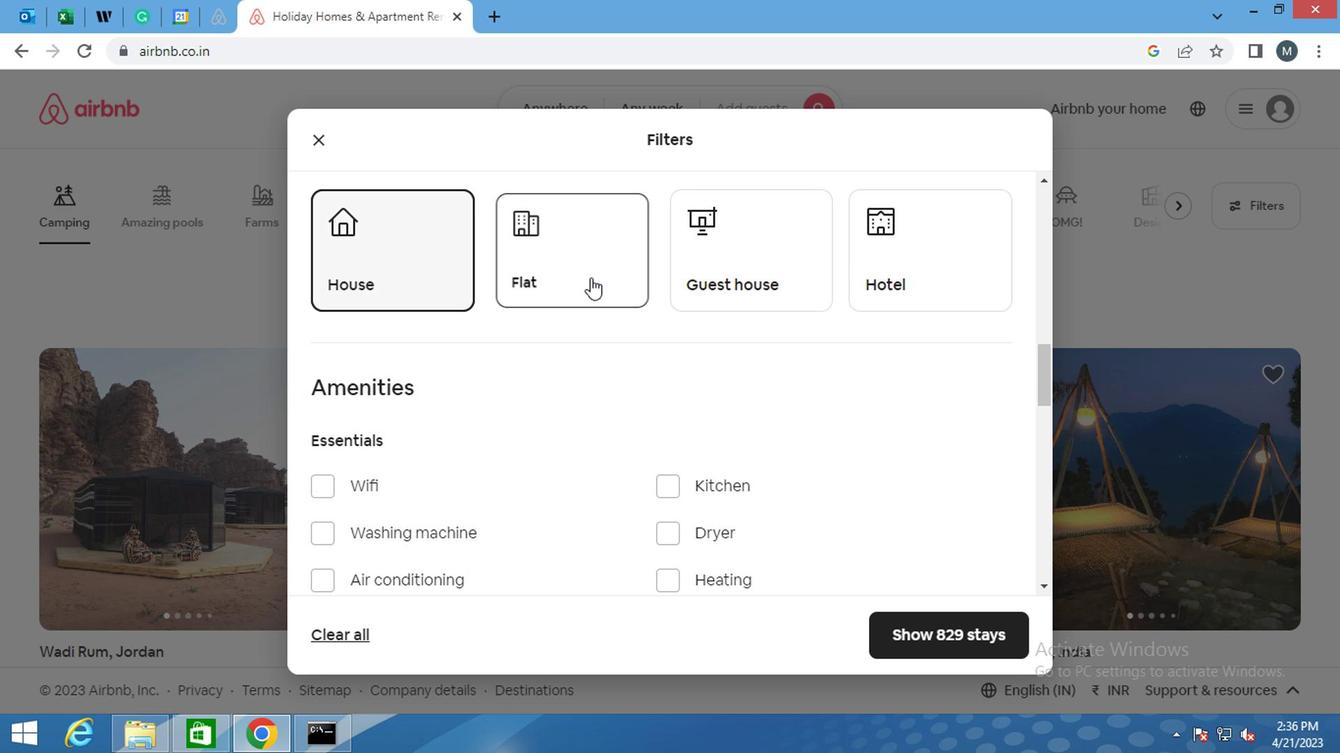 
Action: Mouse moved to (869, 252)
Screenshot: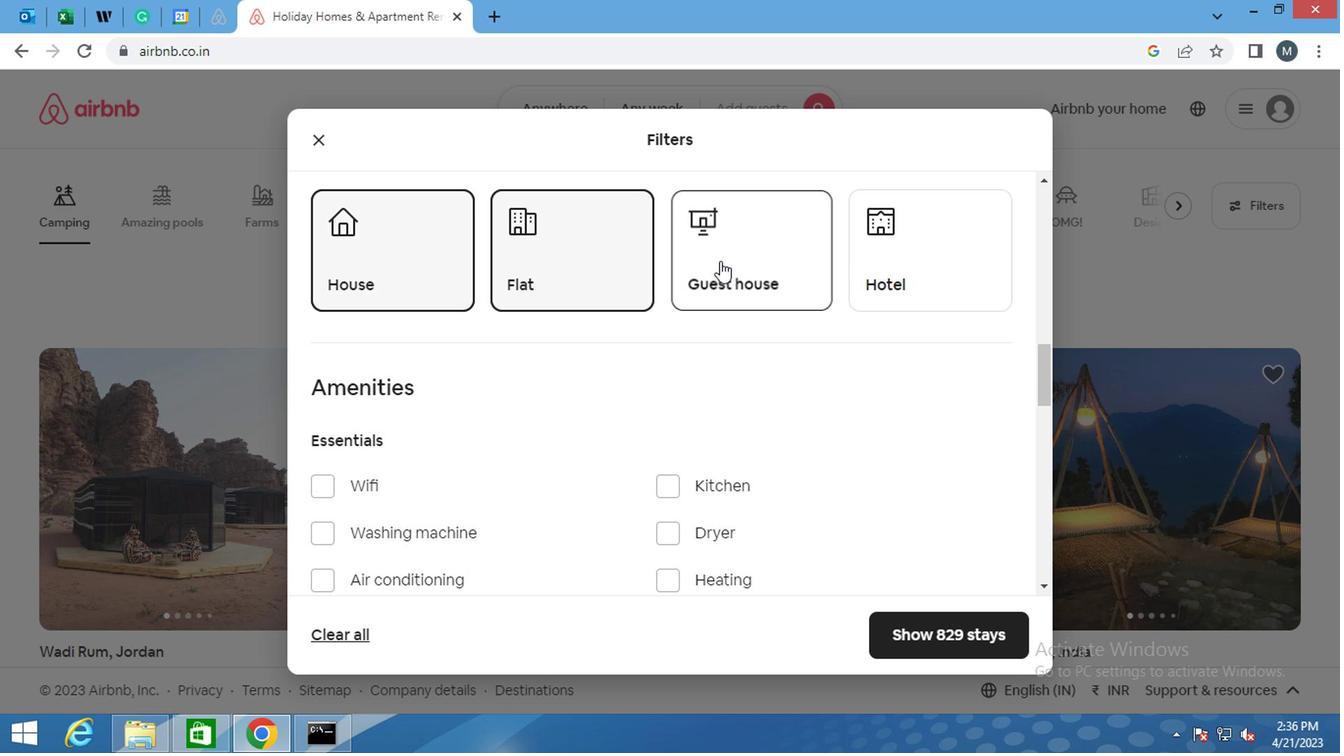 
Action: Mouse pressed left at (869, 252)
Screenshot: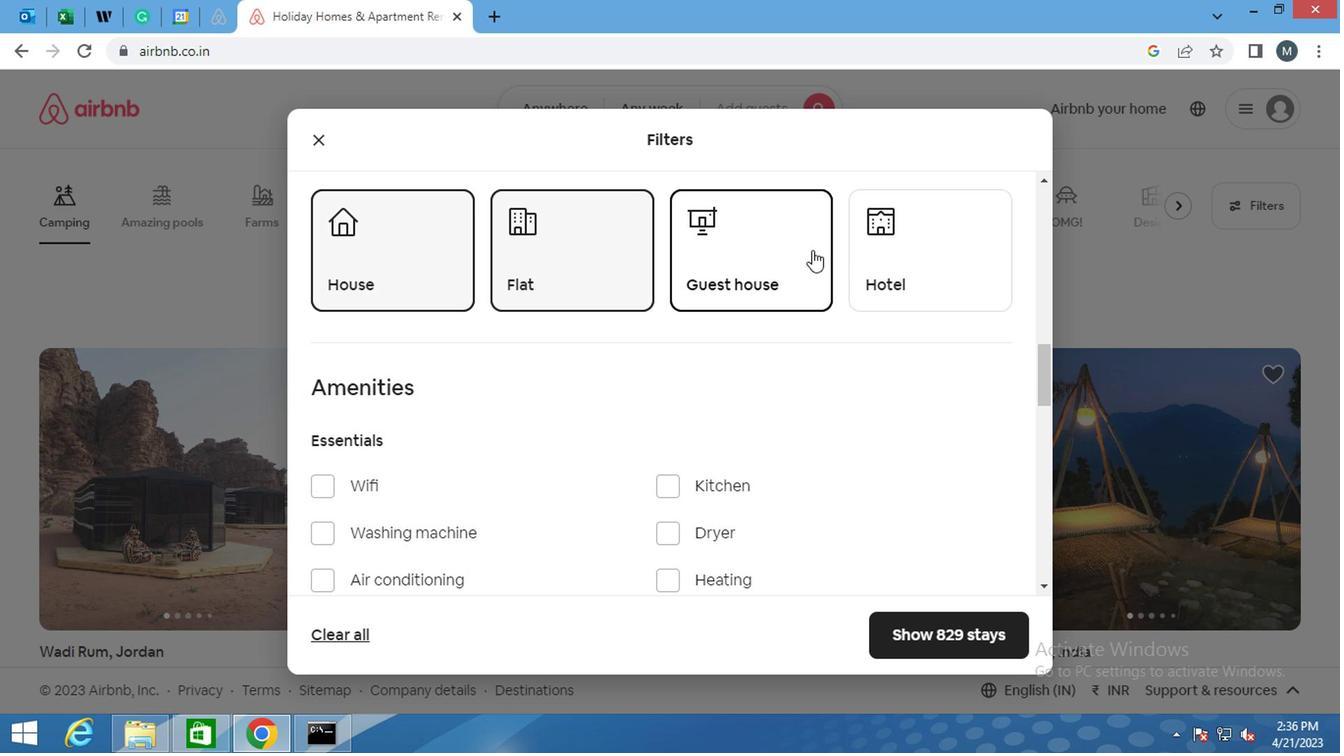 
Action: Mouse moved to (434, 453)
Screenshot: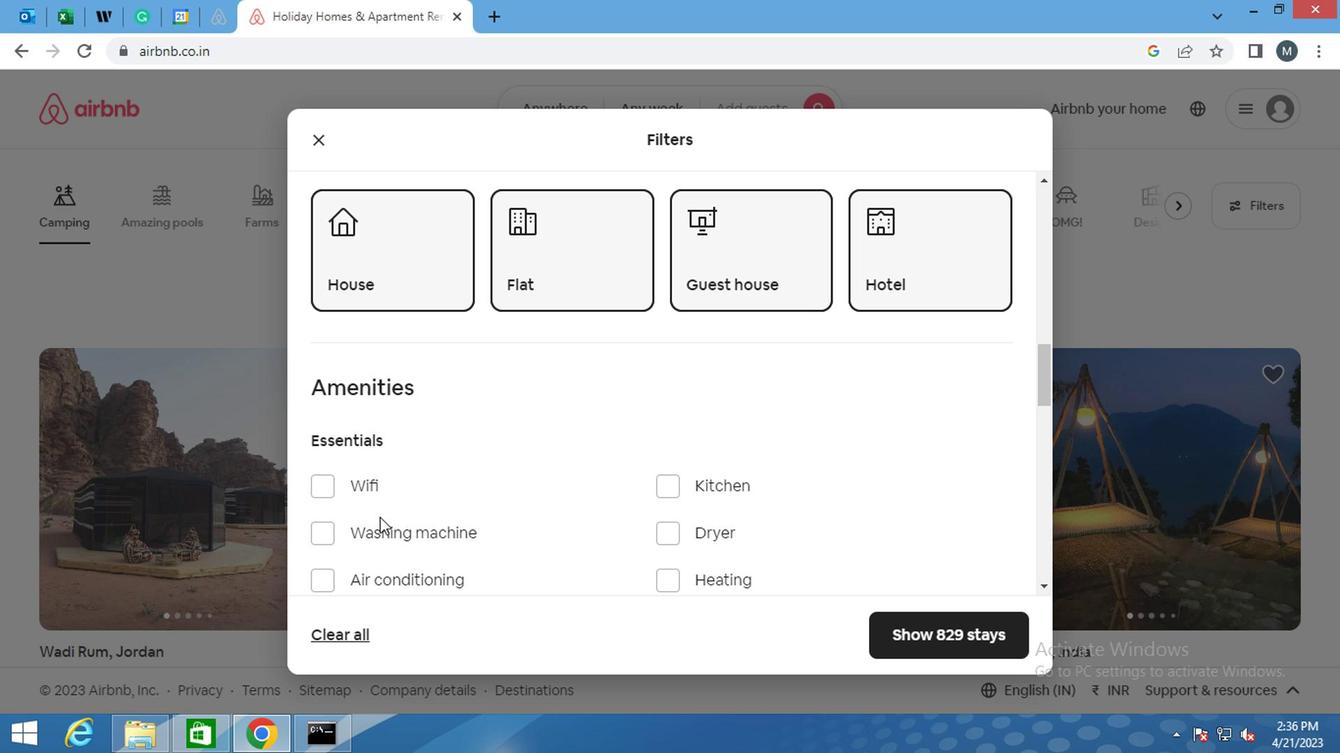 
Action: Mouse scrolled (434, 452) with delta (0, 0)
Screenshot: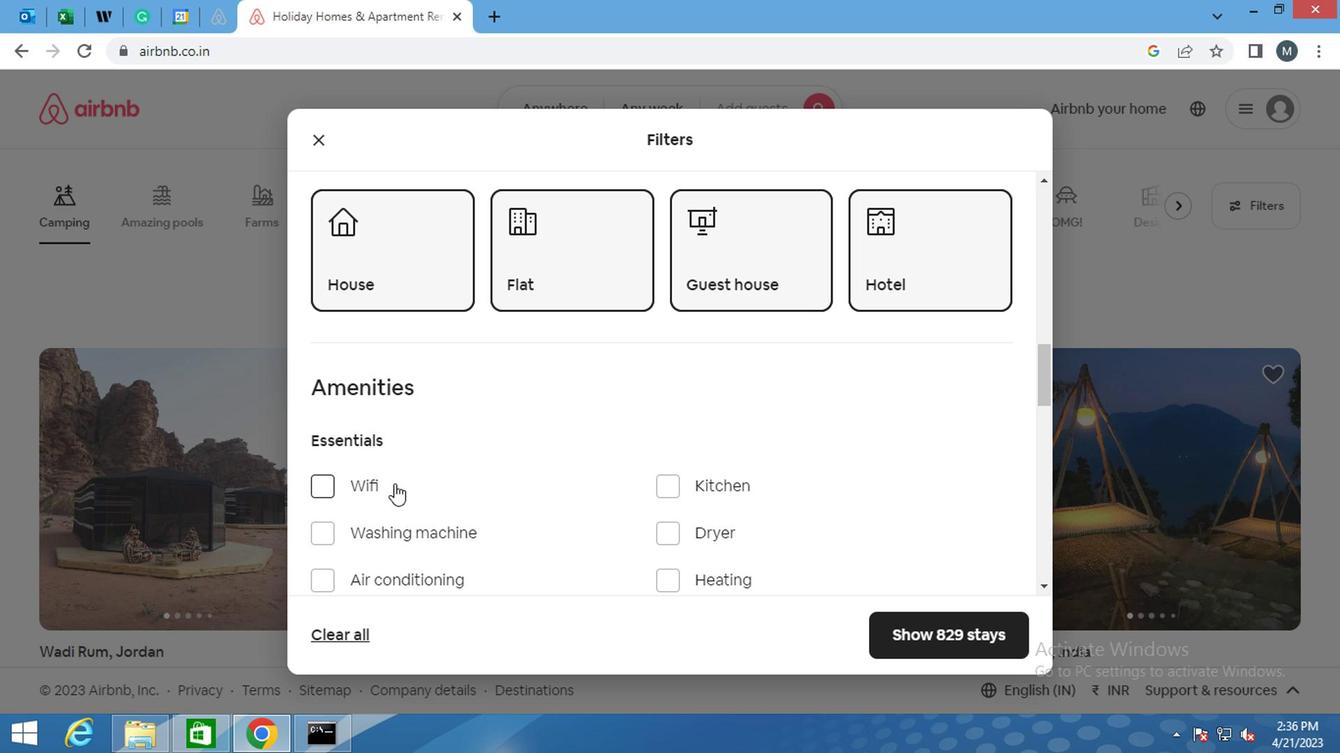 
Action: Mouse scrolled (434, 452) with delta (0, 0)
Screenshot: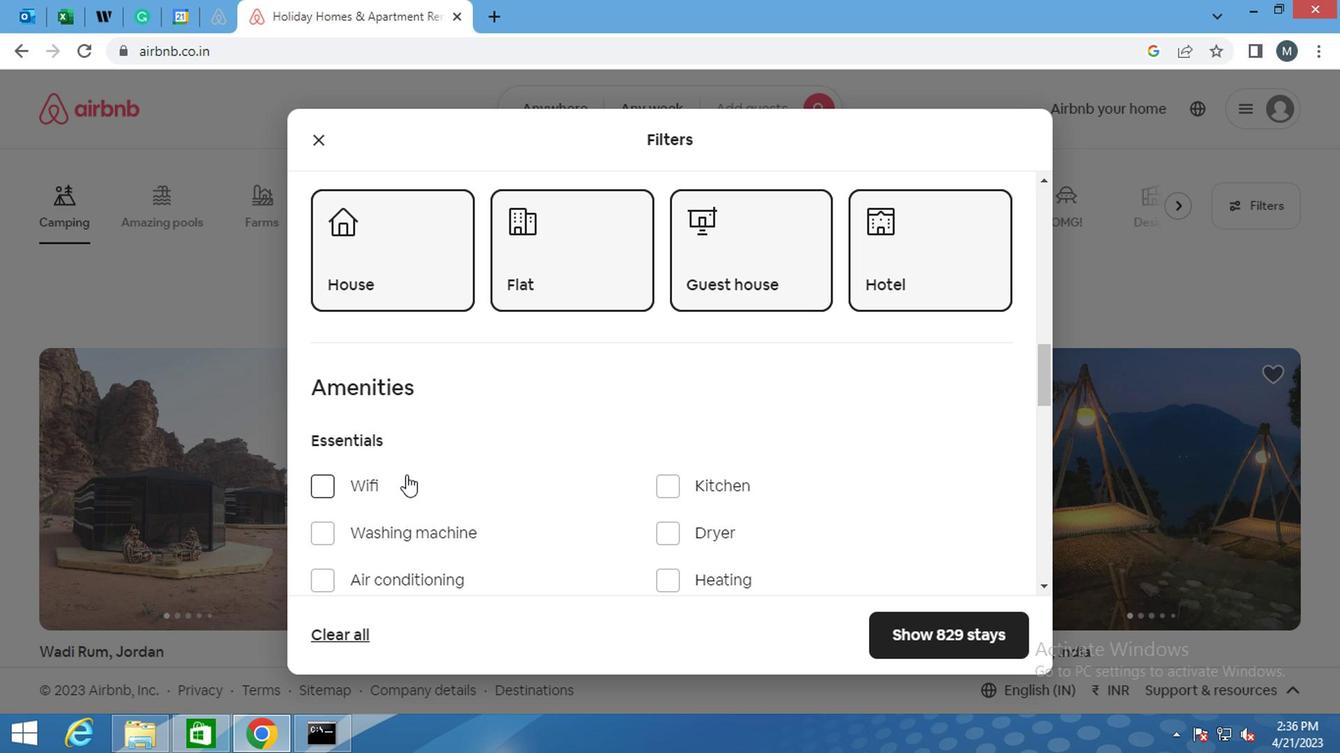 
Action: Mouse moved to (335, 342)
Screenshot: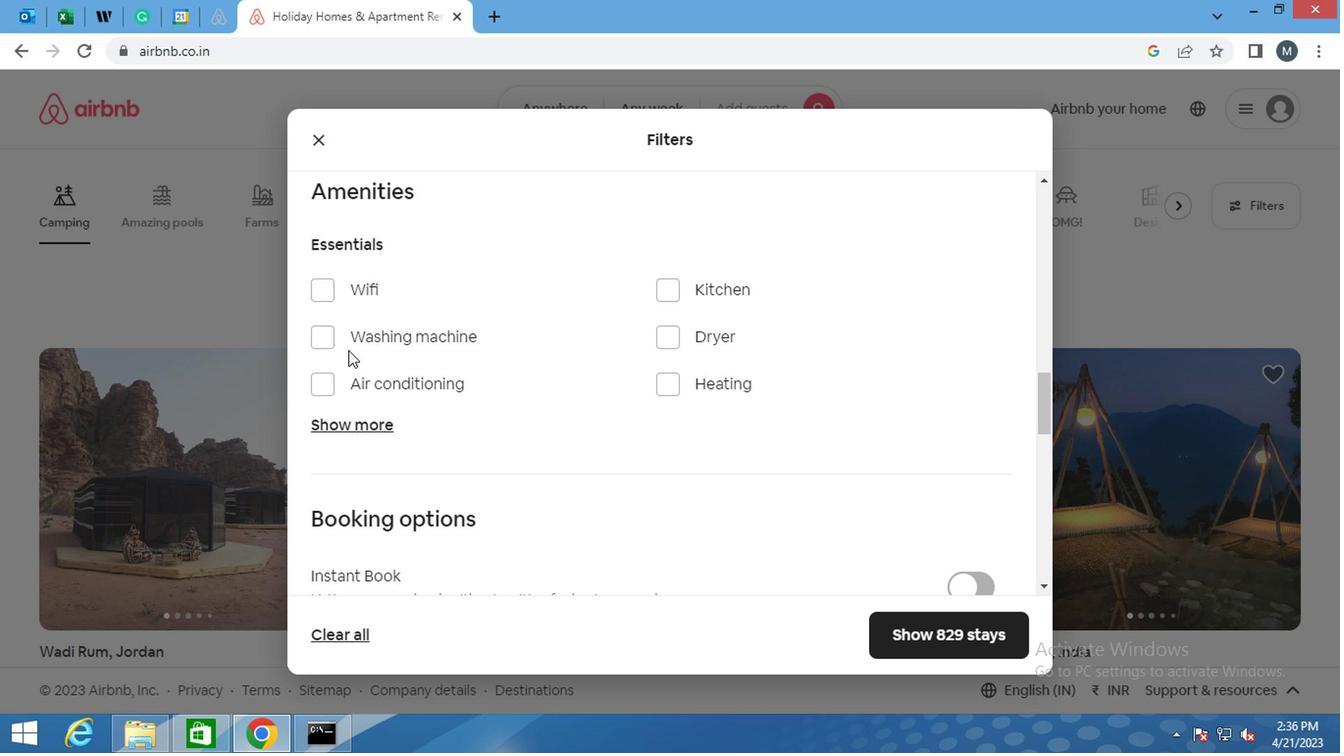 
Action: Mouse pressed left at (335, 342)
Screenshot: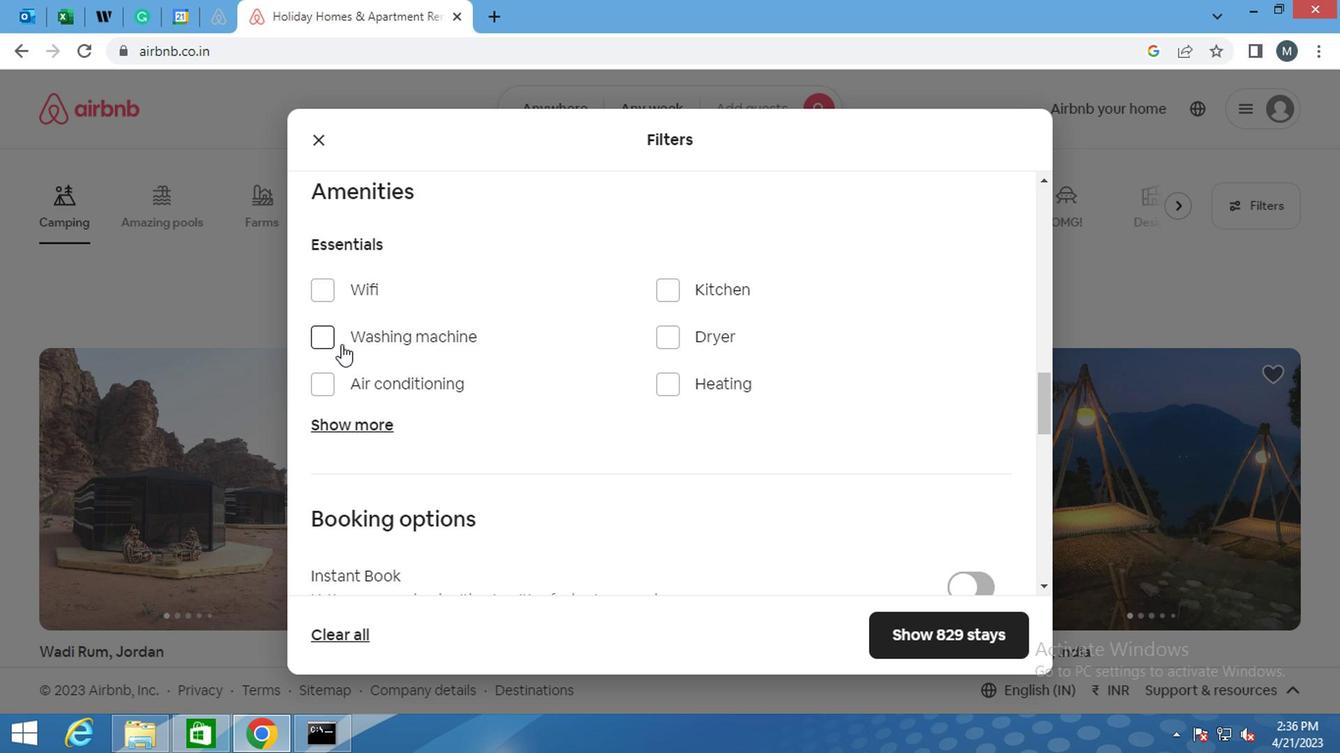 
Action: Mouse moved to (674, 293)
Screenshot: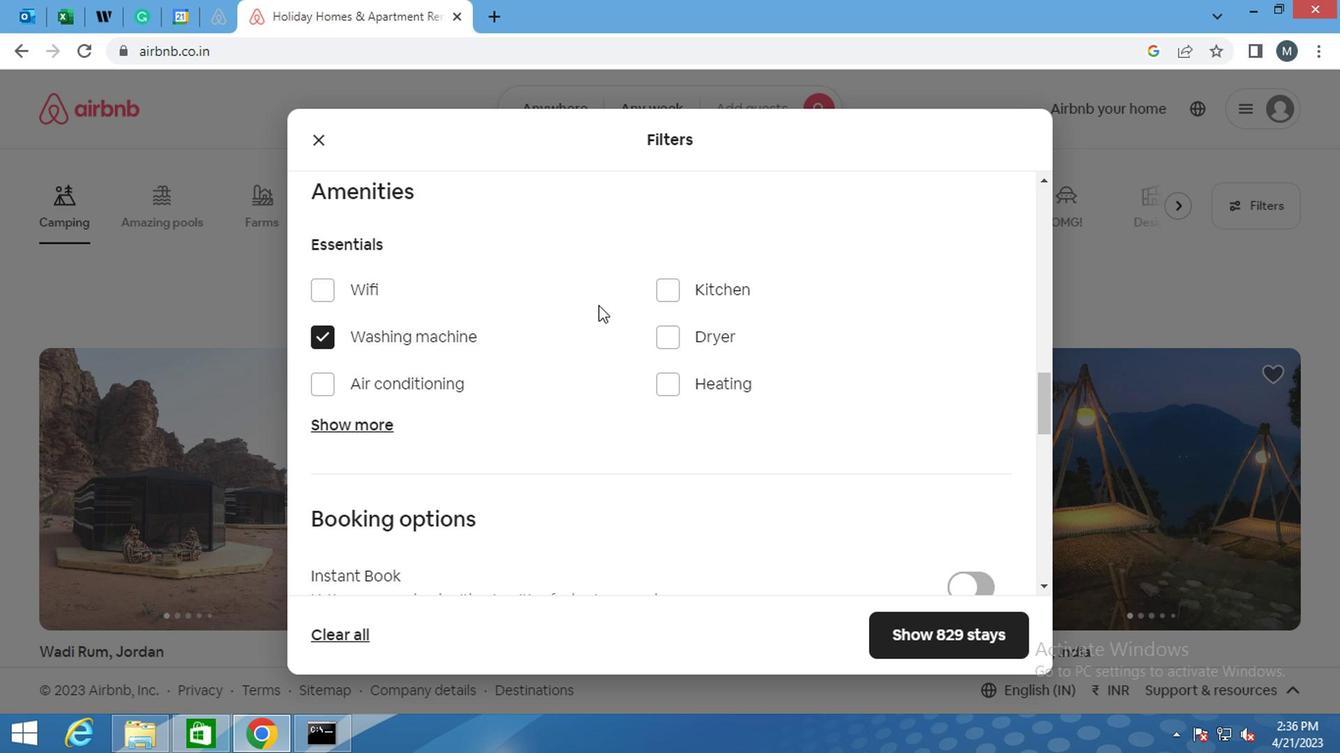 
Action: Mouse pressed left at (674, 293)
Screenshot: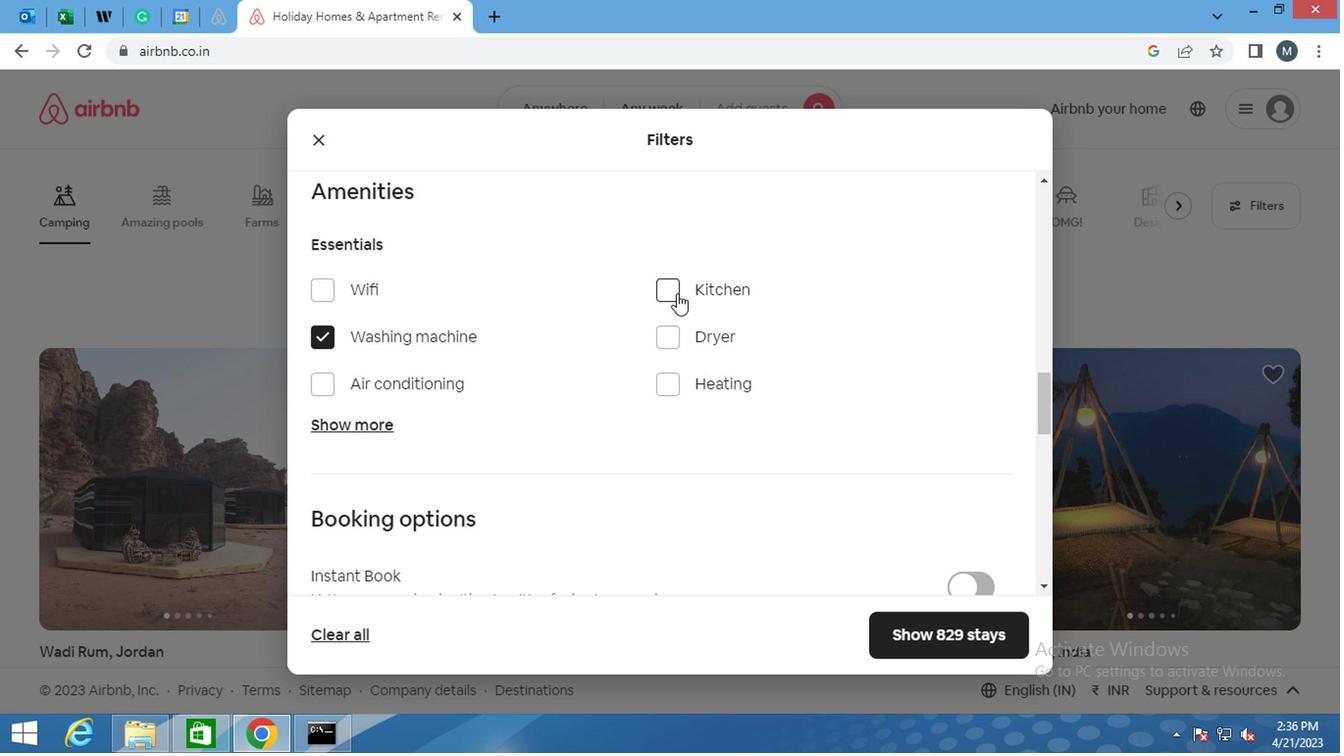 
Action: Mouse moved to (469, 319)
Screenshot: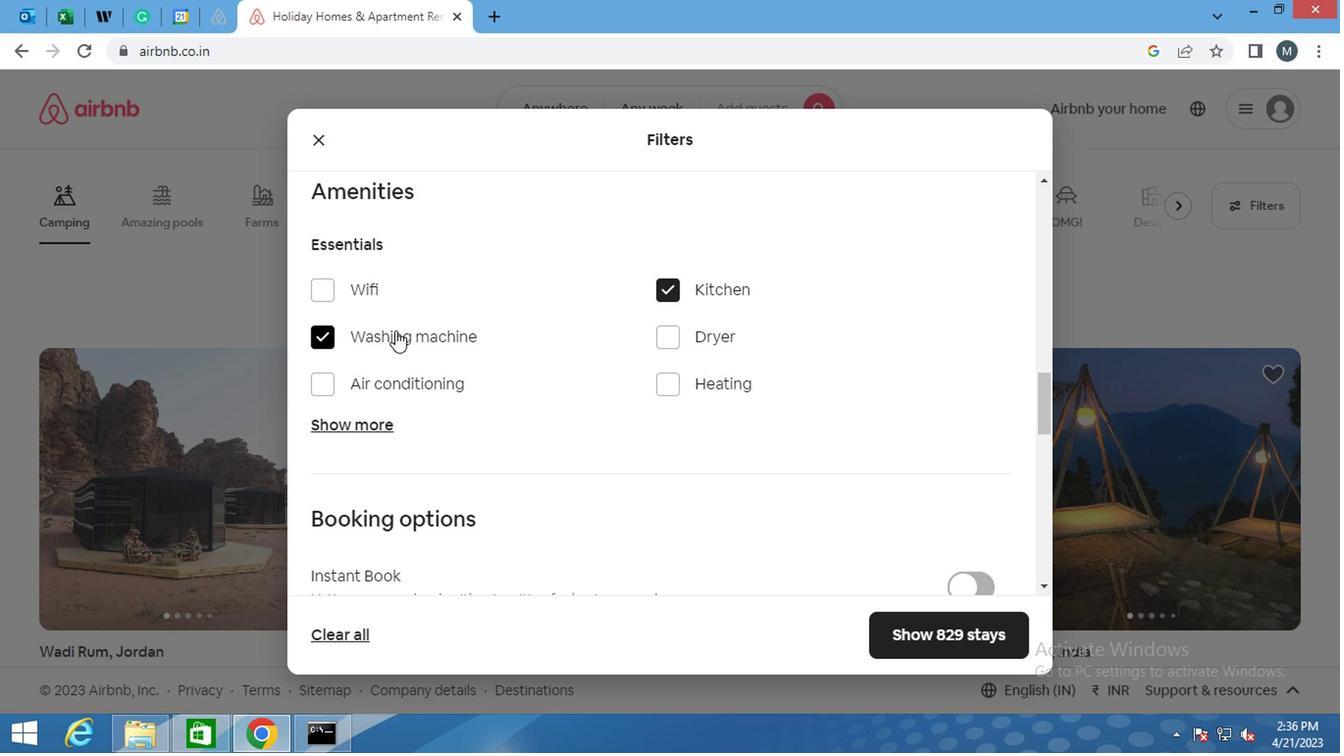 
Action: Mouse scrolled (469, 318) with delta (0, -1)
Screenshot: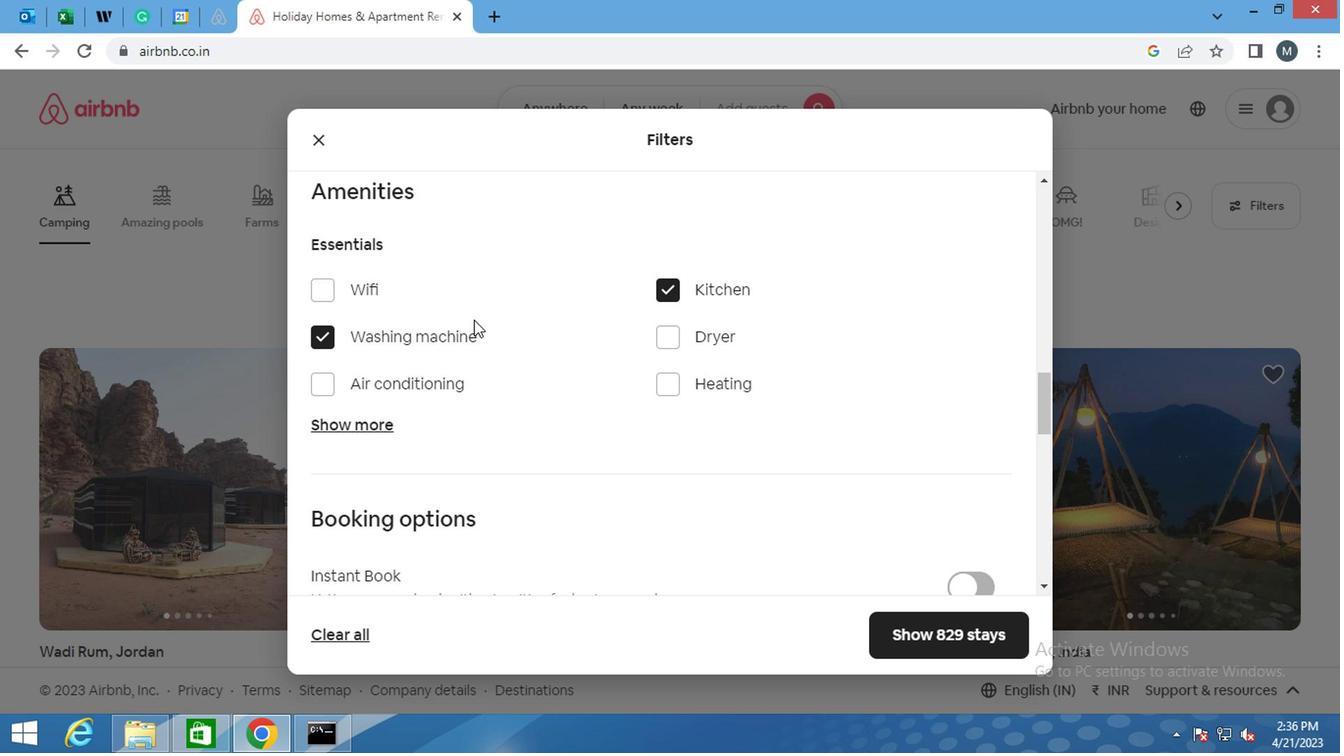 
Action: Mouse moved to (489, 325)
Screenshot: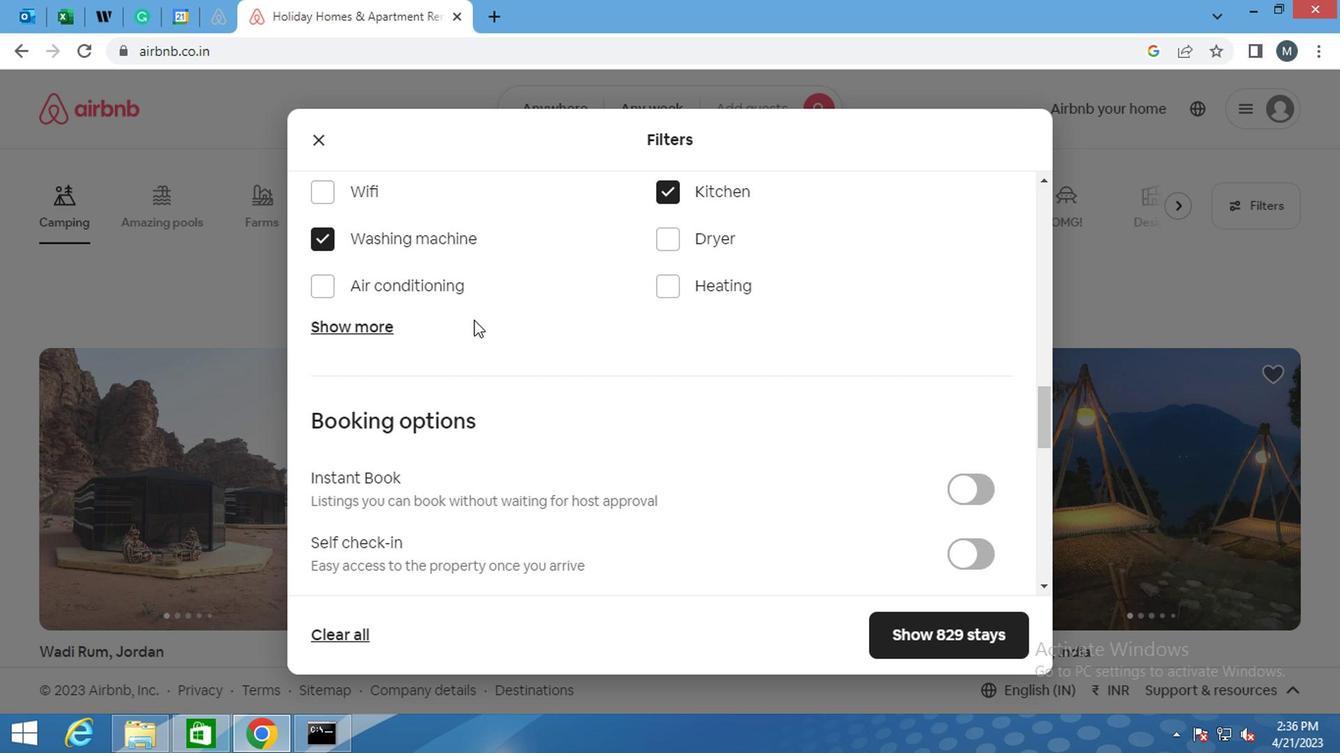 
Action: Mouse scrolled (489, 323) with delta (0, -1)
Screenshot: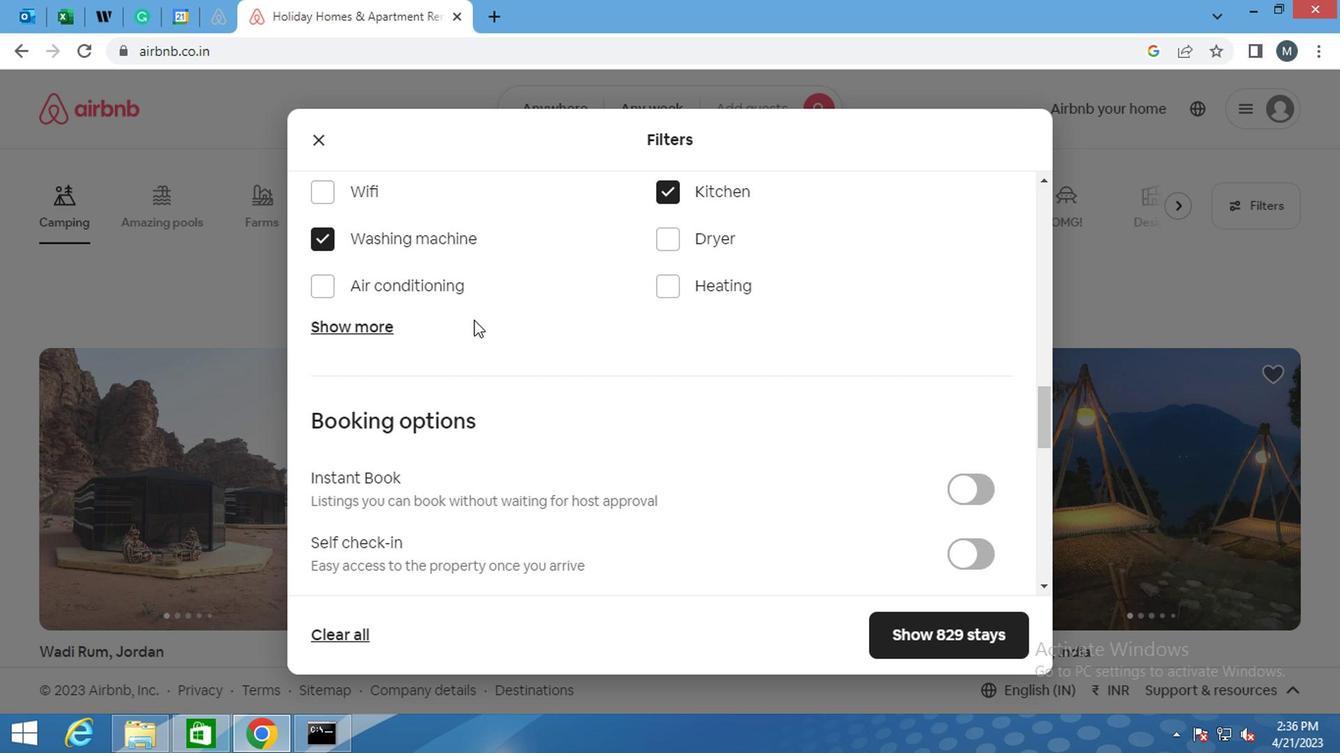 
Action: Mouse moved to (943, 450)
Screenshot: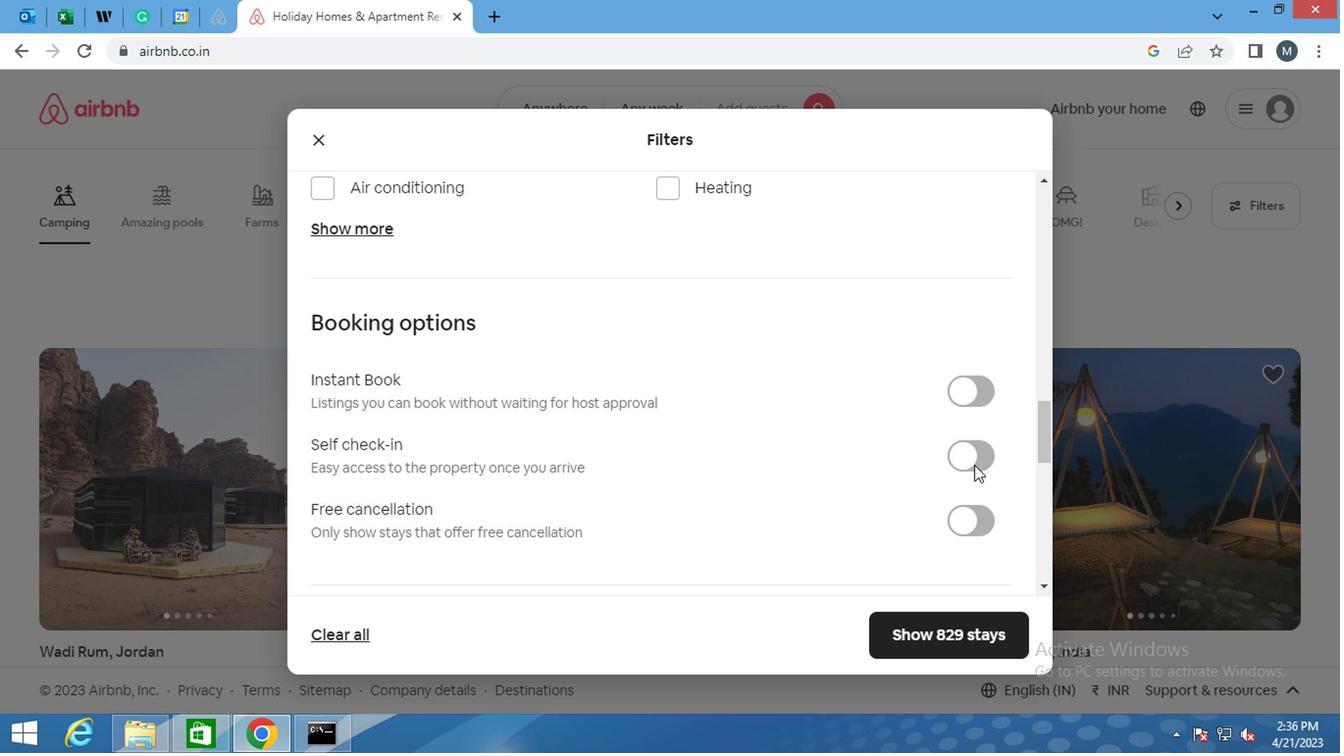 
Action: Mouse pressed left at (943, 450)
Screenshot: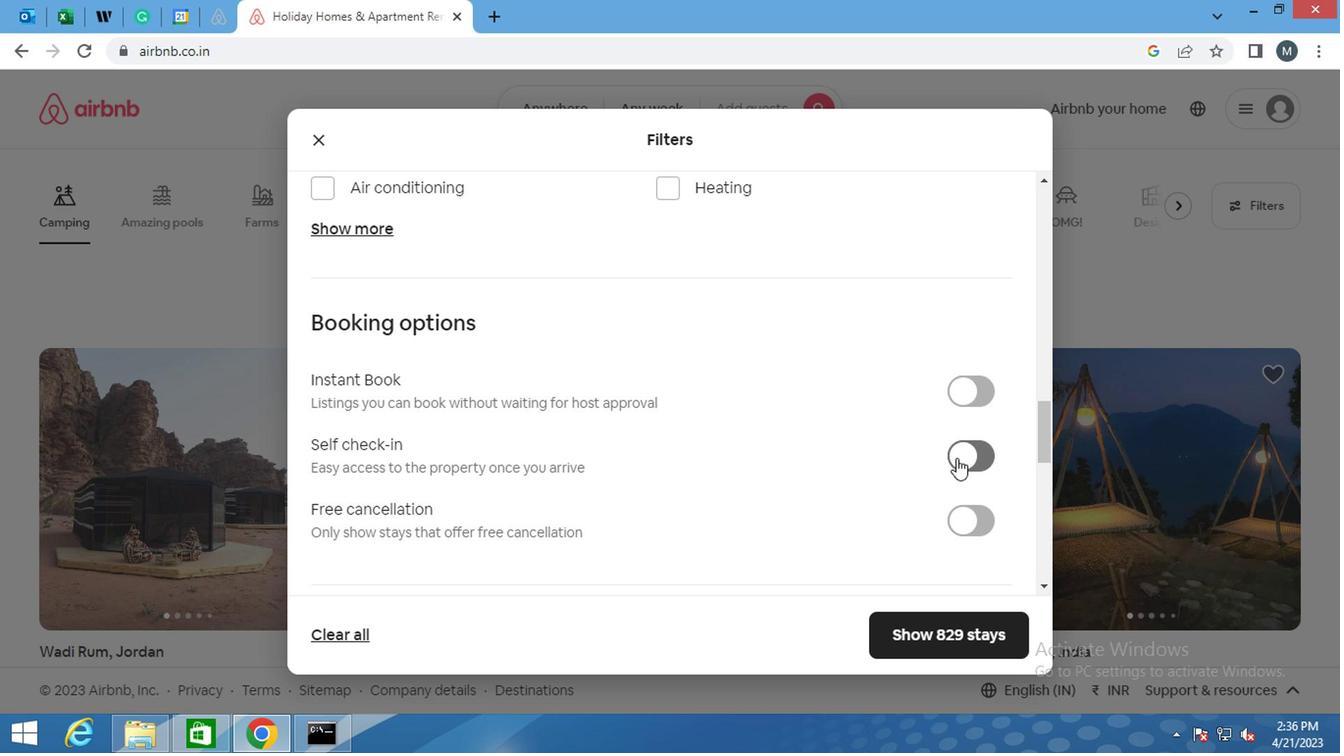 
Action: Mouse moved to (668, 411)
Screenshot: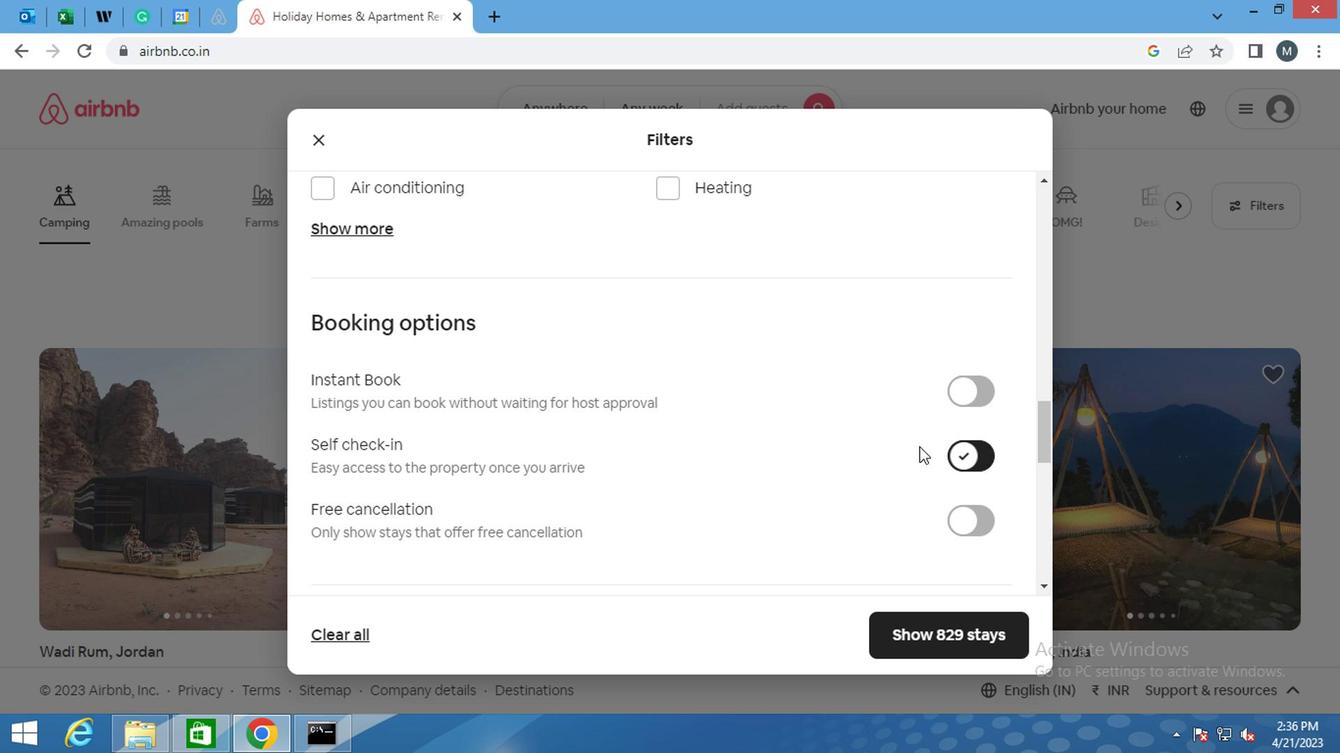 
Action: Mouse scrolled (668, 410) with delta (0, -1)
Screenshot: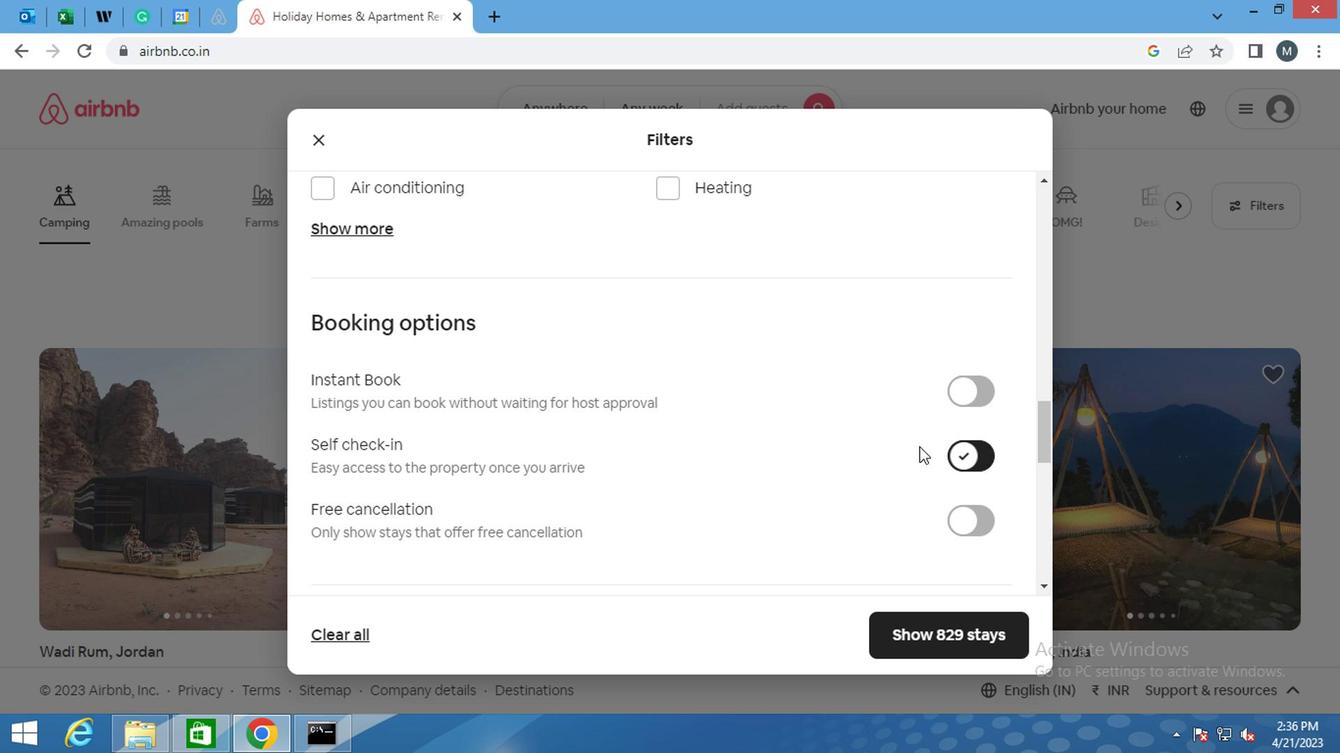 
Action: Mouse scrolled (668, 410) with delta (0, -1)
Screenshot: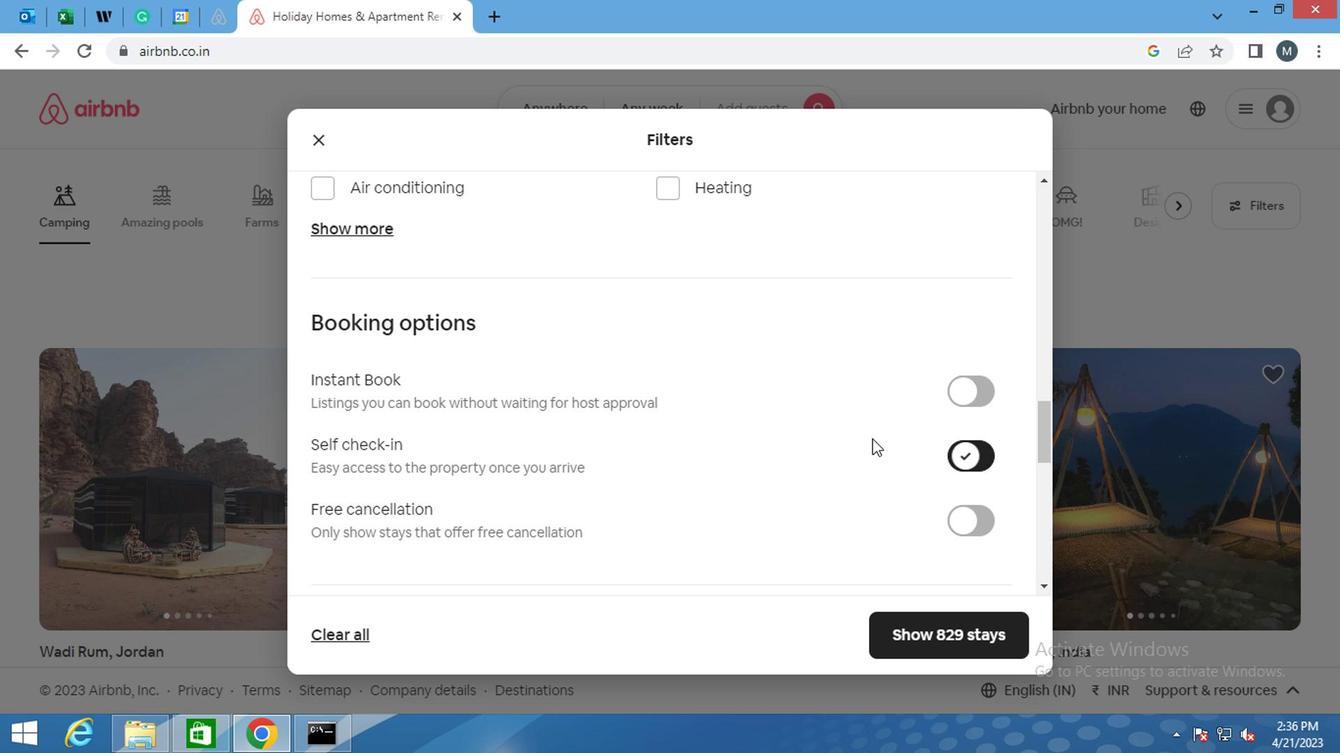 
Action: Mouse scrolled (668, 410) with delta (0, -1)
Screenshot: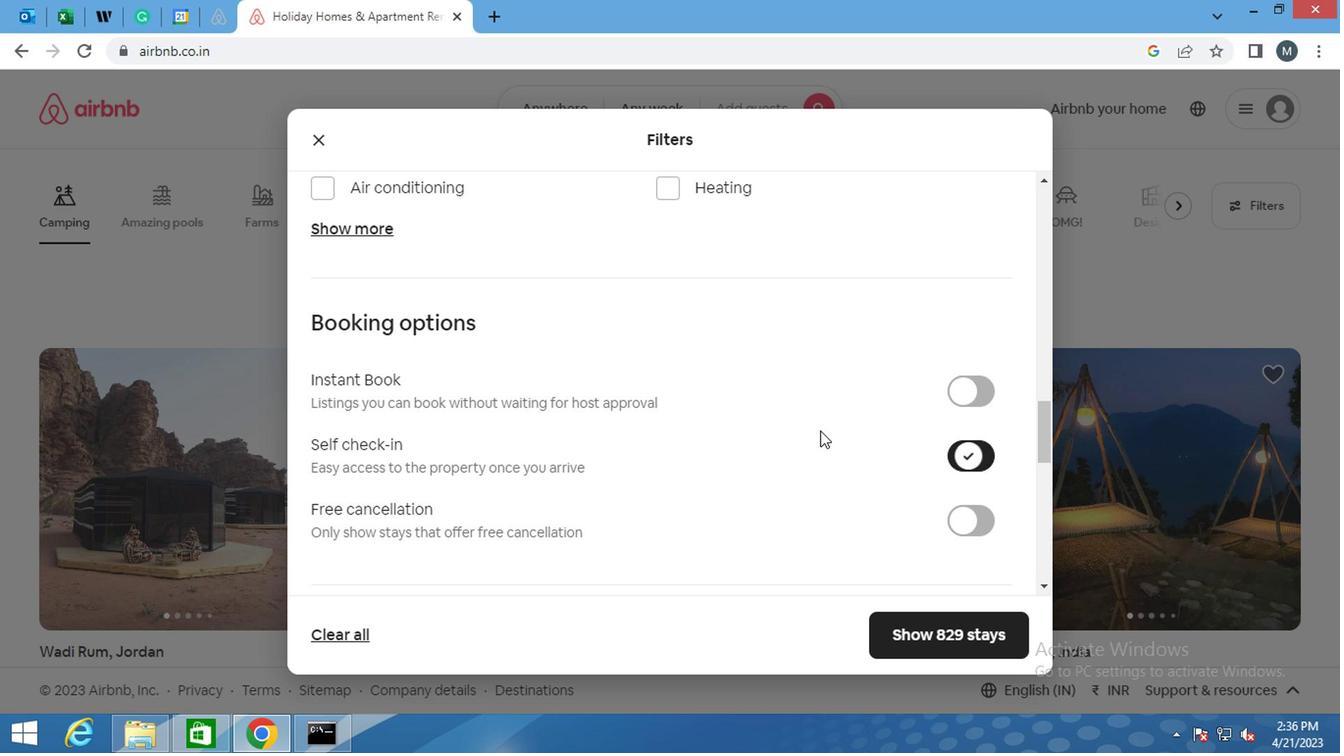 
Action: Mouse scrolled (668, 410) with delta (0, -1)
Screenshot: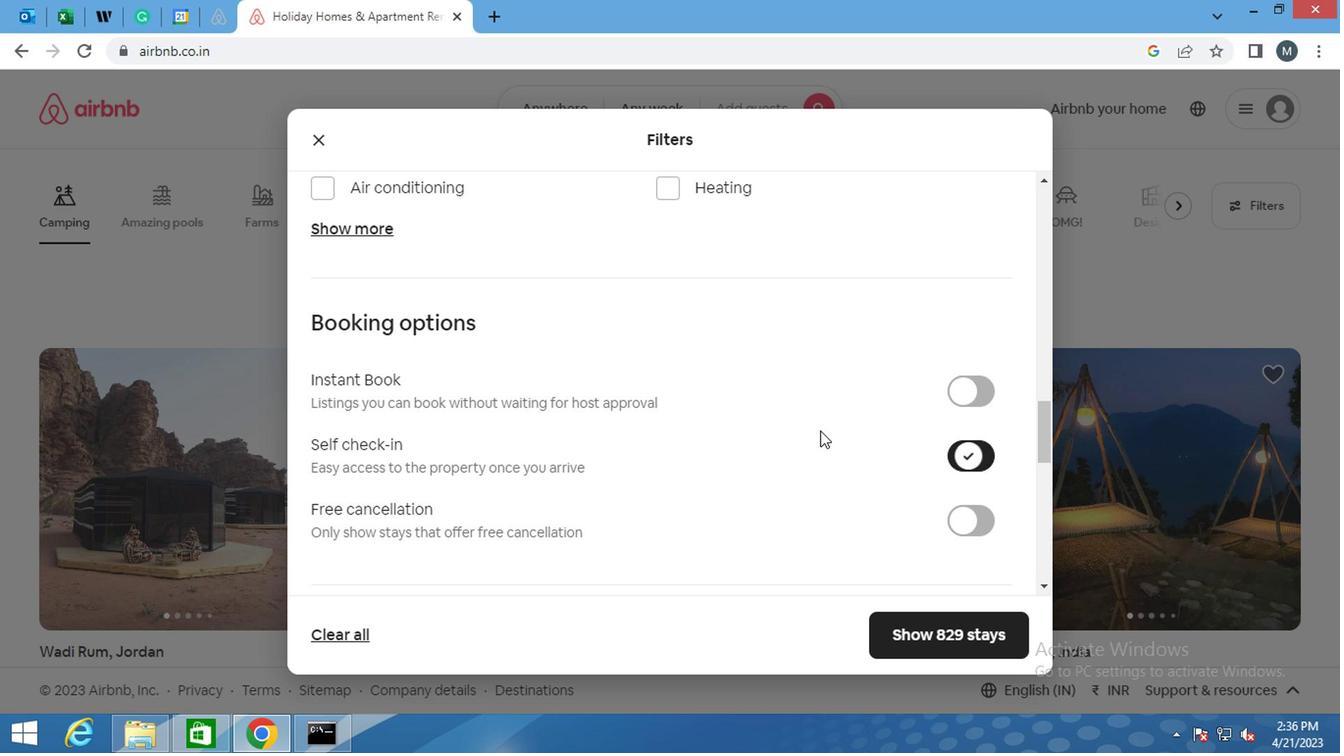 
Action: Mouse moved to (635, 419)
Screenshot: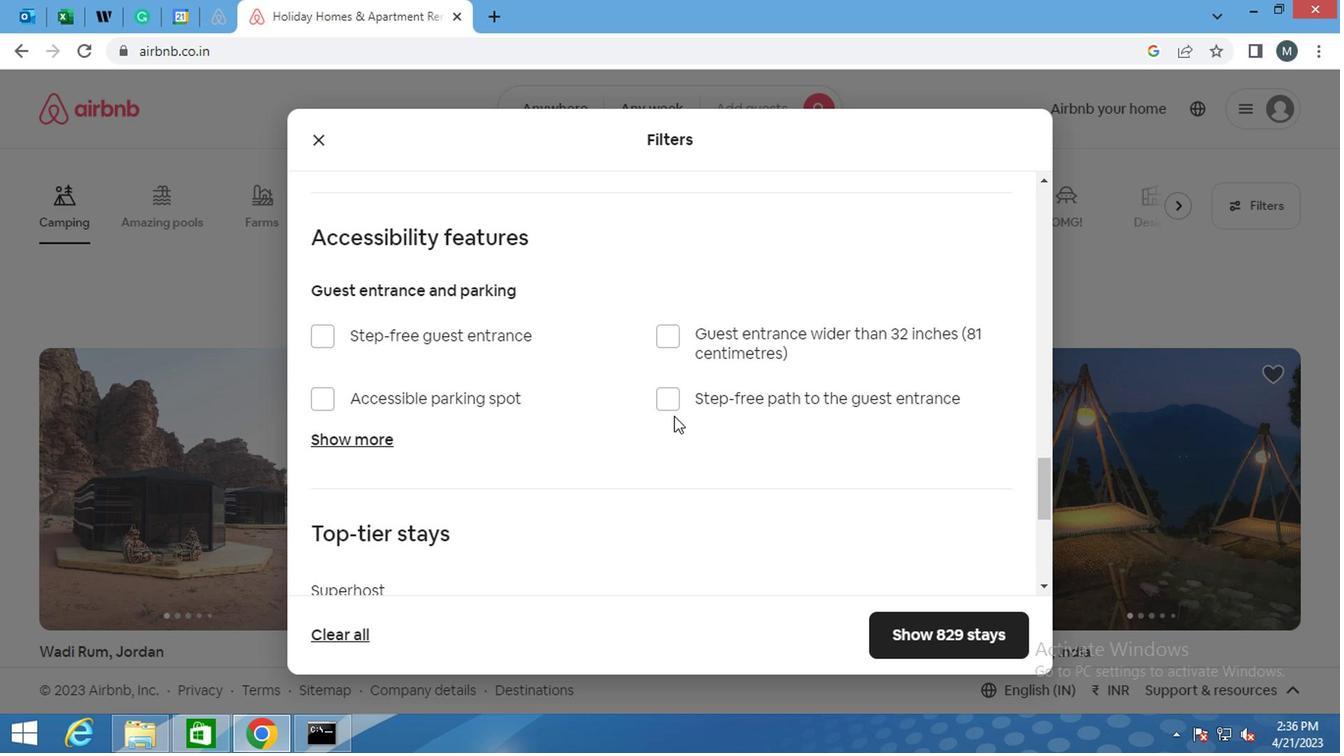 
Action: Mouse scrolled (635, 418) with delta (0, -1)
Screenshot: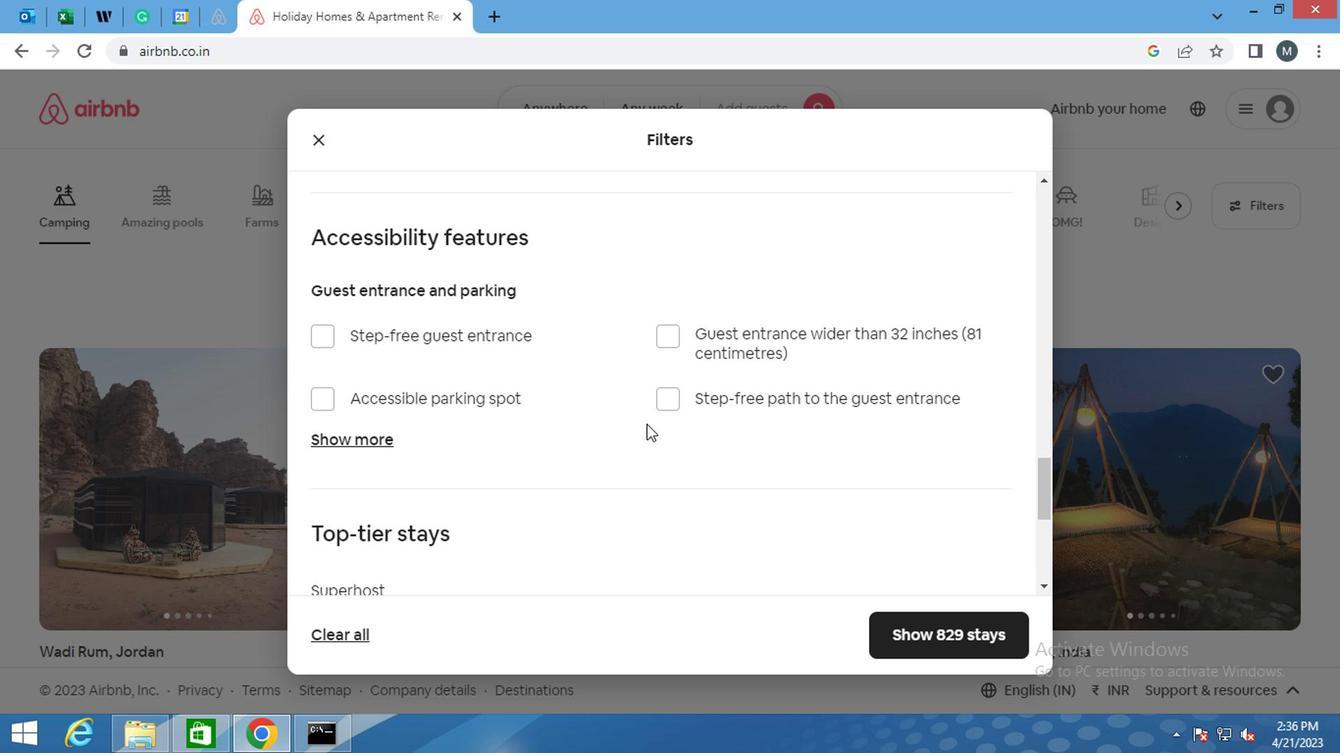 
Action: Mouse moved to (625, 425)
Screenshot: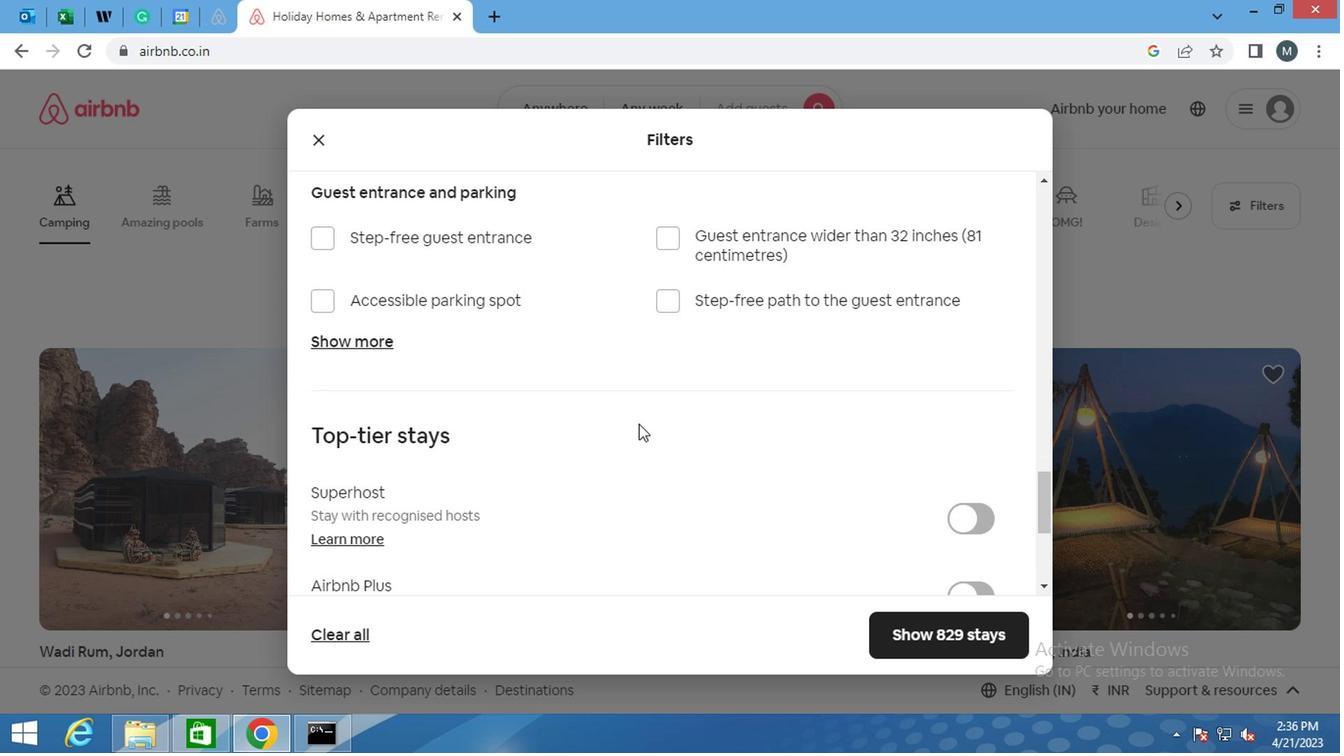 
Action: Mouse scrolled (625, 425) with delta (0, 0)
Screenshot: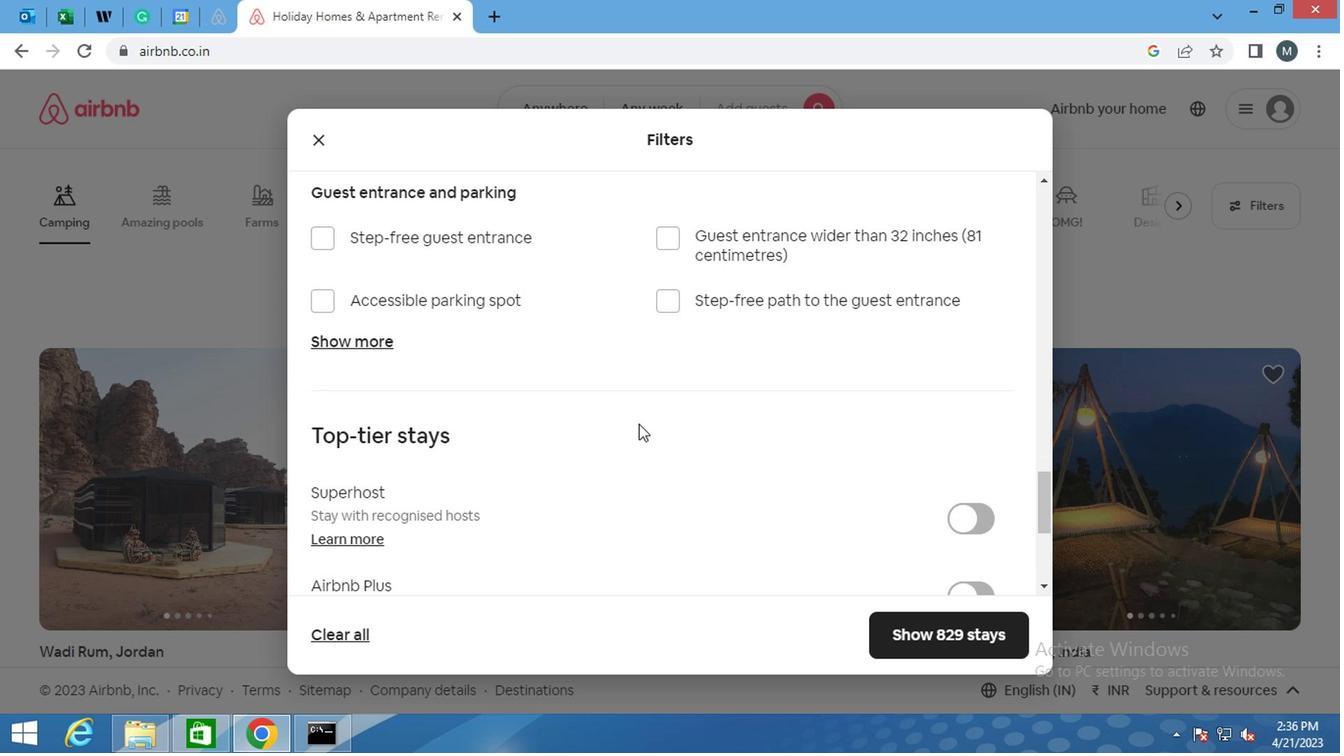
Action: Mouse moved to (624, 426)
Screenshot: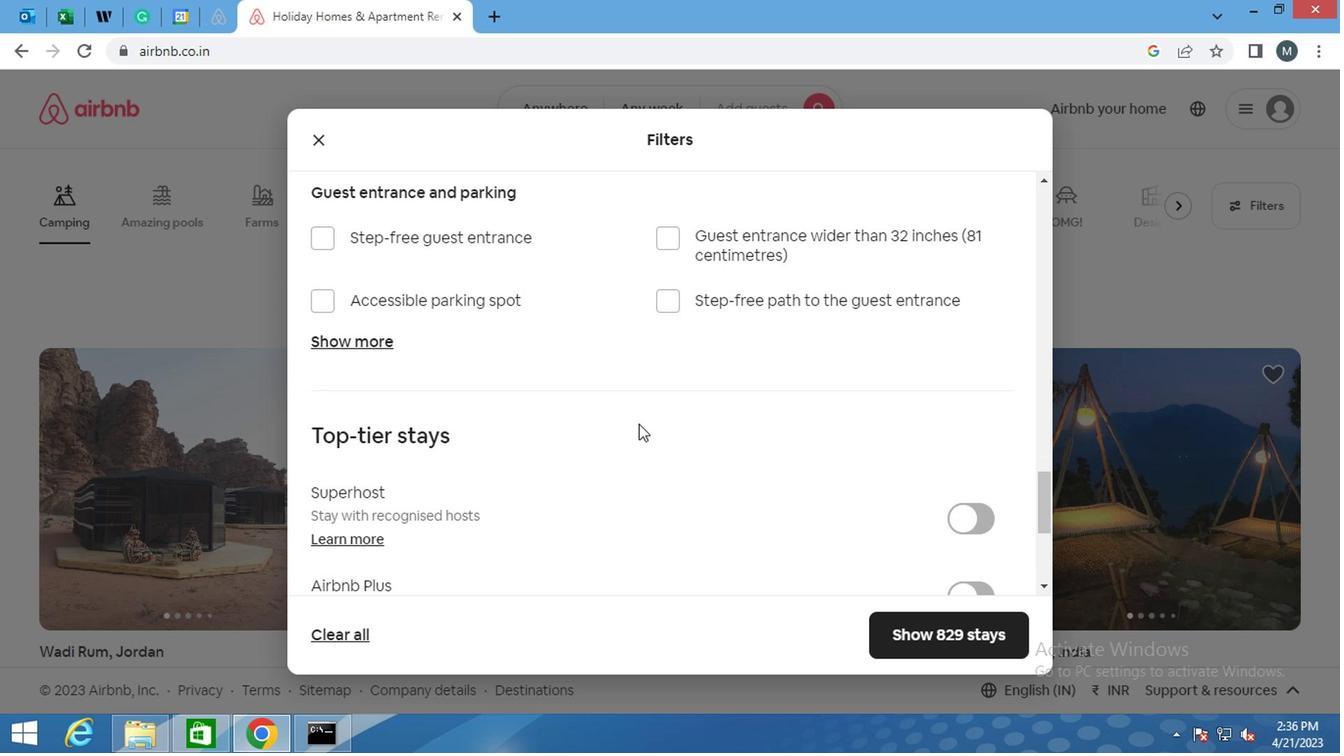 
Action: Mouse scrolled (624, 425) with delta (0, 0)
Screenshot: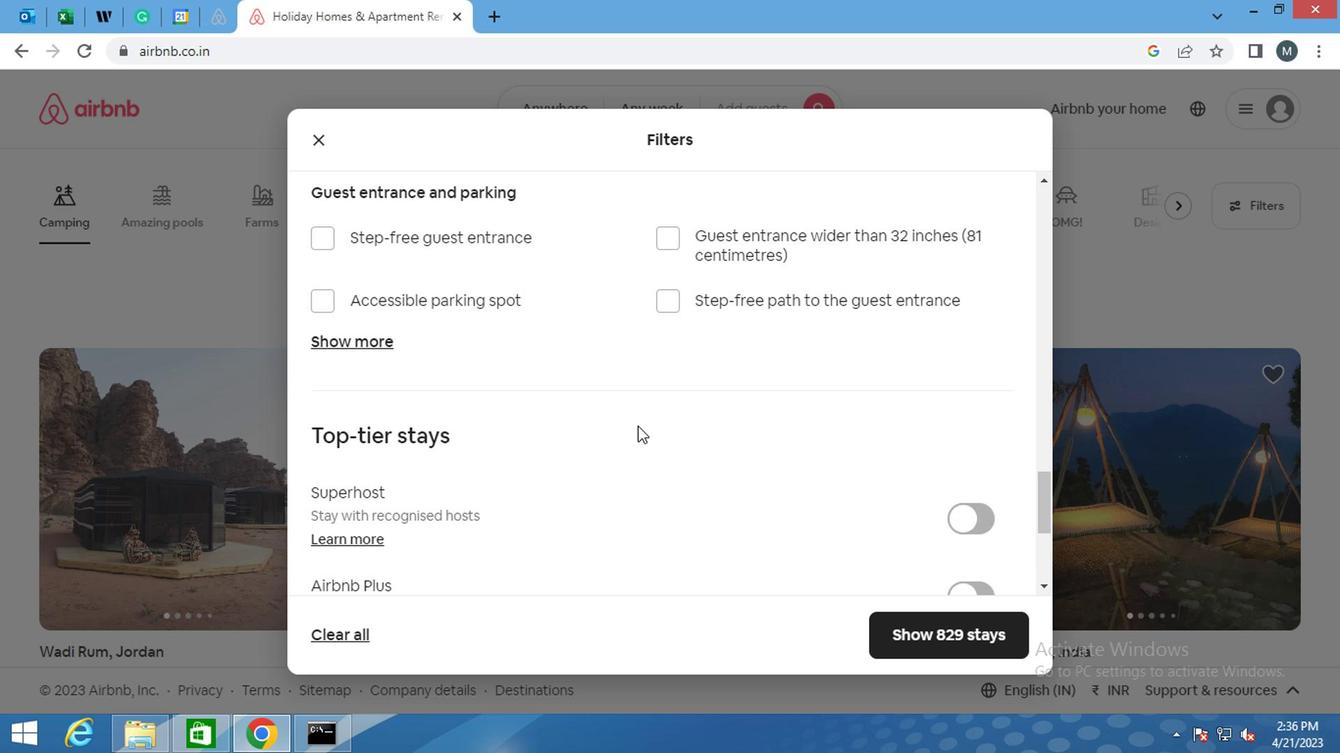 
Action: Mouse moved to (973, 501)
Screenshot: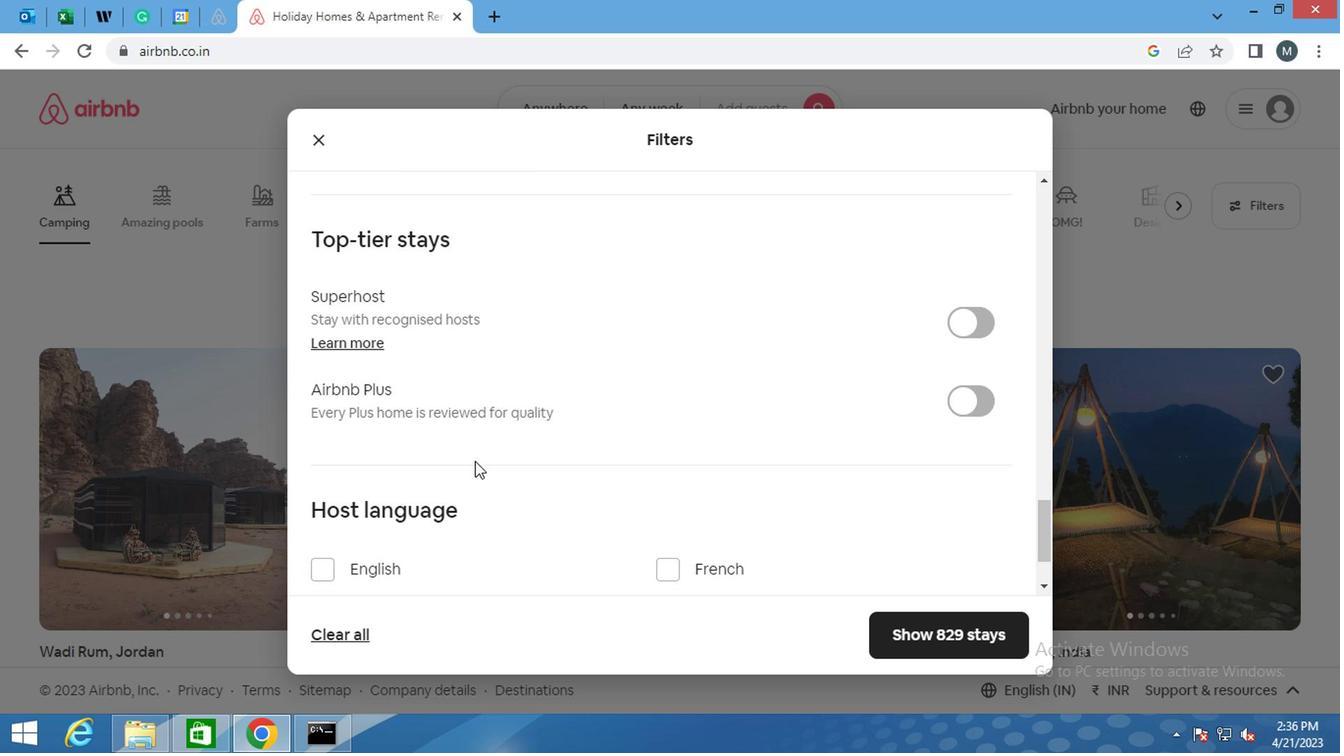 
Action: Mouse scrolled (973, 501) with delta (0, 0)
Screenshot: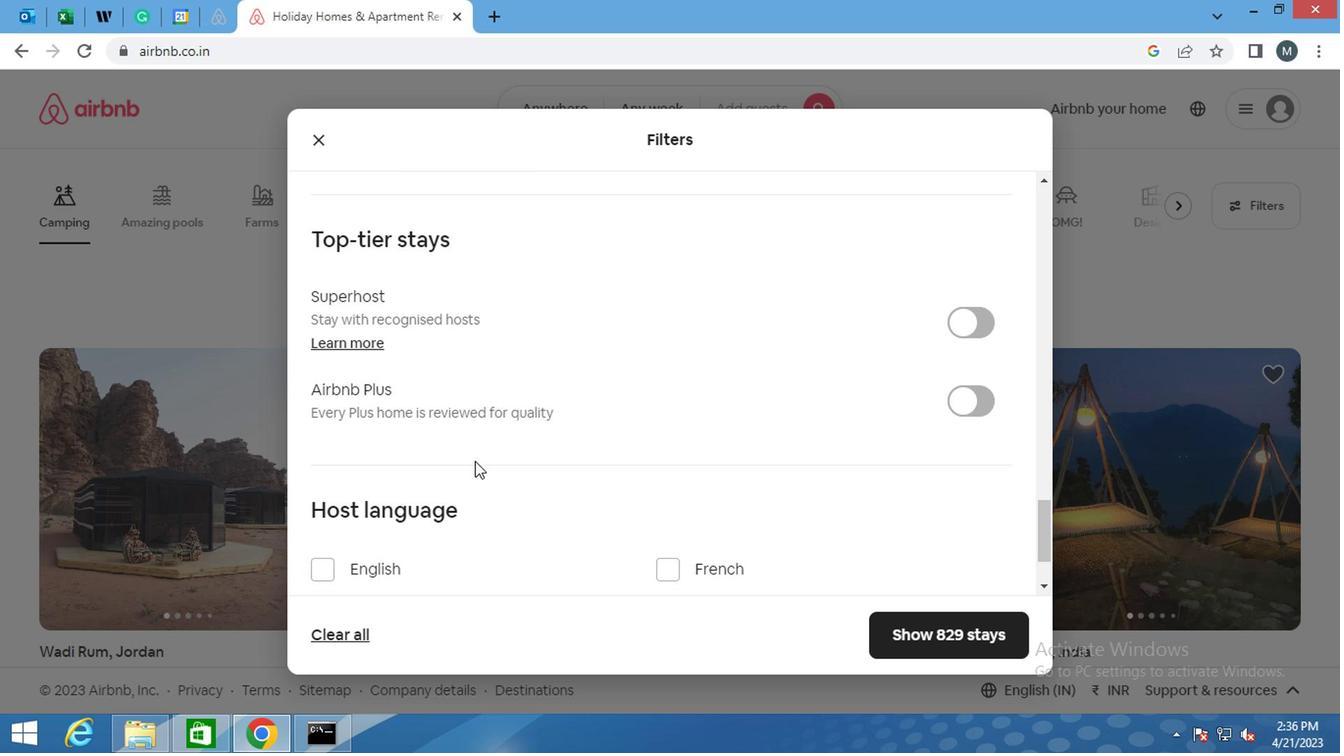 
Action: Mouse moved to (1207, 497)
Screenshot: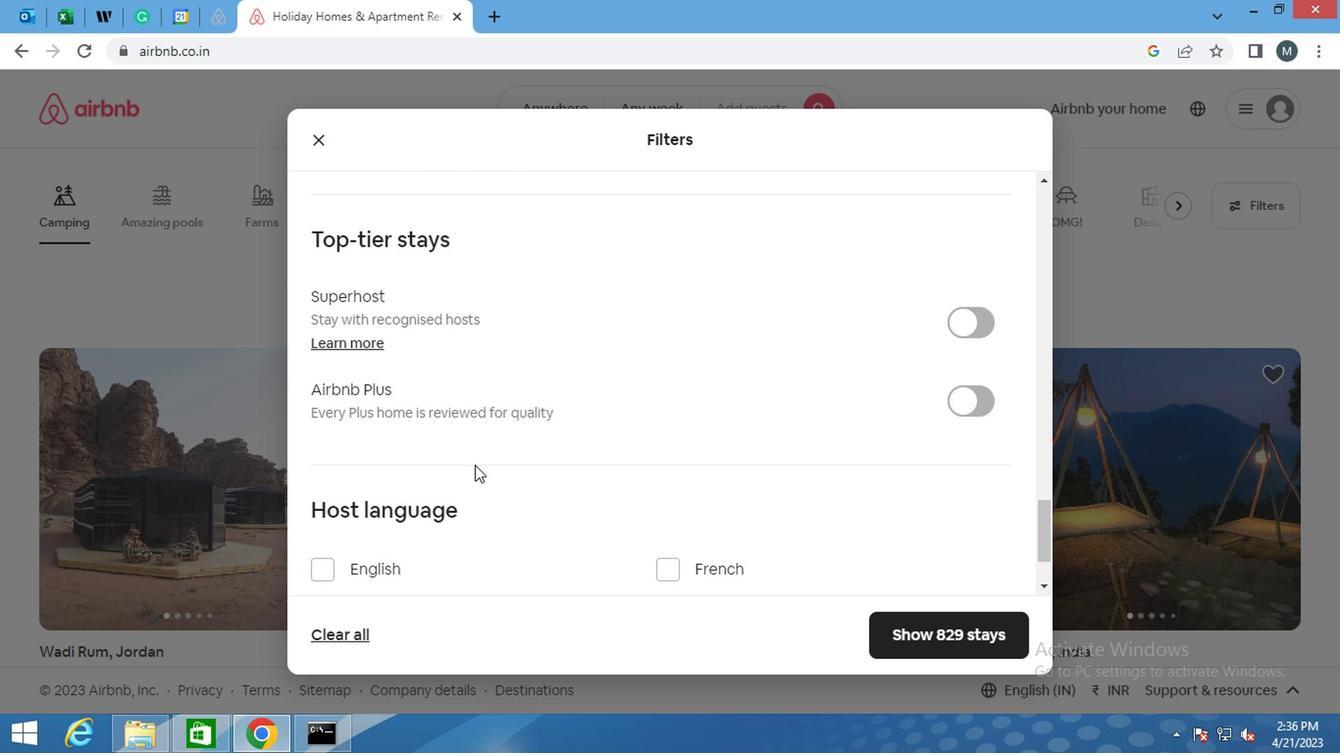 
Action: Mouse scrolled (1207, 496) with delta (0, 0)
Screenshot: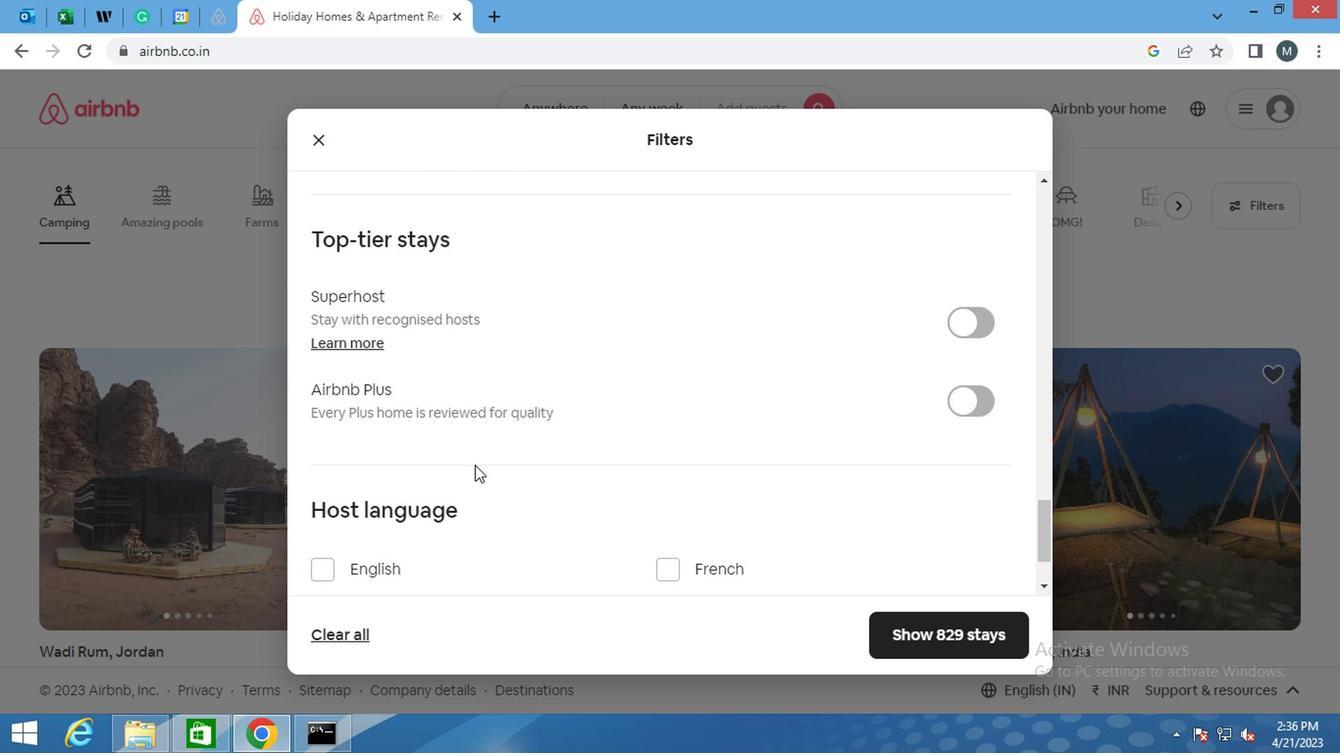 
Action: Mouse moved to (629, 296)
Screenshot: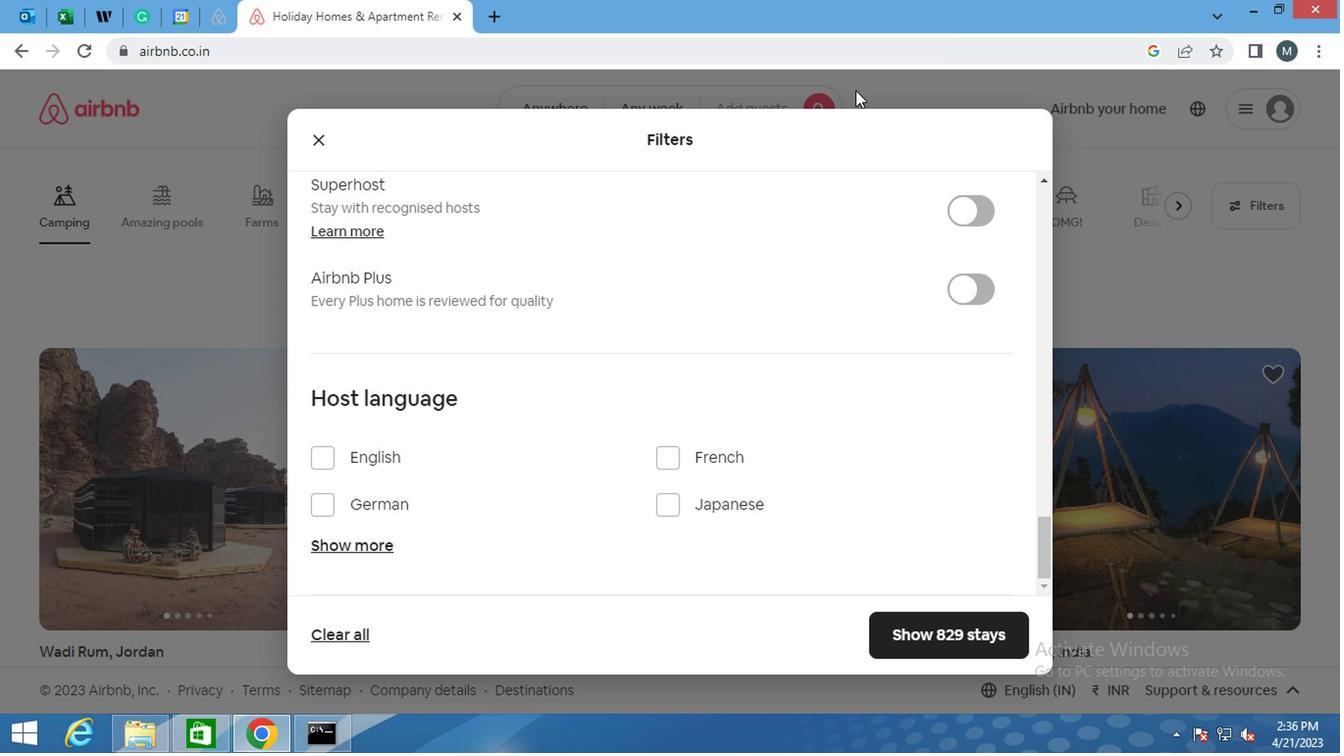 
Action: Mouse scrolled (629, 296) with delta (0, 0)
Screenshot: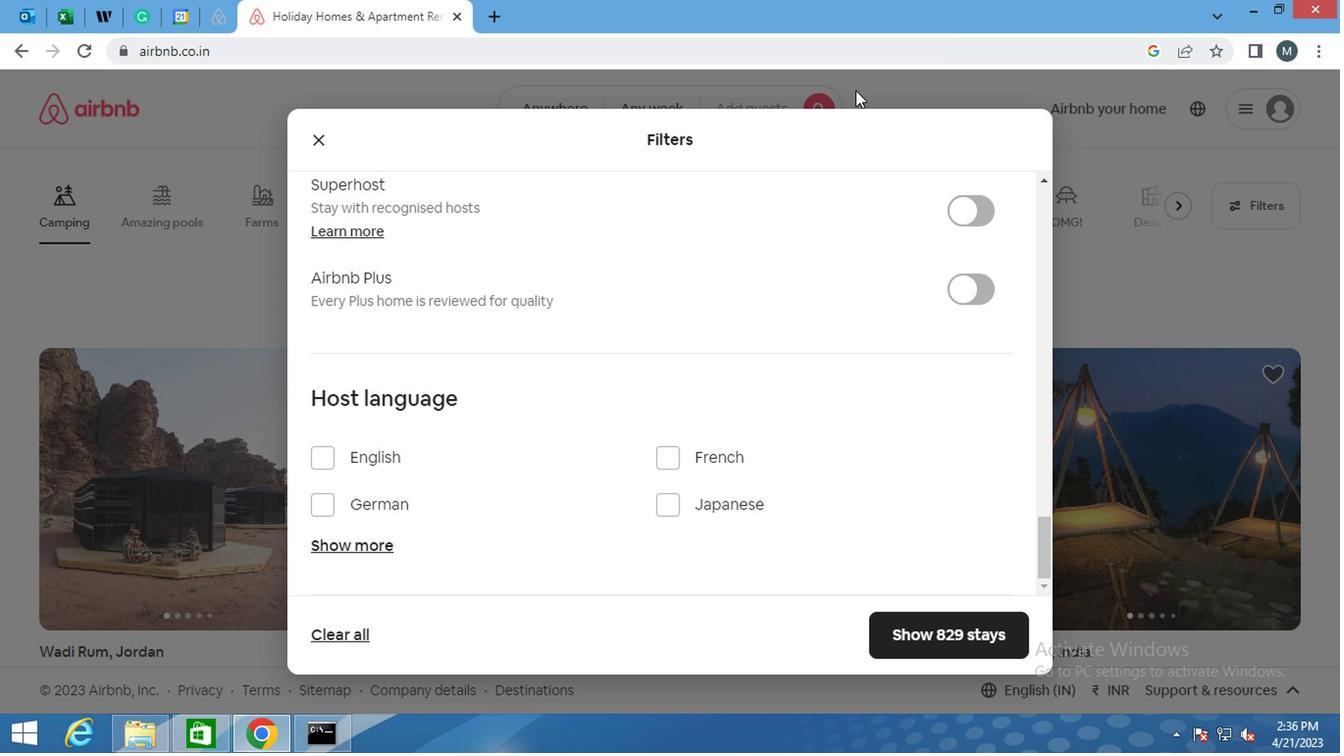 
Action: Mouse moved to (619, 301)
Screenshot: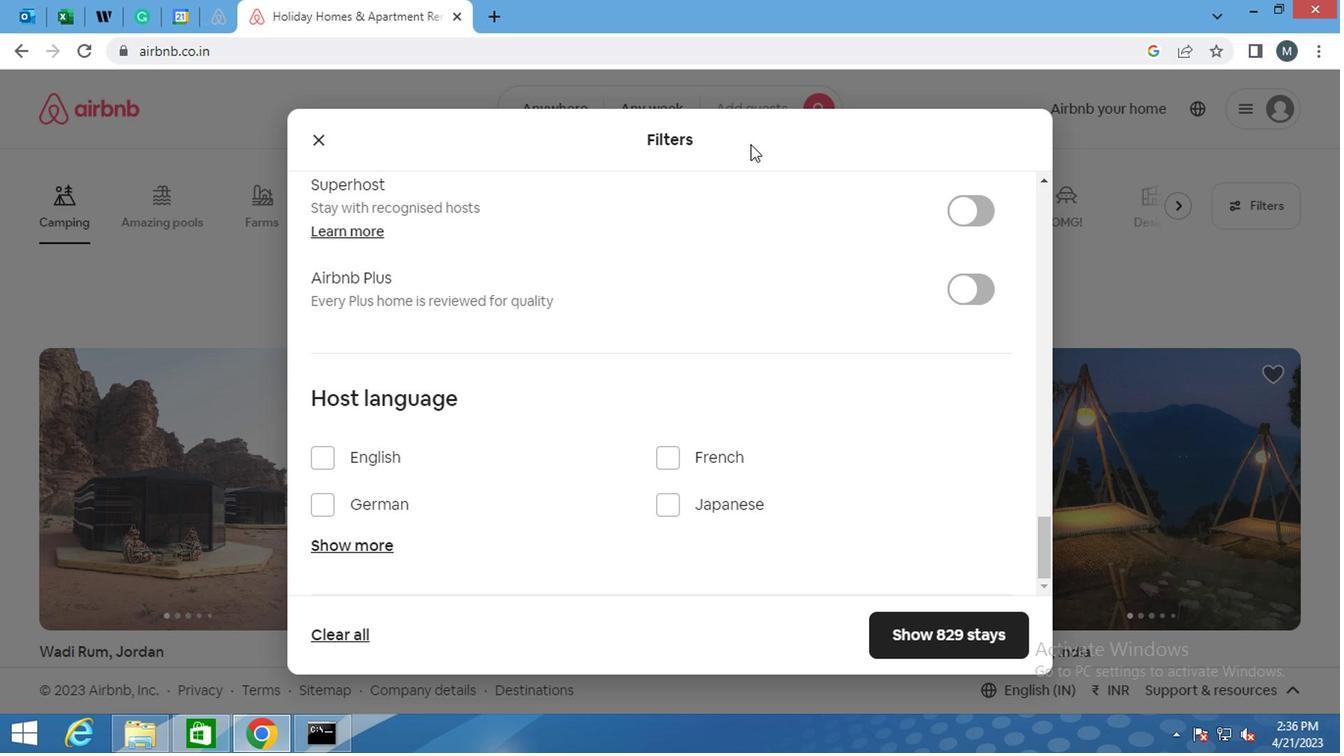 
Action: Mouse scrolled (619, 300) with delta (0, 0)
Screenshot: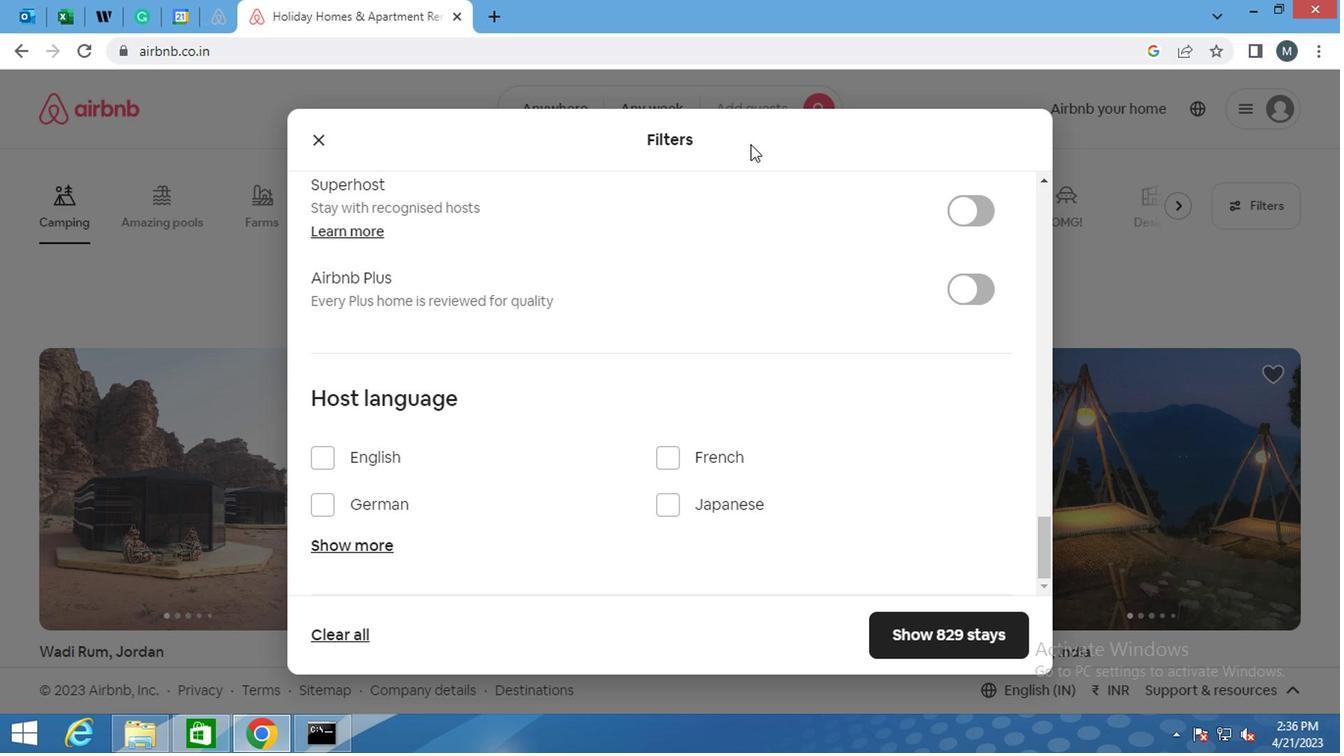 
Action: Mouse moved to (356, 448)
Screenshot: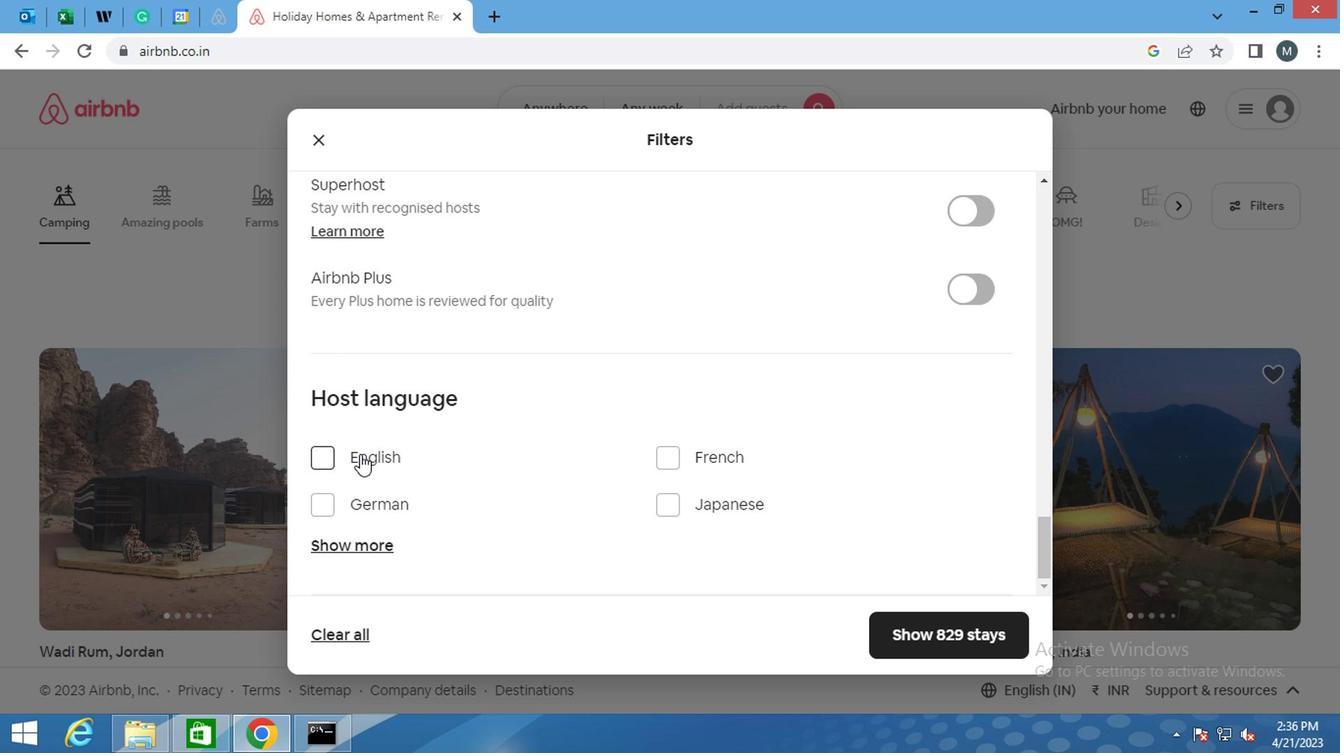 
Action: Mouse pressed left at (356, 448)
Screenshot: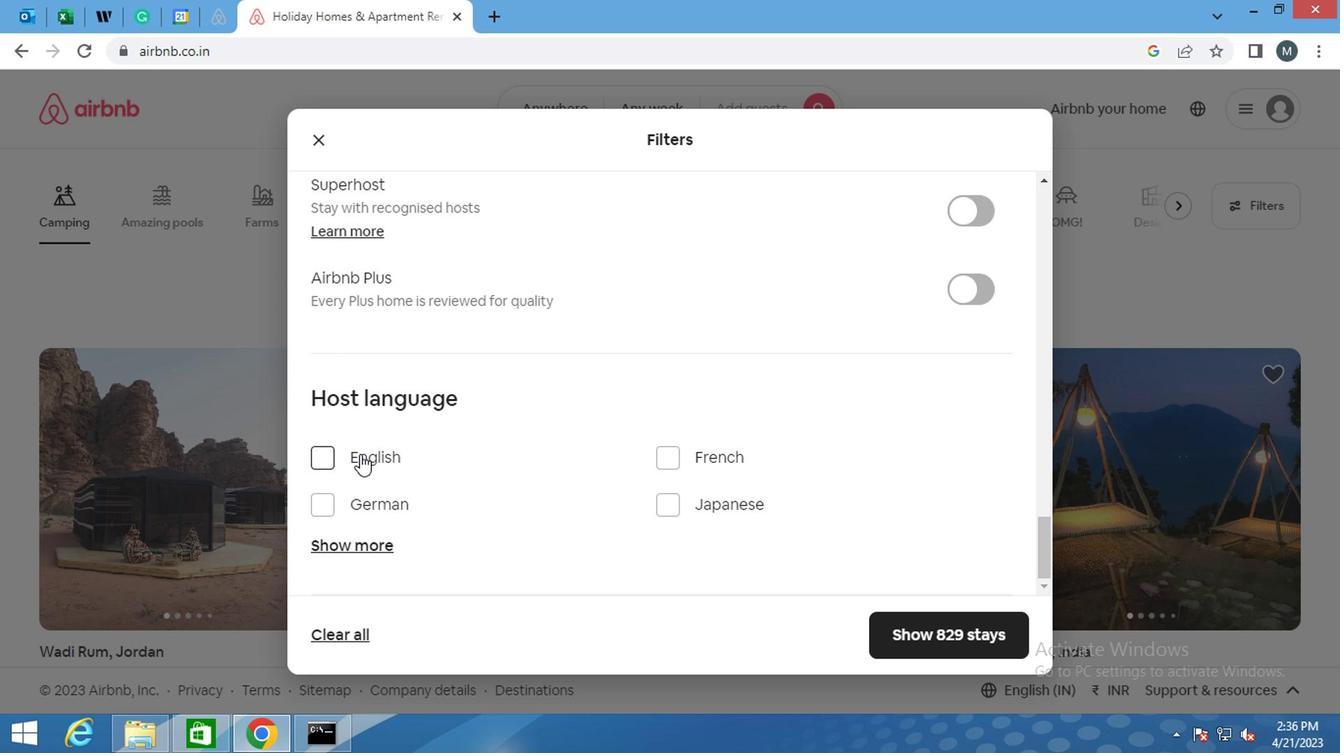 
Action: Mouse moved to (589, 360)
Screenshot: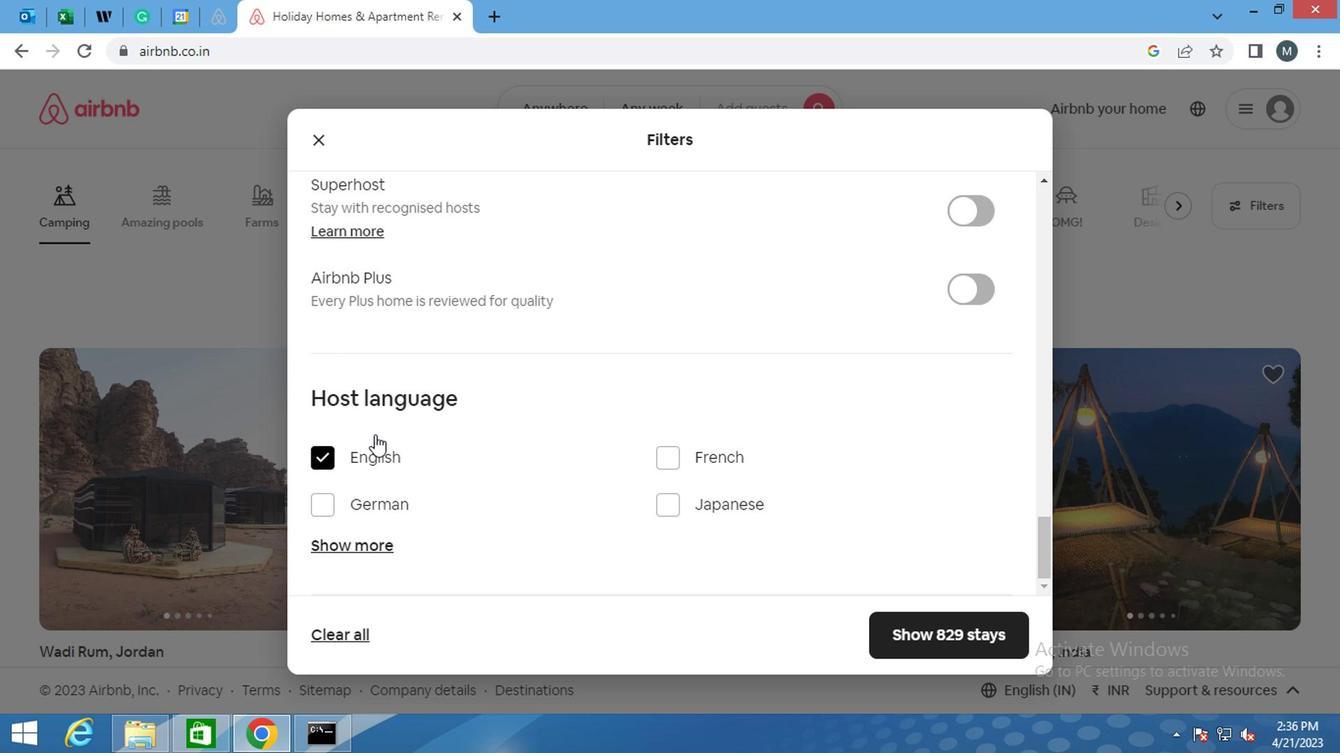 
Action: Mouse scrolled (589, 358) with delta (0, -1)
Screenshot: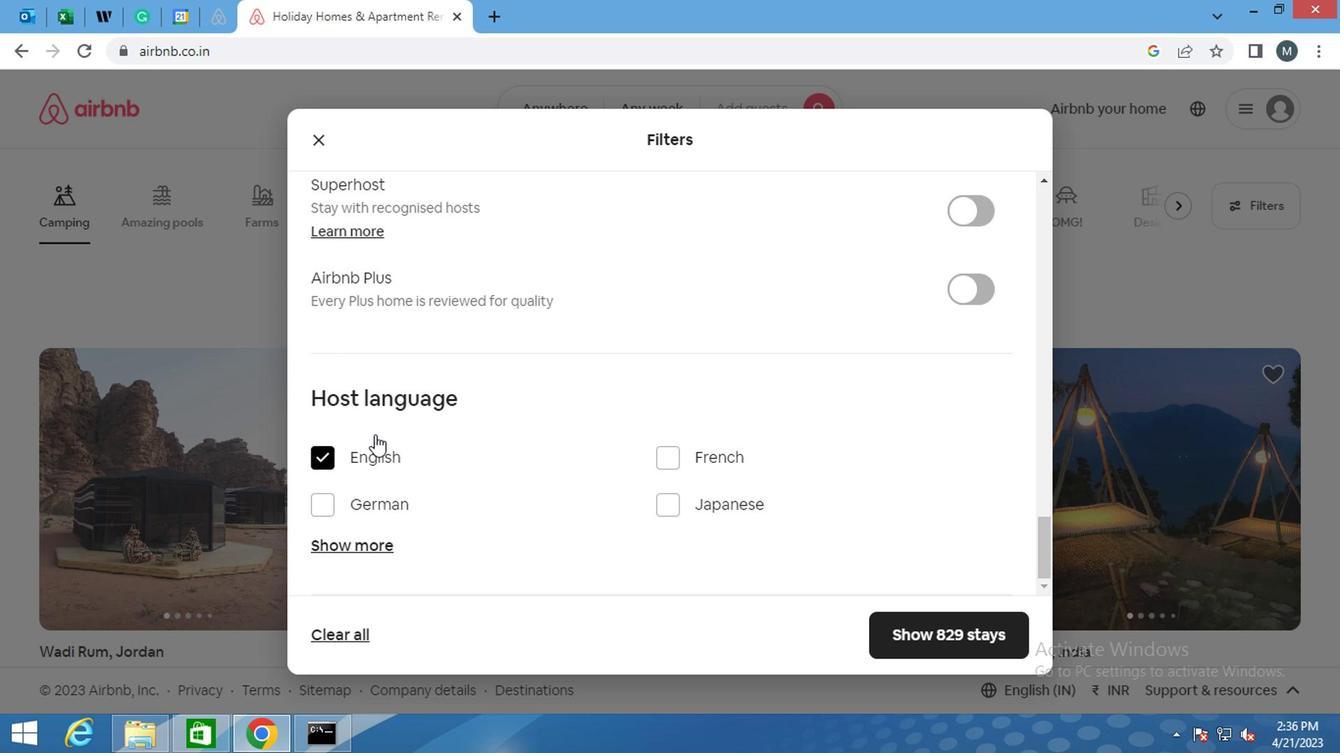 
Action: Mouse moved to (589, 363)
Screenshot: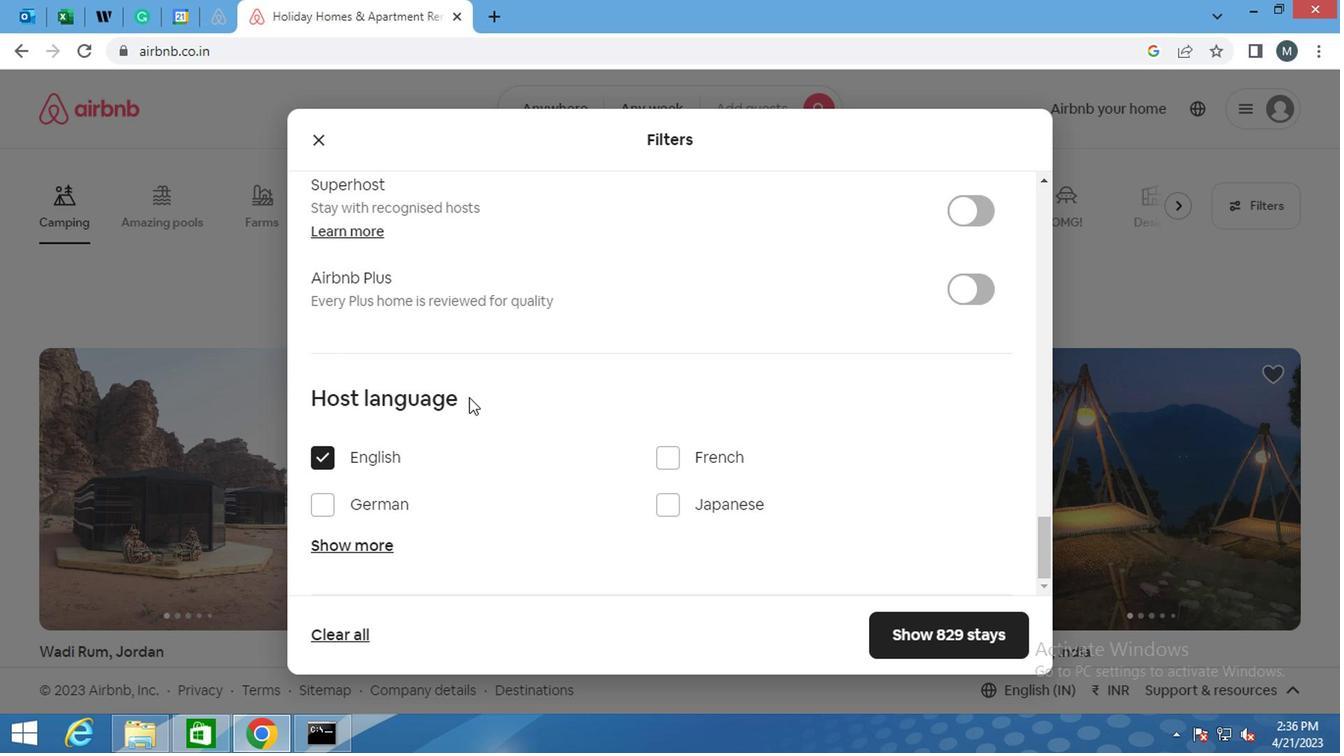 
Action: Mouse scrolled (589, 361) with delta (0, -1)
Screenshot: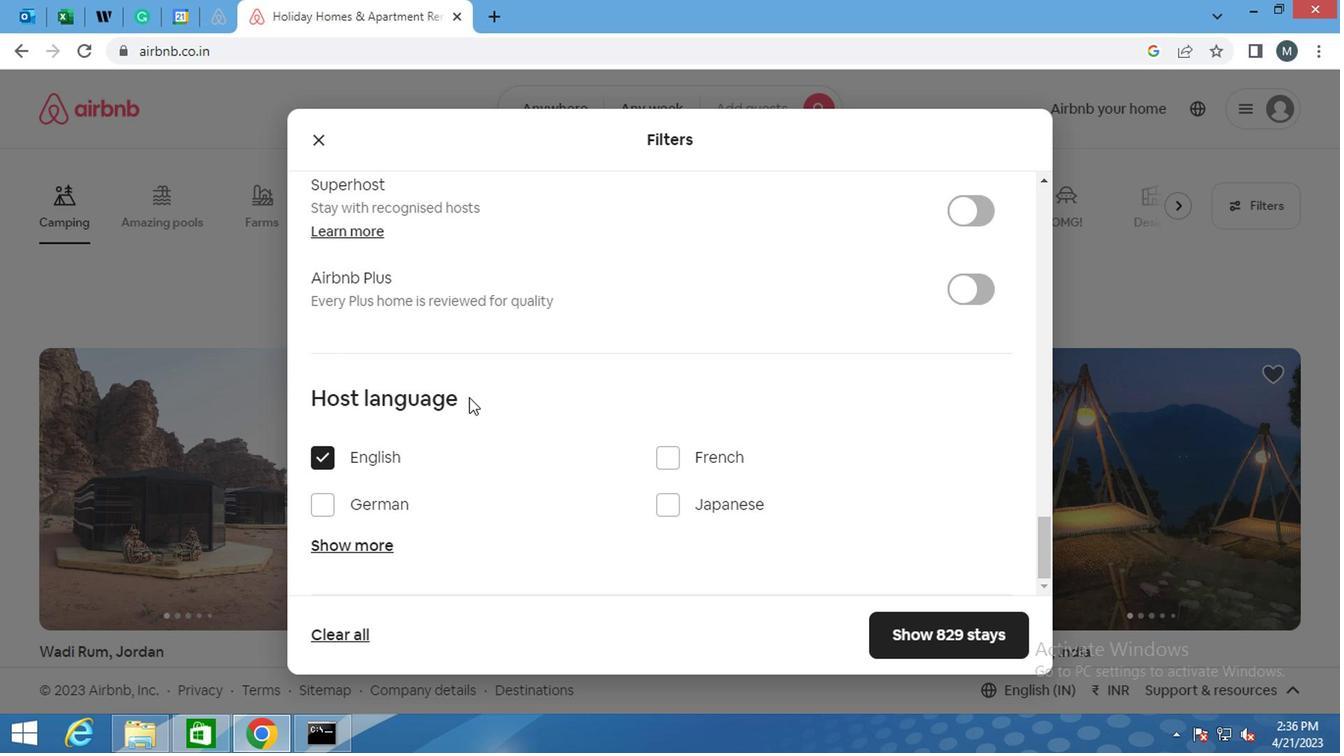 
Action: Mouse moved to (923, 623)
Screenshot: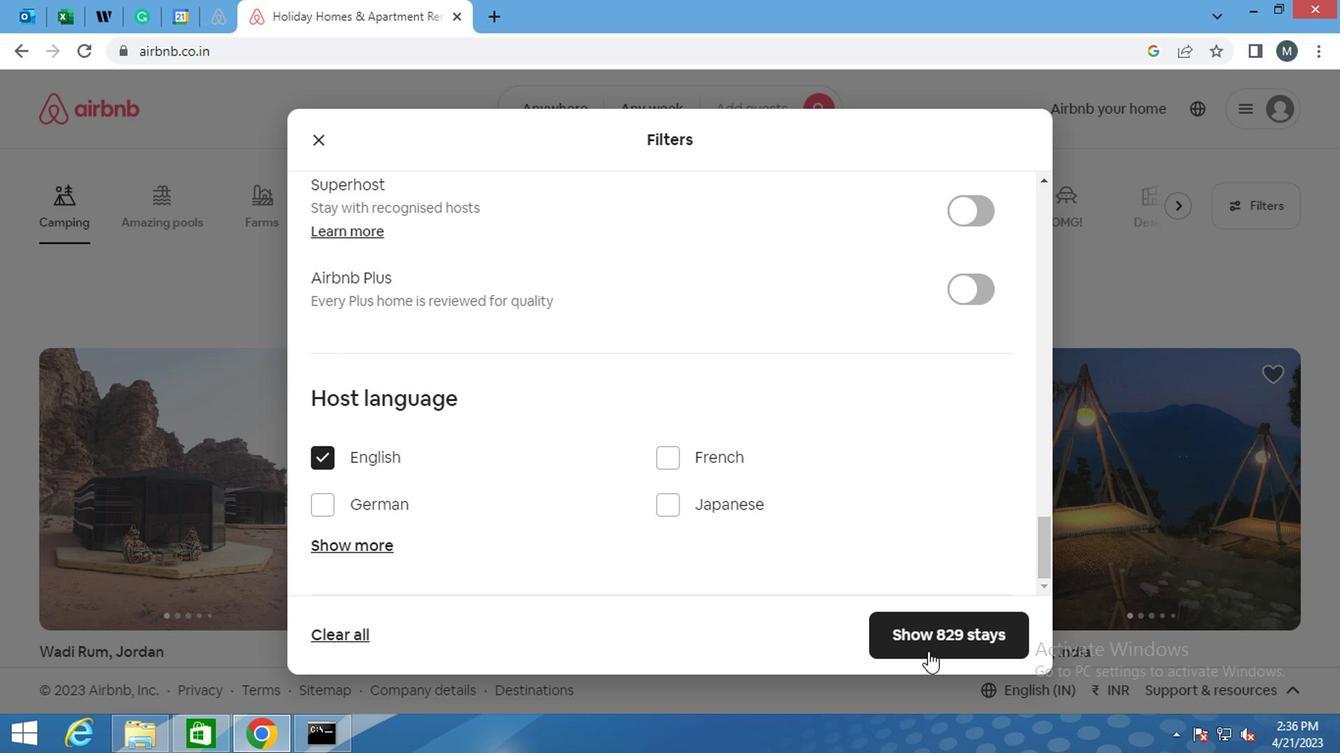 
Action: Mouse pressed left at (923, 623)
Screenshot: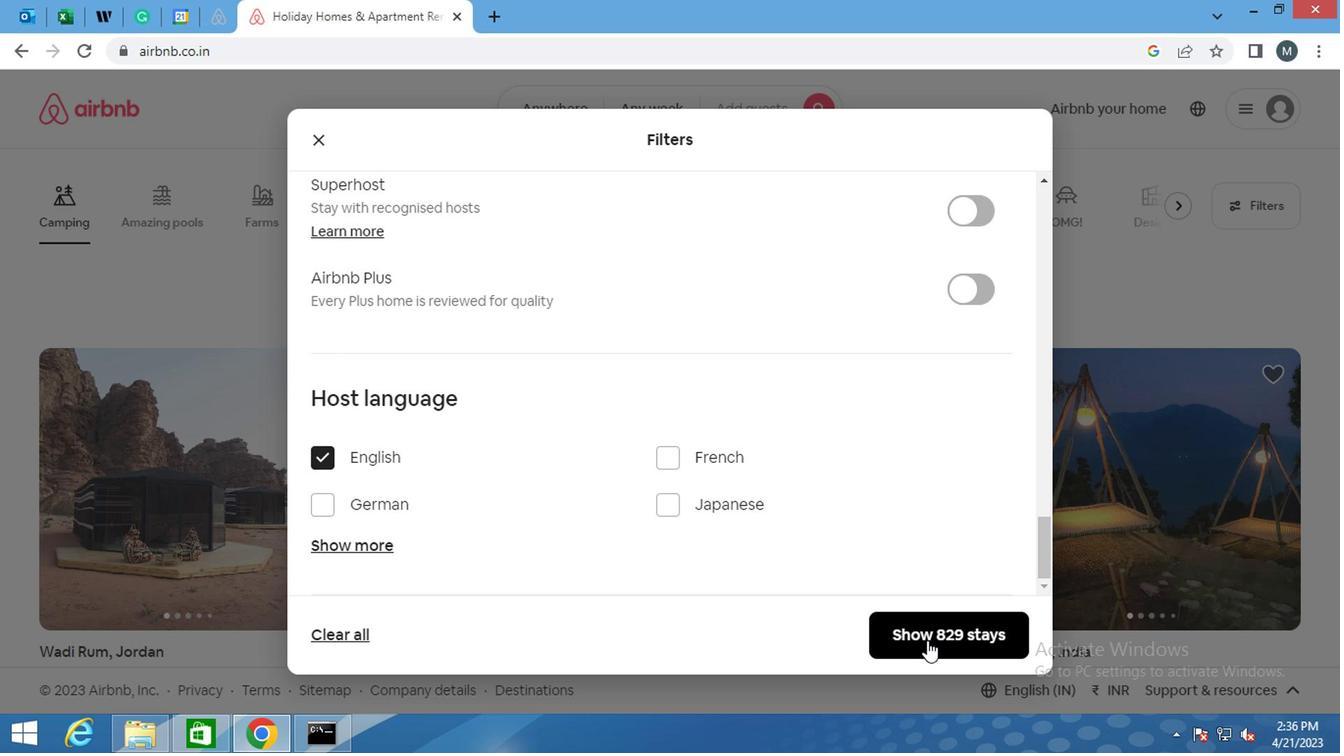
